 Task: Look for space in Parbhani, India from 6th September, 2023 to 10th September, 2023 for 1 adult in price range Rs.10000 to Rs.15000. Place can be private room with 1  bedroom having 1 bed and 1 bathroom. Property type can be house, flat, guest house, hotel. Booking option can be shelf check-in. Required host language is English.
Action: Mouse moved to (595, 74)
Screenshot: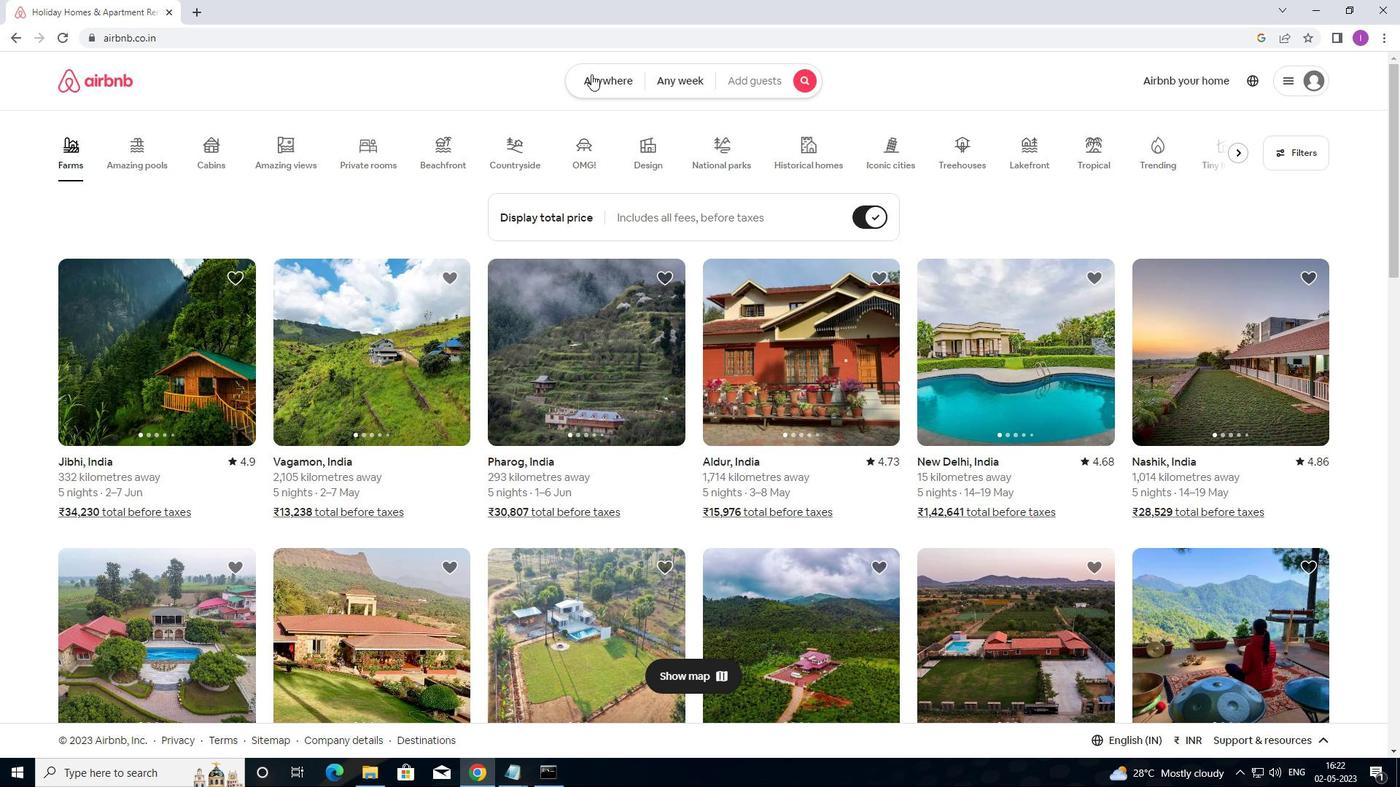 
Action: Mouse pressed left at (595, 74)
Screenshot: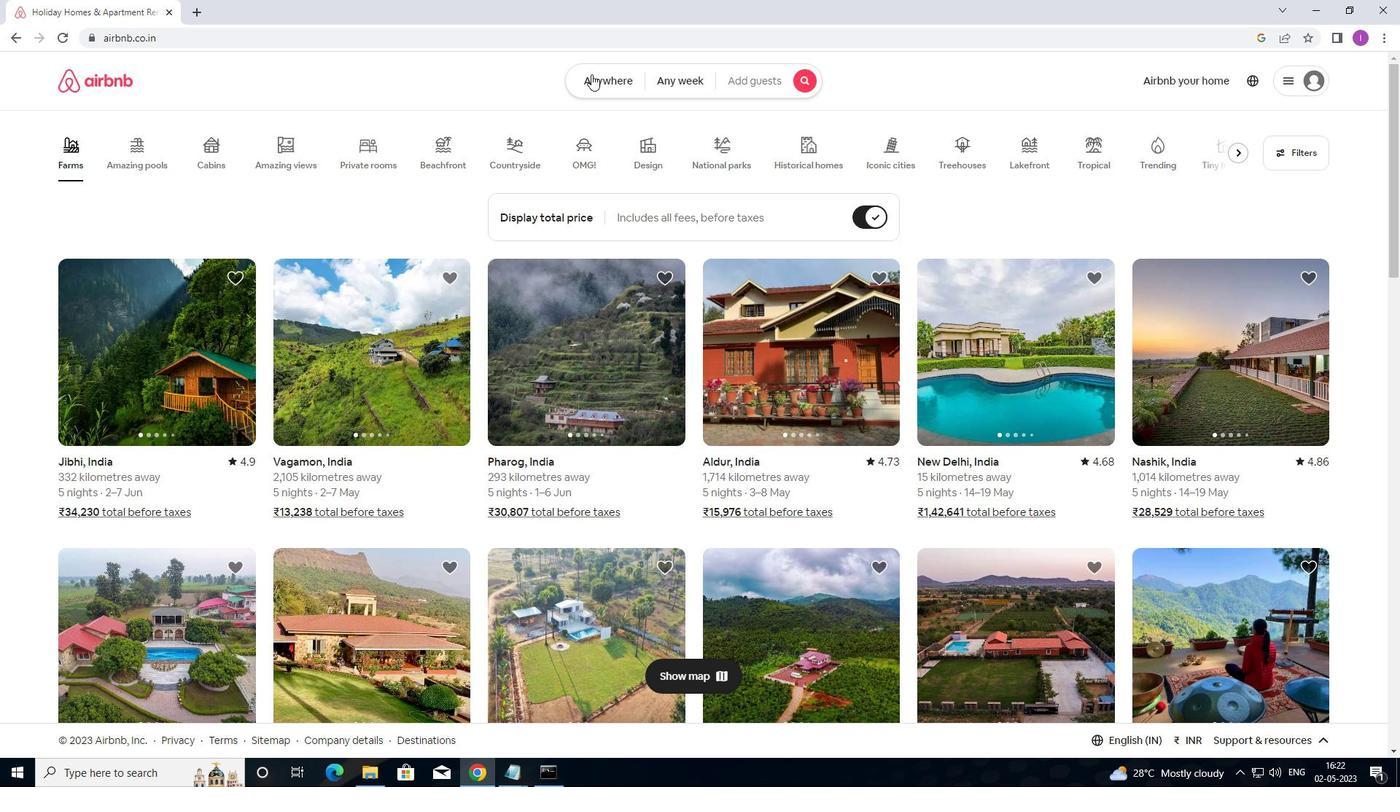 
Action: Mouse moved to (445, 129)
Screenshot: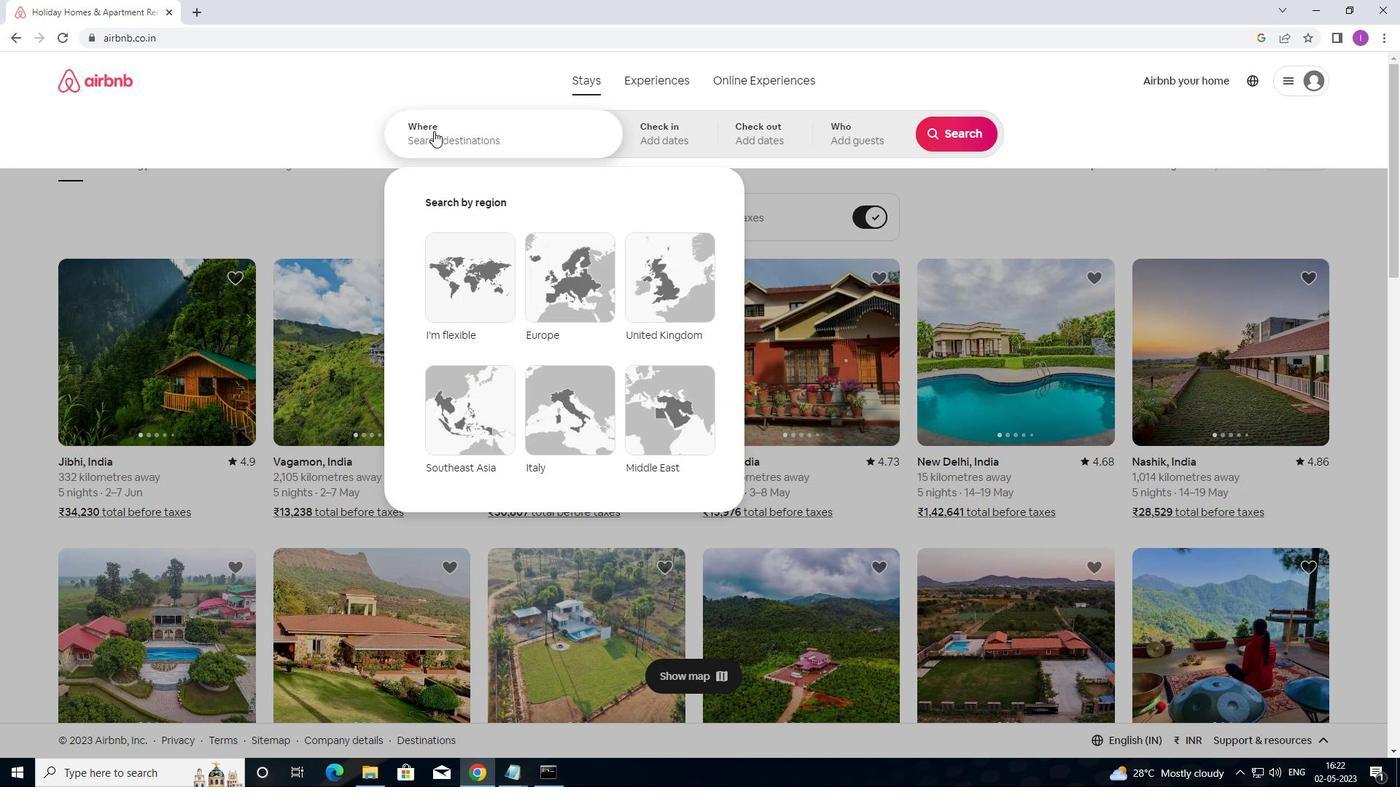 
Action: Mouse pressed left at (445, 129)
Screenshot: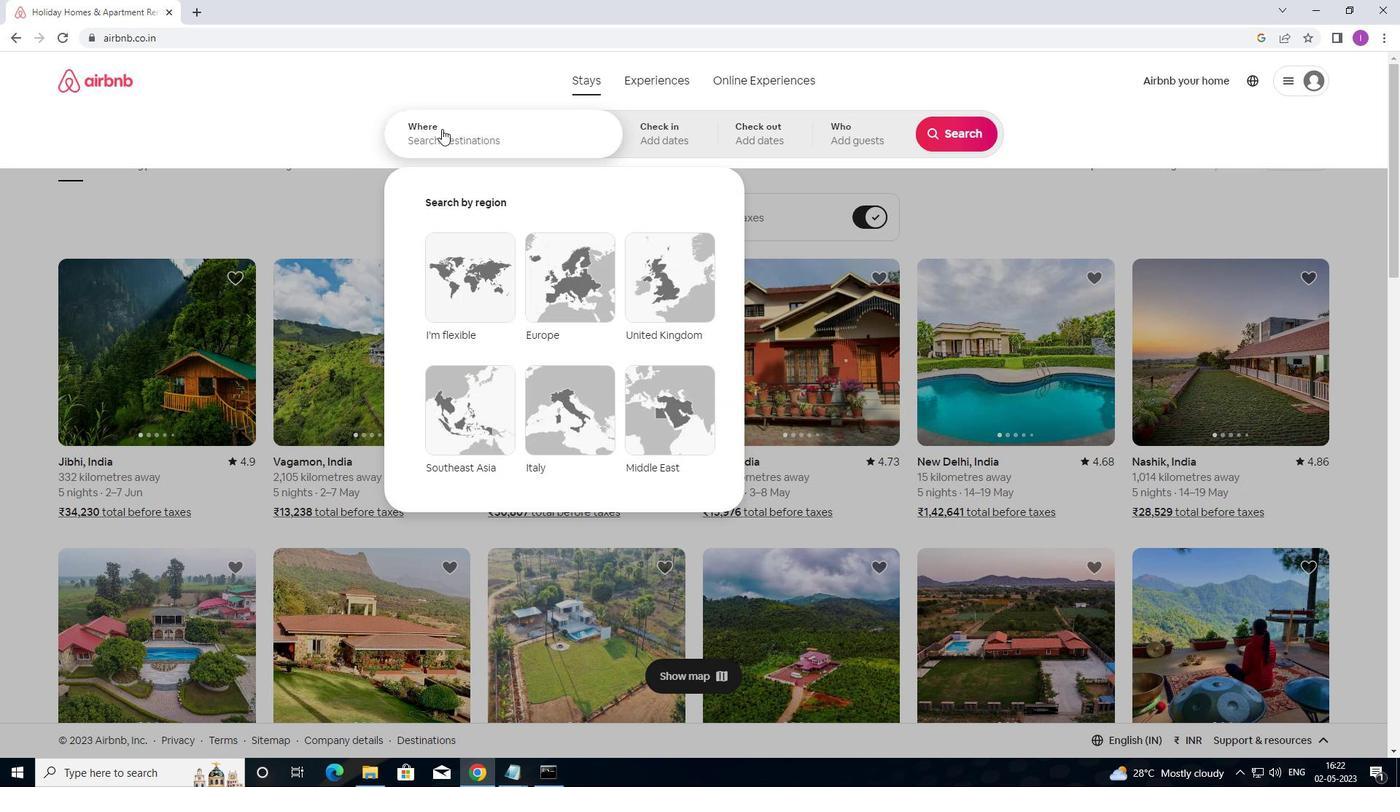 
Action: Mouse moved to (497, 75)
Screenshot: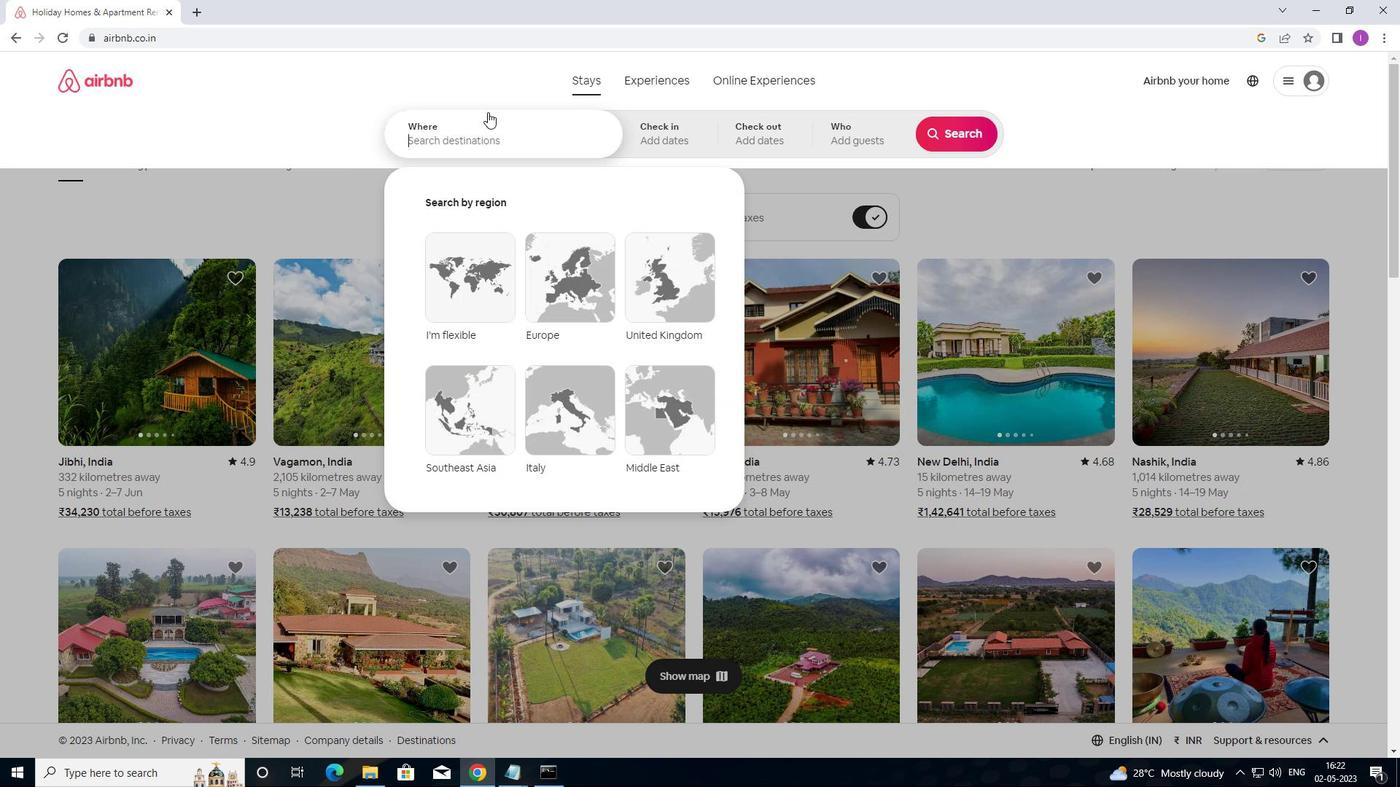 
Action: Key pressed <Key.shift>PARBHANI,<Key.shift>INDIA
Screenshot: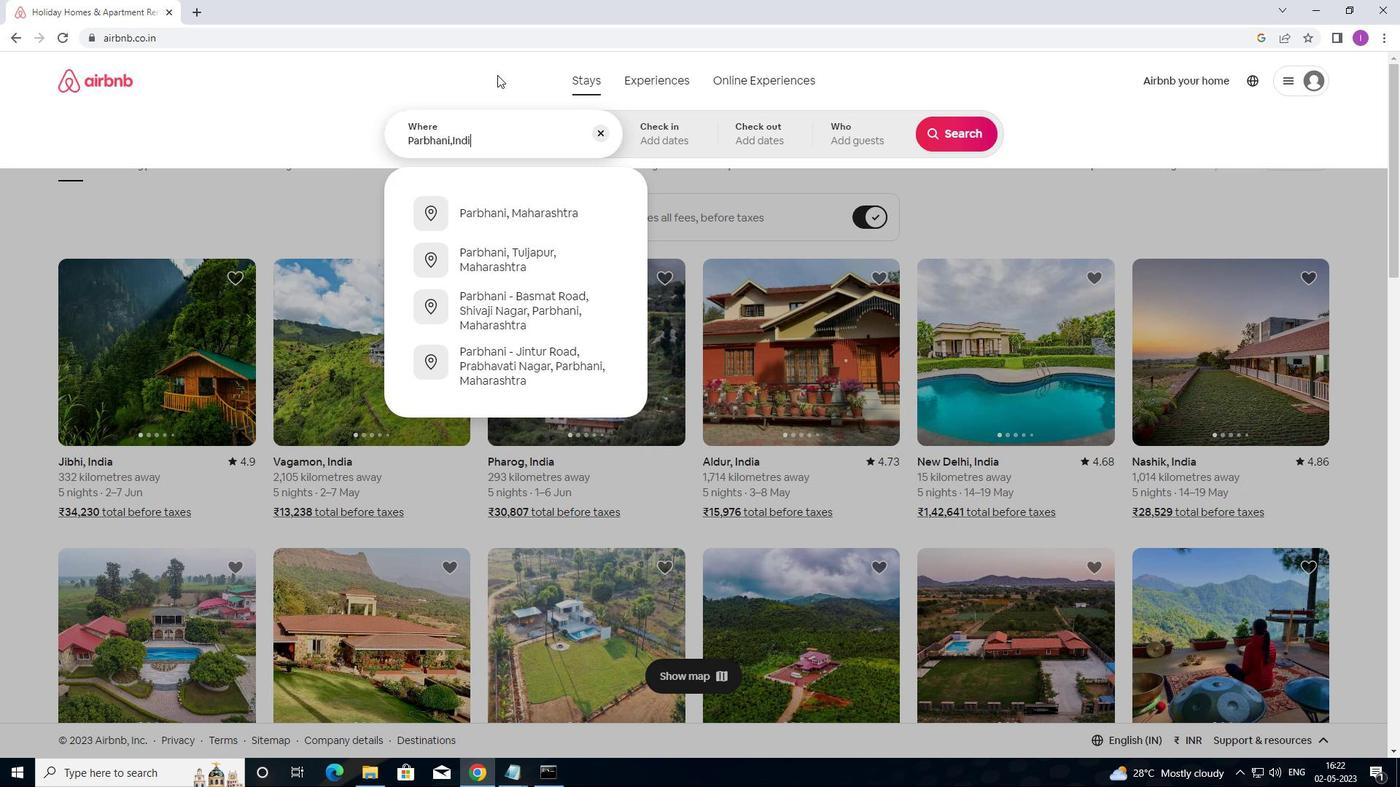 
Action: Mouse moved to (666, 148)
Screenshot: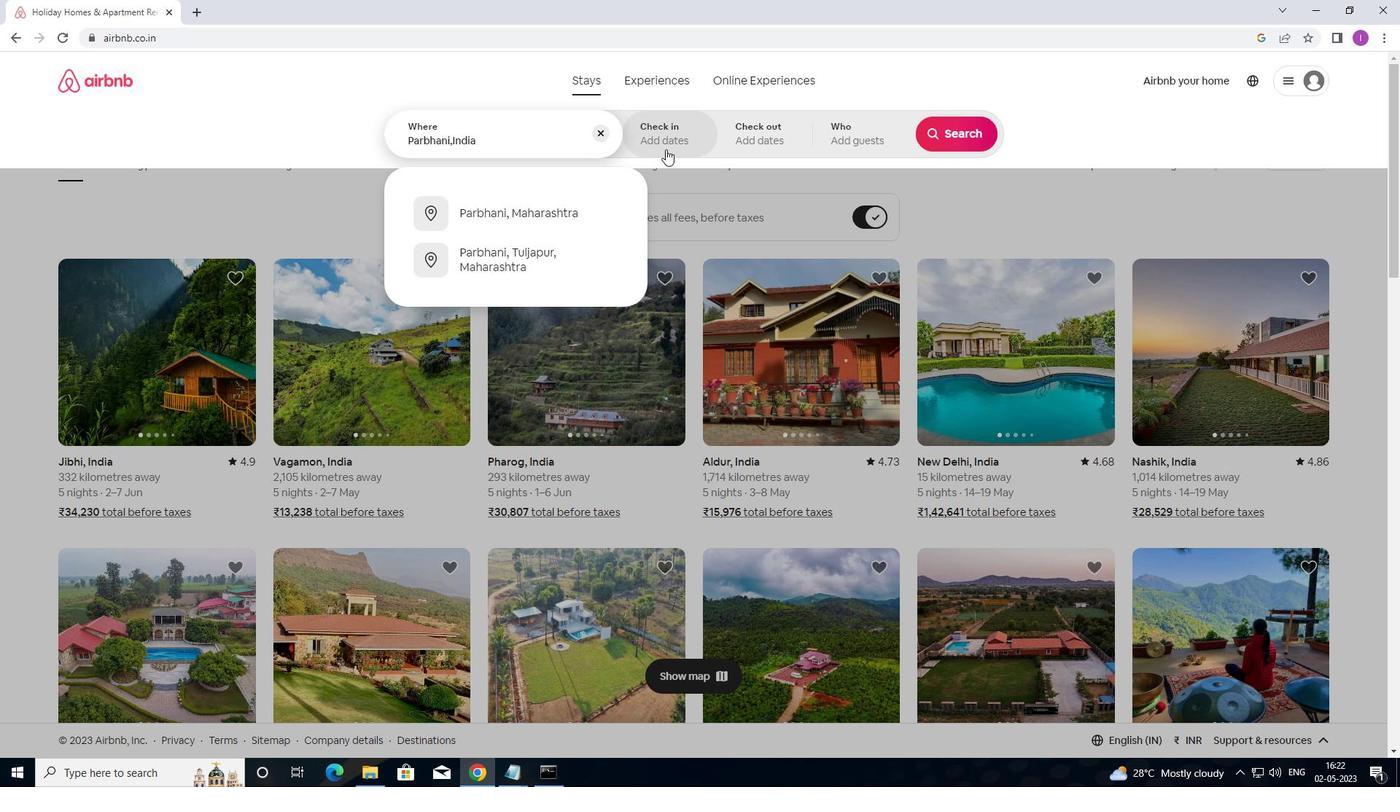 
Action: Mouse pressed left at (666, 148)
Screenshot: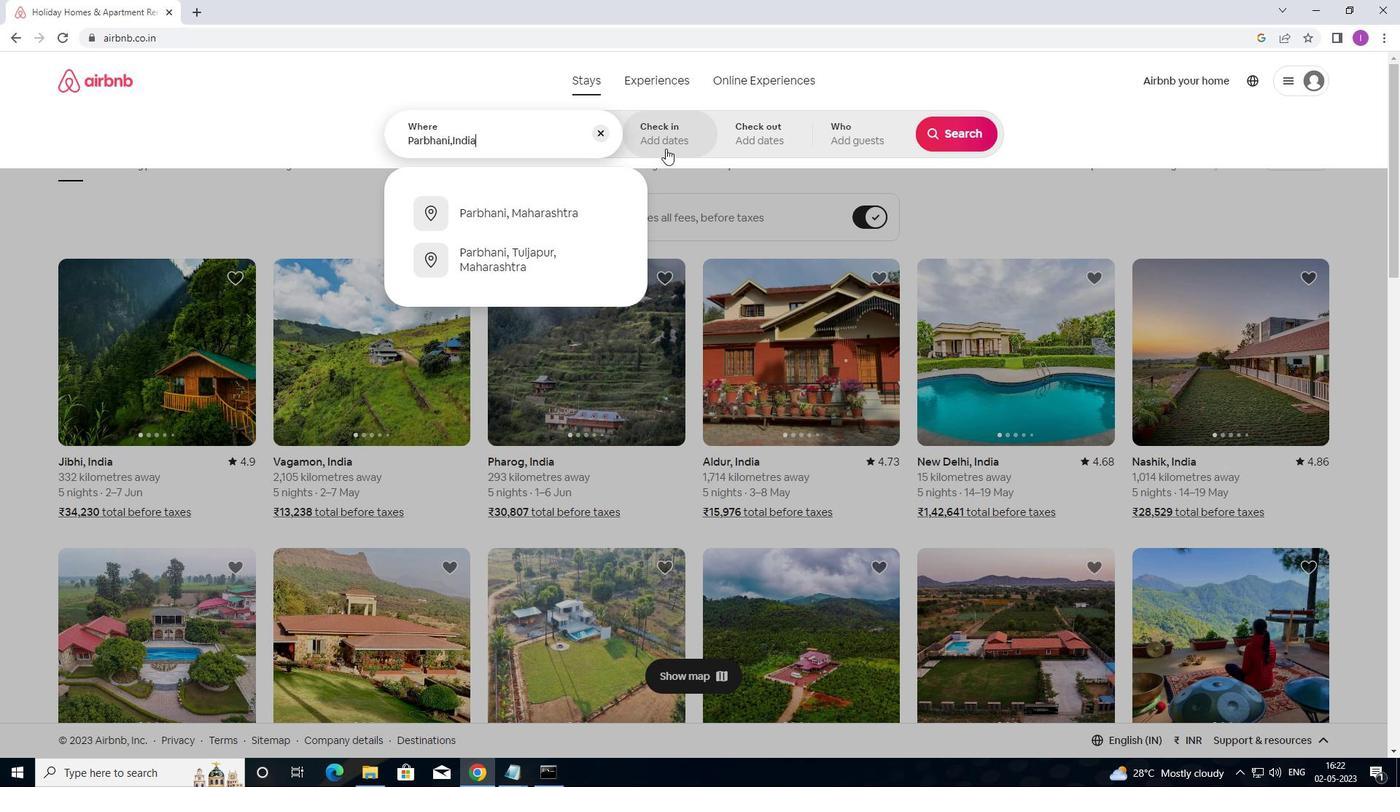
Action: Mouse moved to (951, 252)
Screenshot: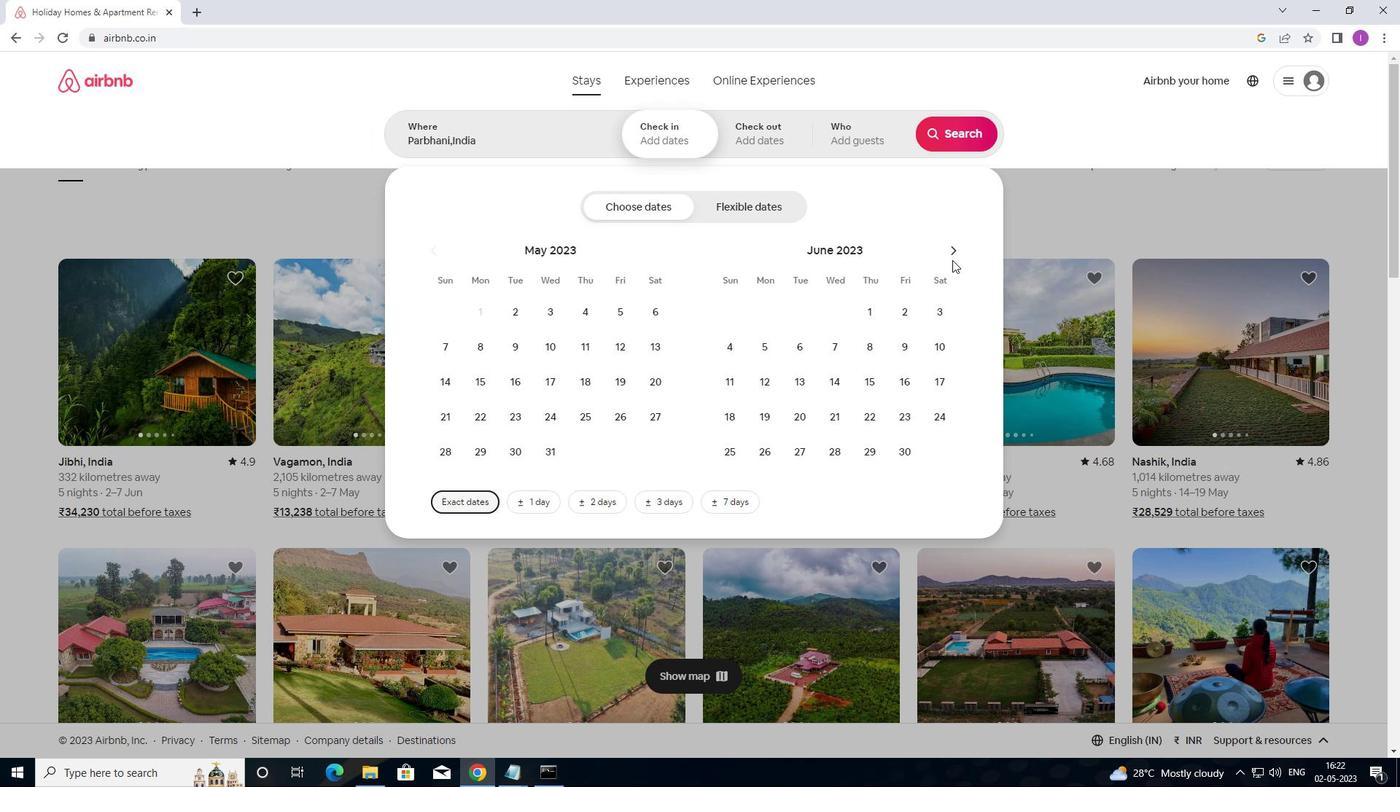 
Action: Mouse pressed left at (951, 252)
Screenshot: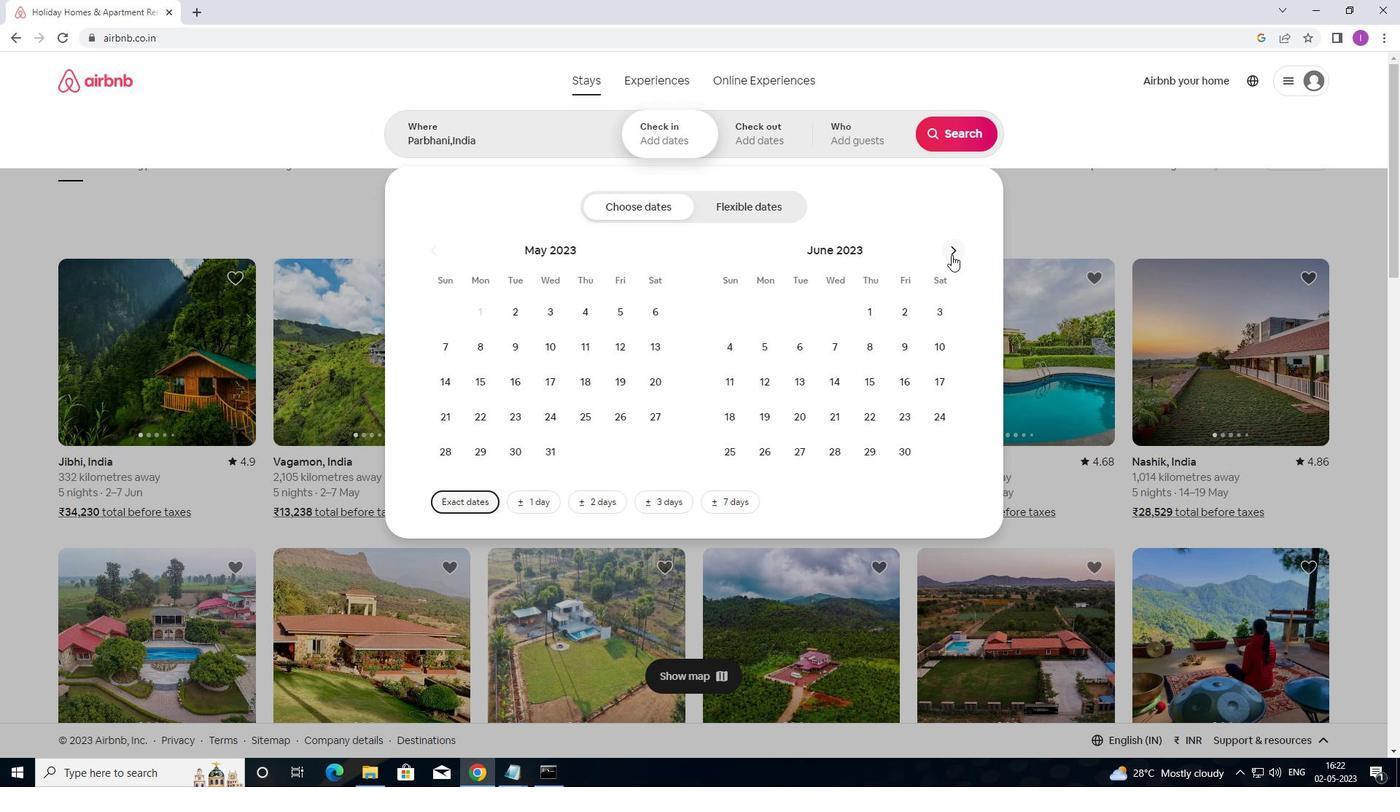 
Action: Mouse pressed left at (951, 252)
Screenshot: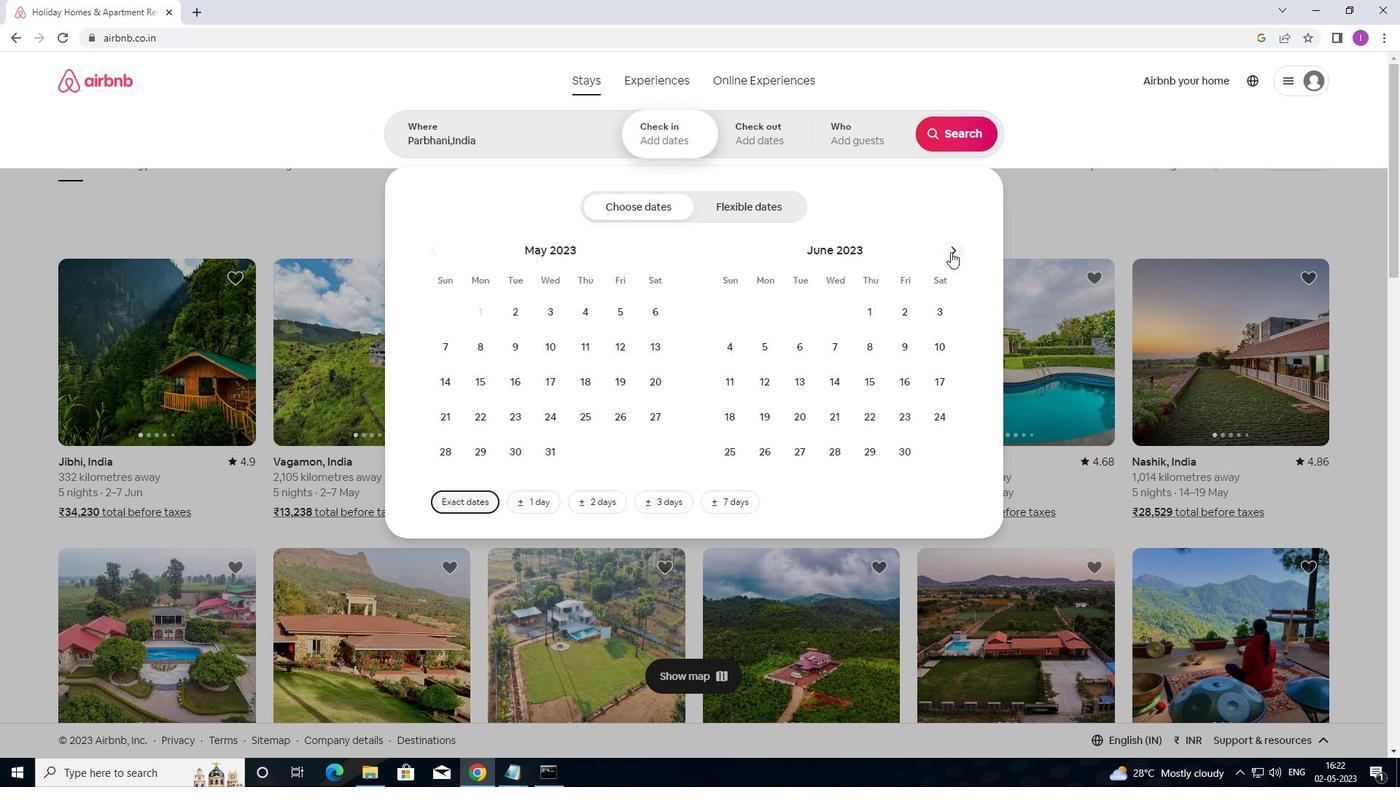 
Action: Mouse pressed left at (951, 252)
Screenshot: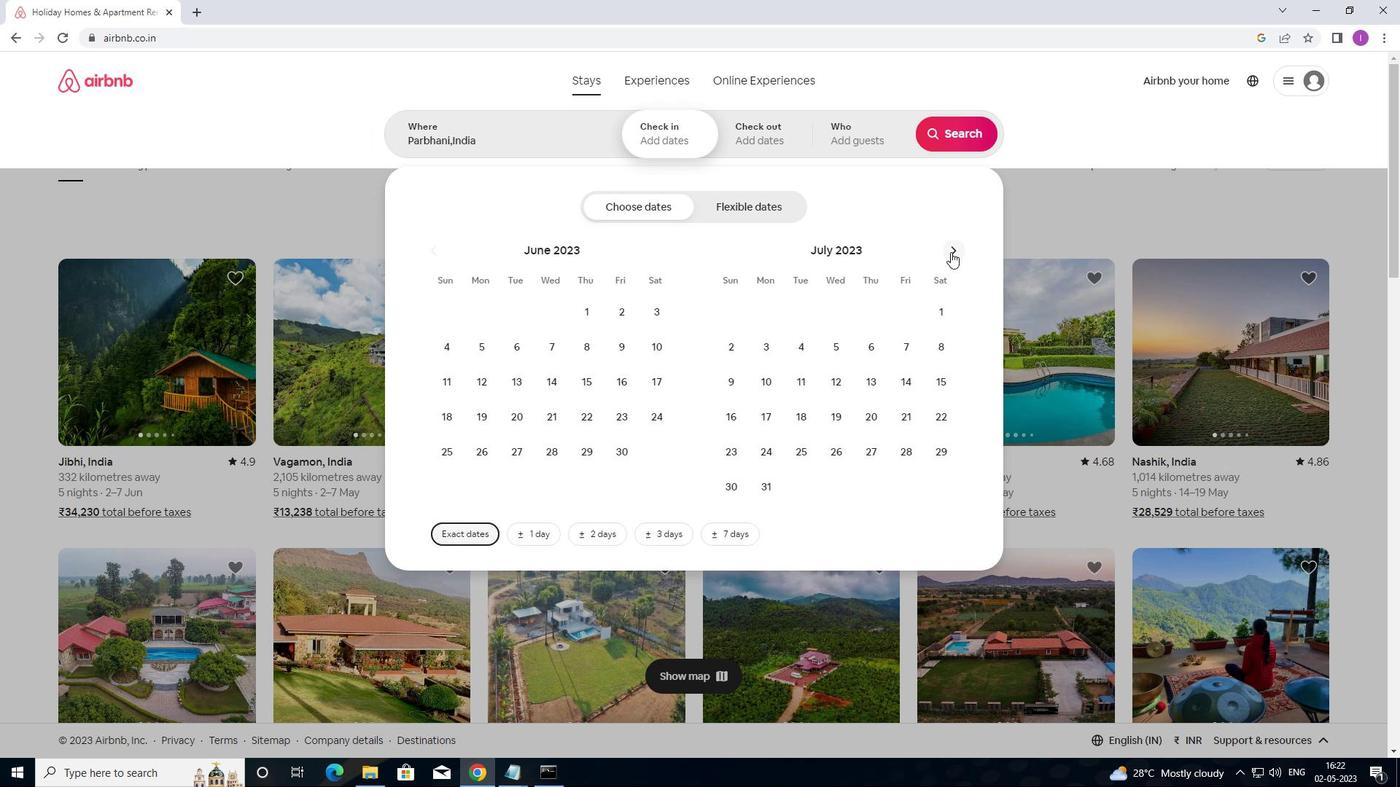 
Action: Mouse moved to (833, 353)
Screenshot: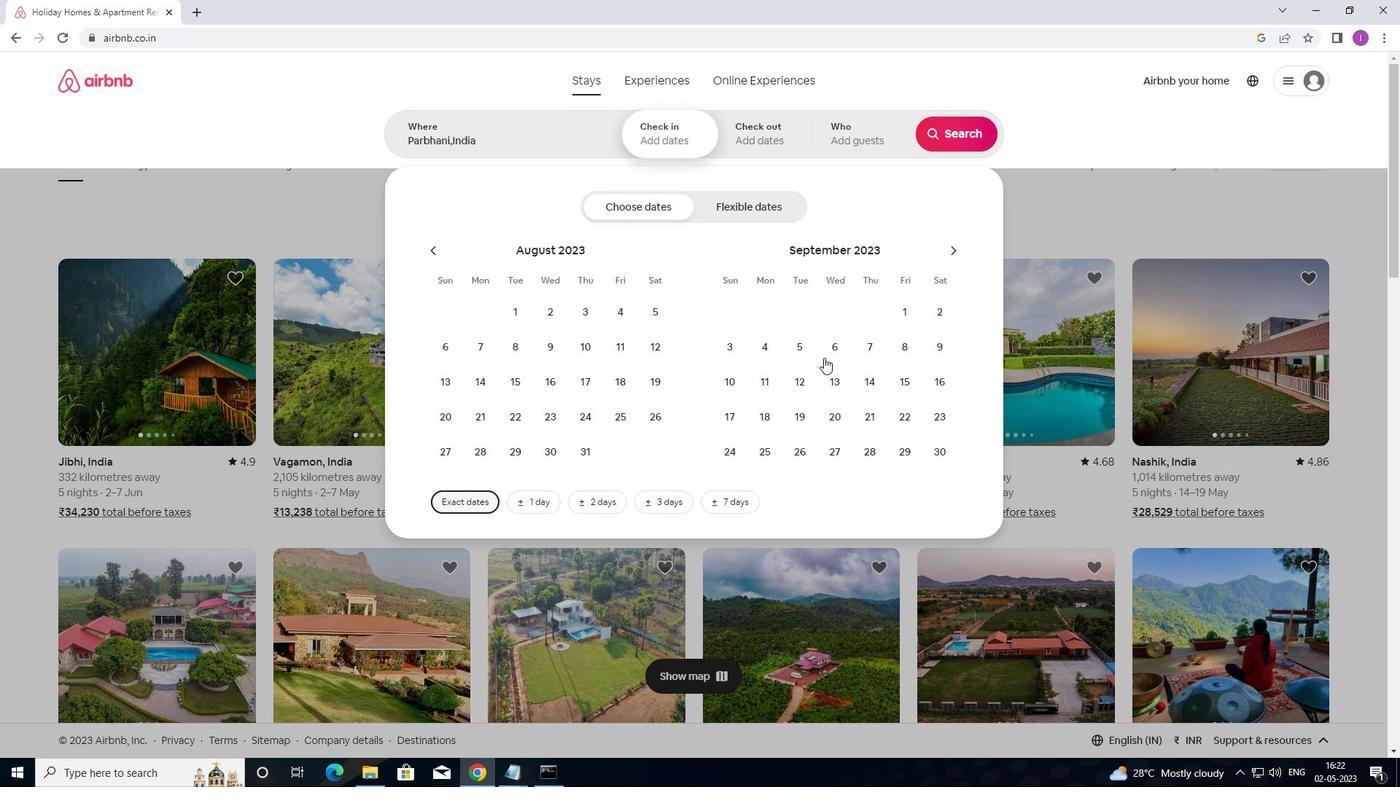 
Action: Mouse pressed left at (833, 353)
Screenshot: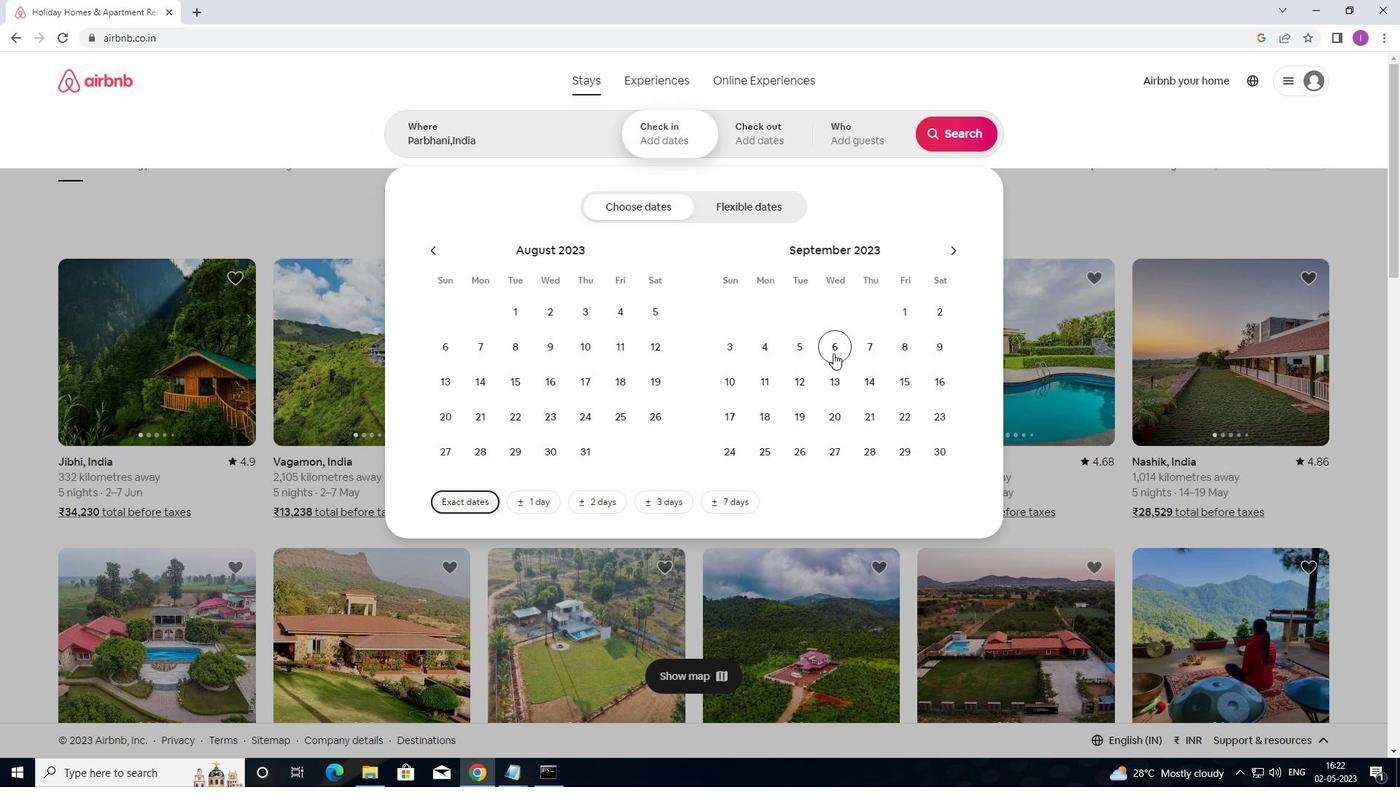 
Action: Mouse moved to (734, 379)
Screenshot: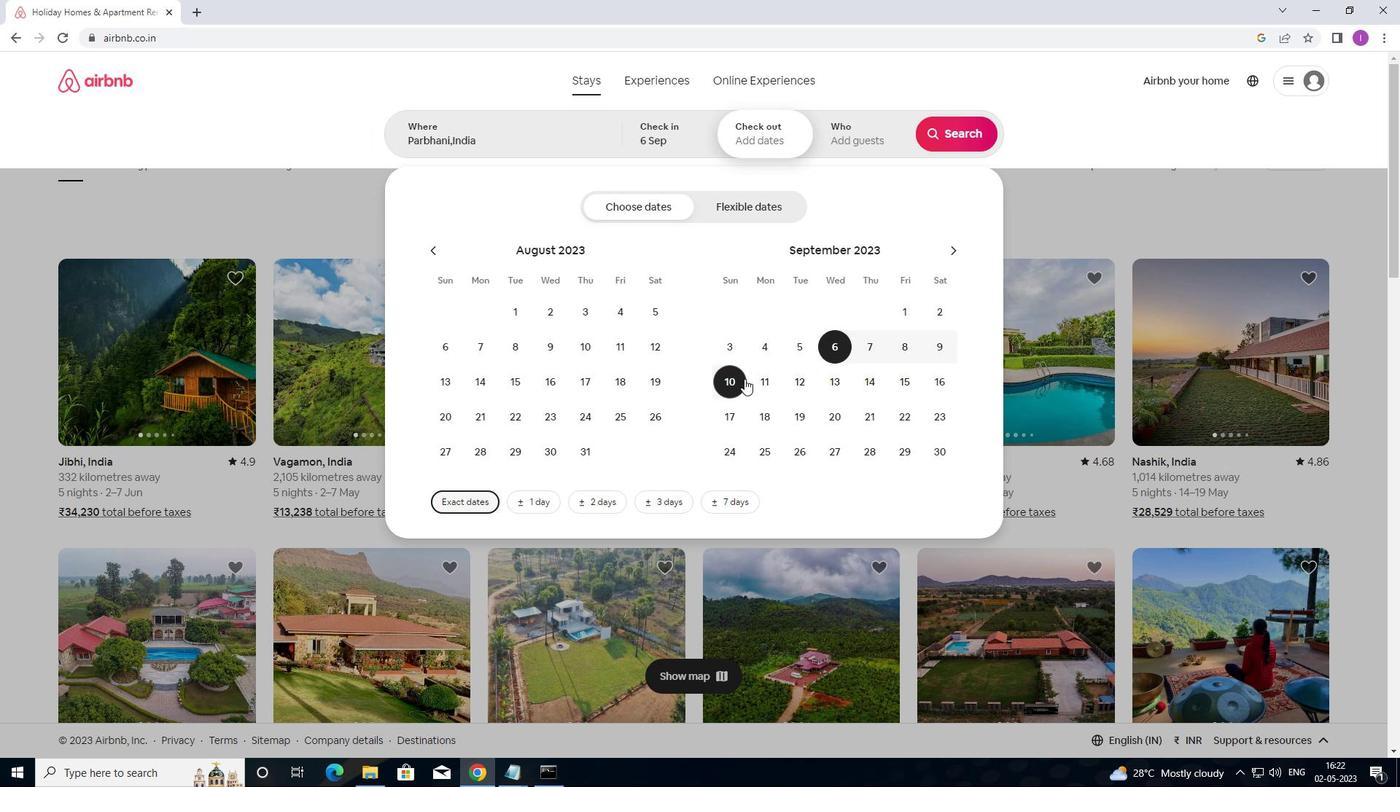 
Action: Mouse pressed left at (734, 379)
Screenshot: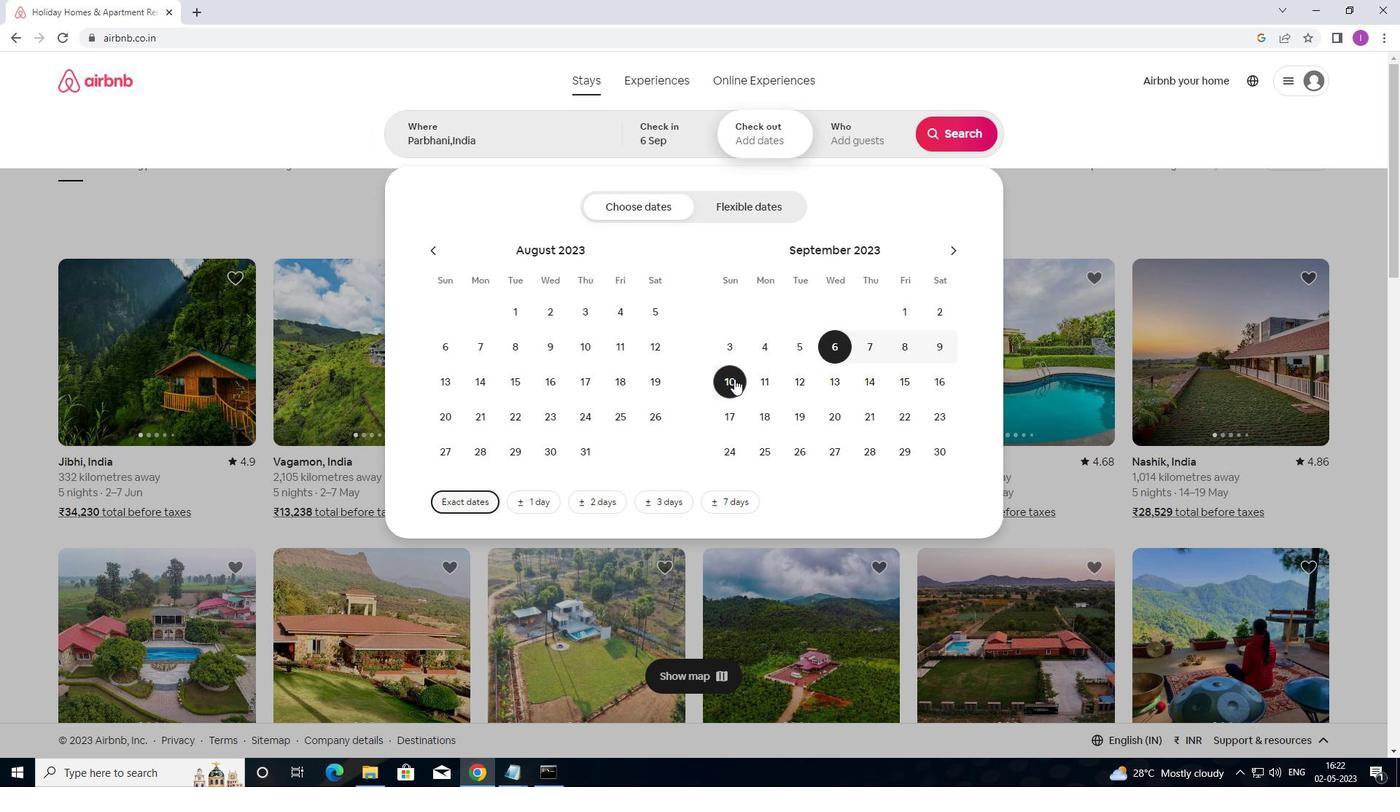 
Action: Mouse moved to (865, 148)
Screenshot: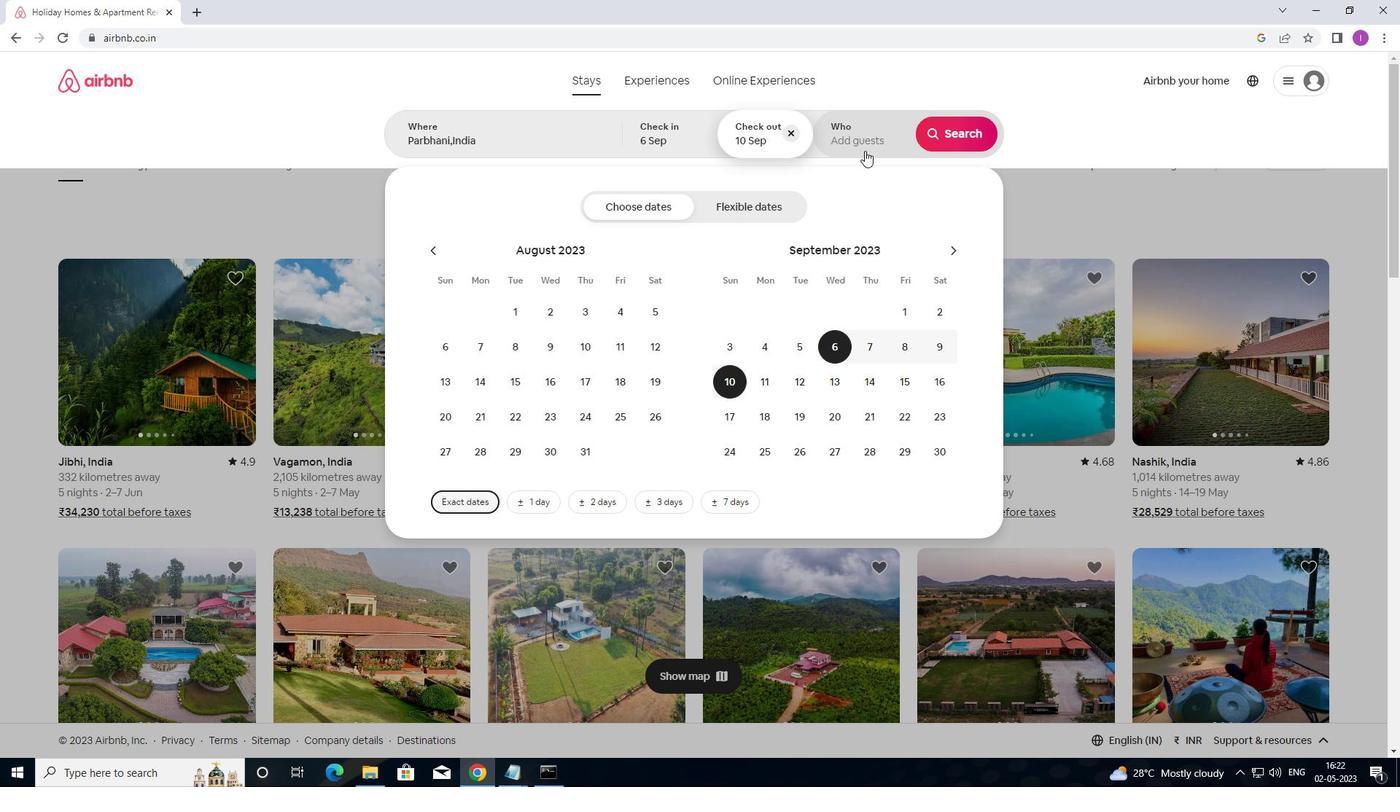 
Action: Mouse pressed left at (865, 148)
Screenshot: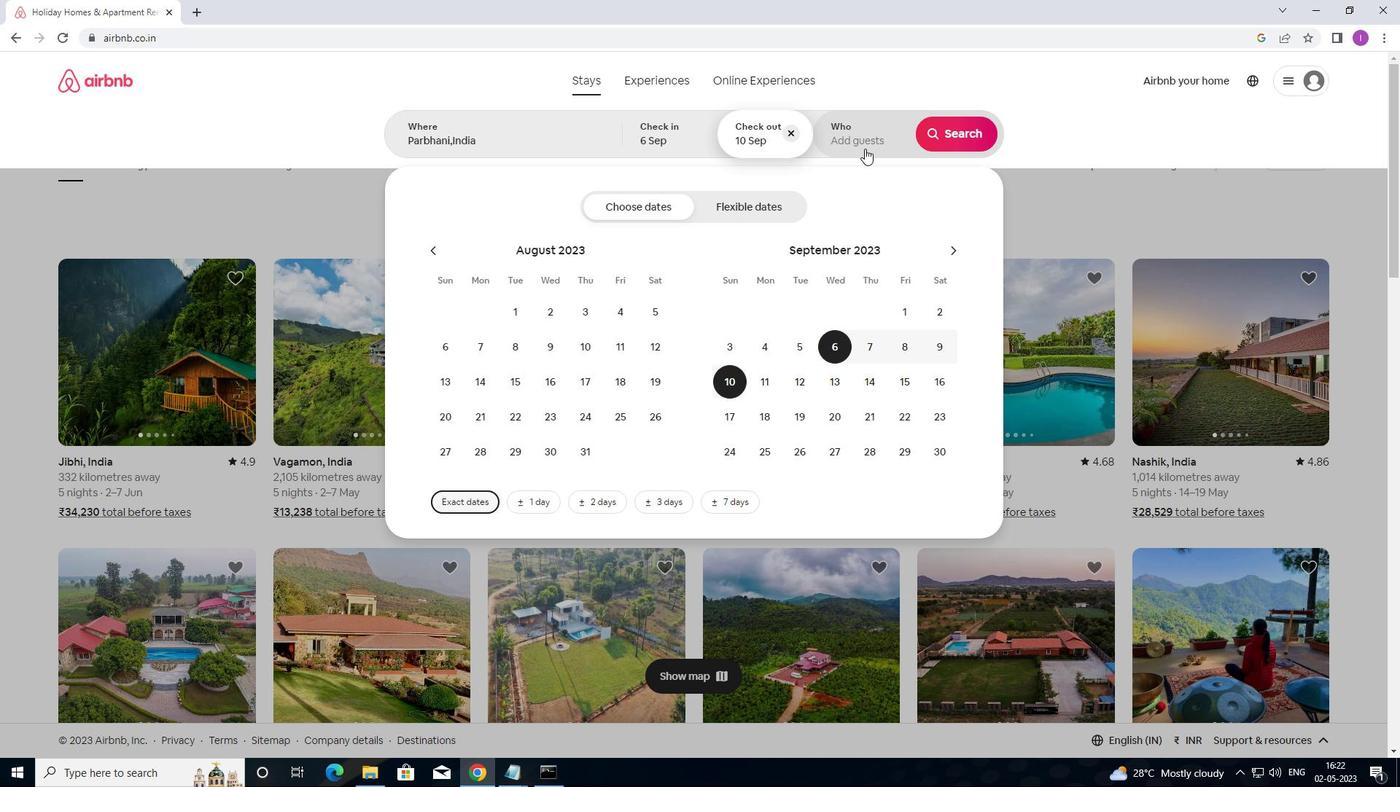 
Action: Mouse moved to (961, 219)
Screenshot: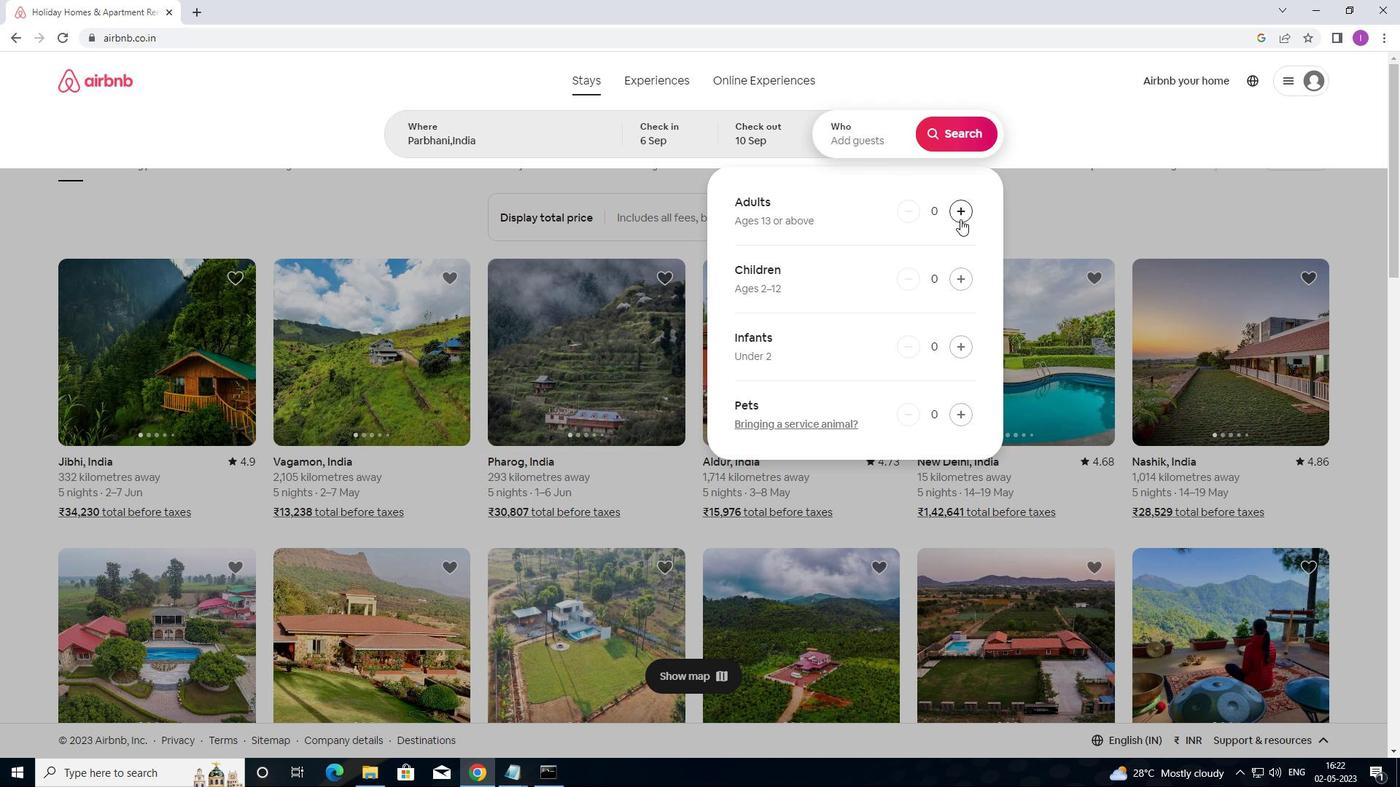 
Action: Mouse pressed left at (961, 219)
Screenshot: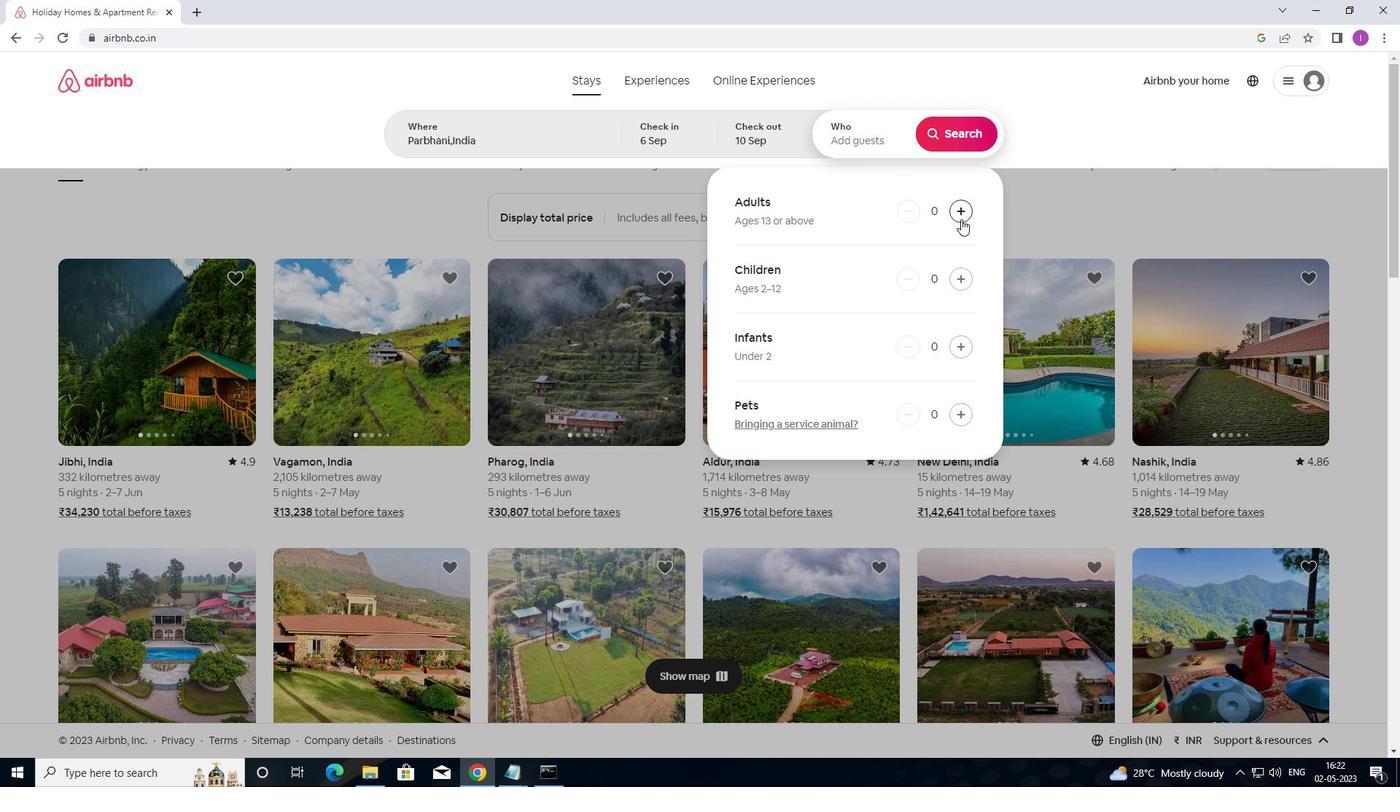 
Action: Mouse moved to (964, 144)
Screenshot: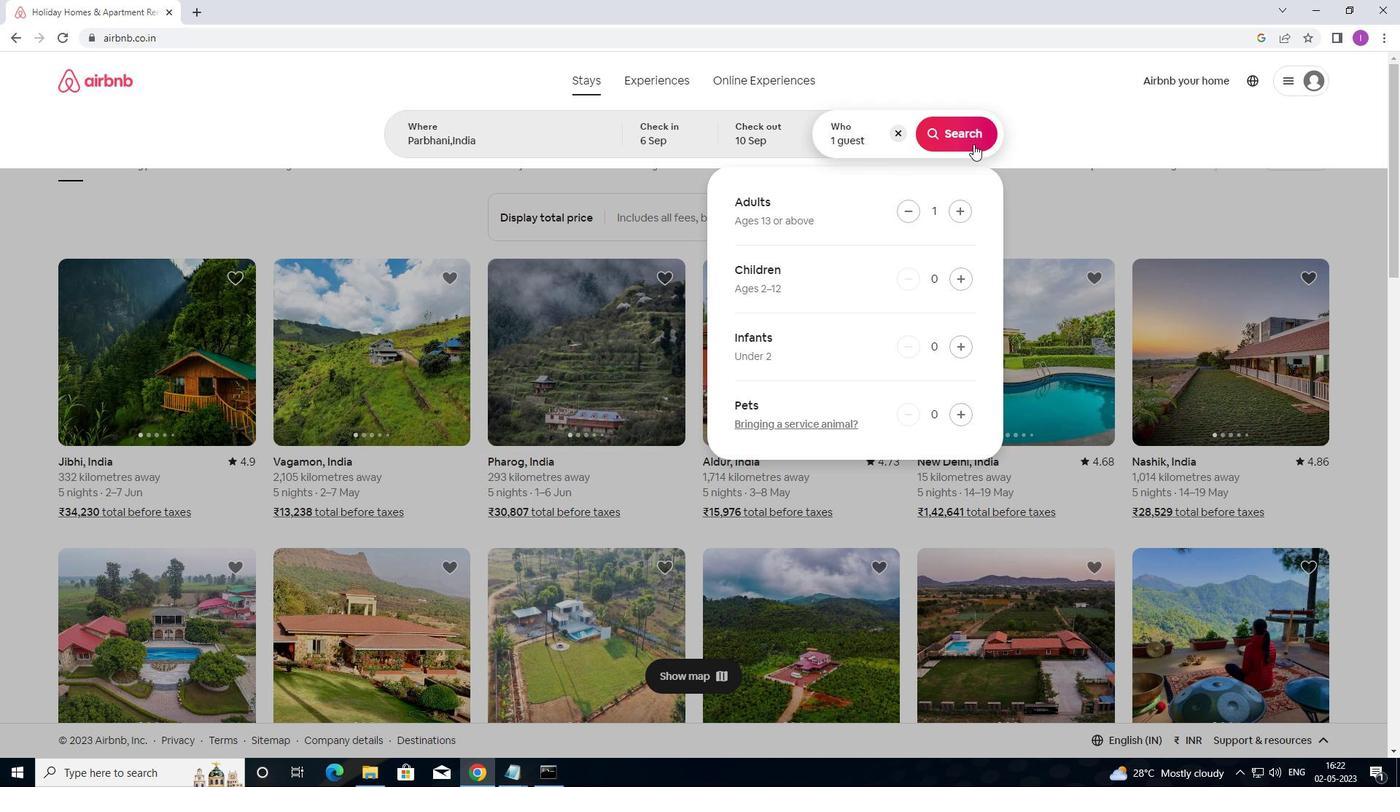 
Action: Mouse pressed left at (964, 144)
Screenshot: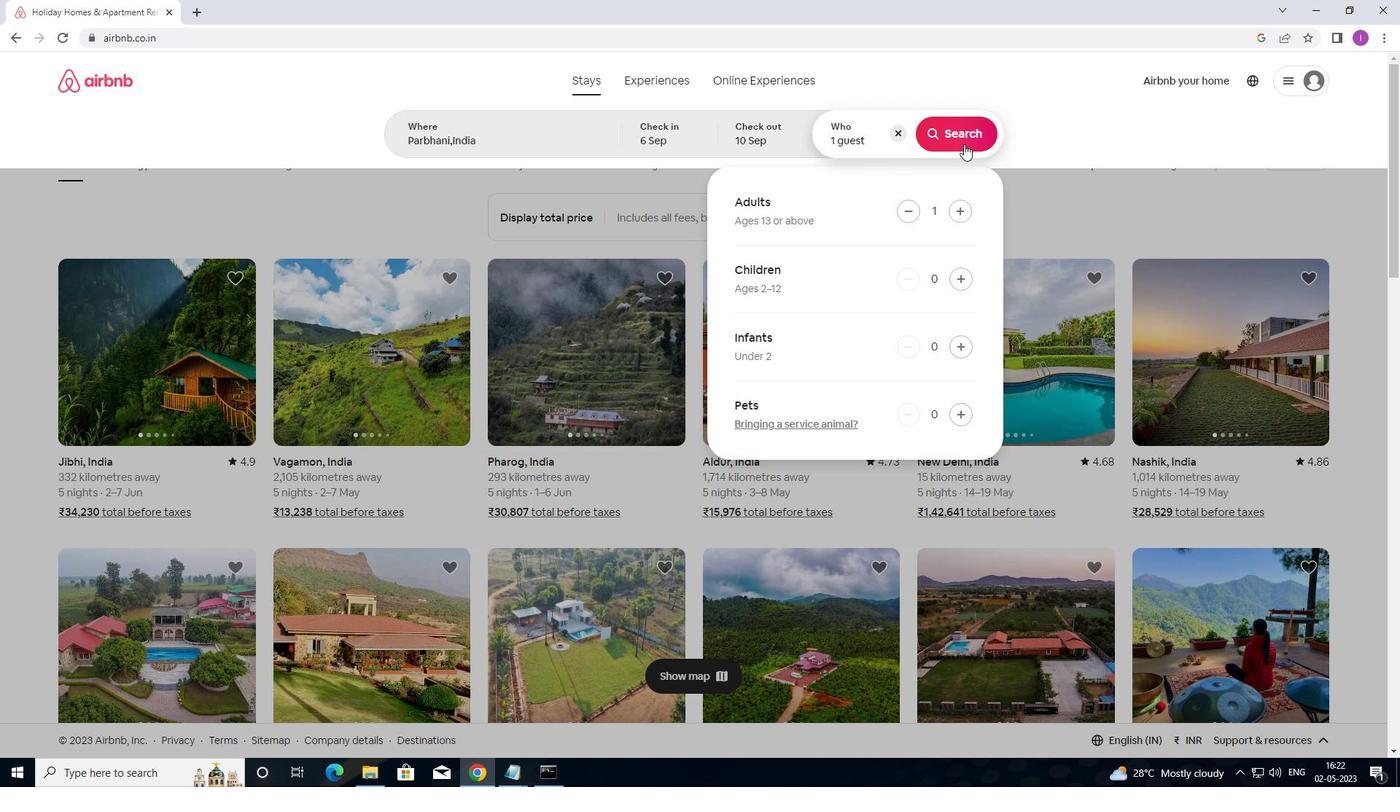 
Action: Mouse moved to (1318, 141)
Screenshot: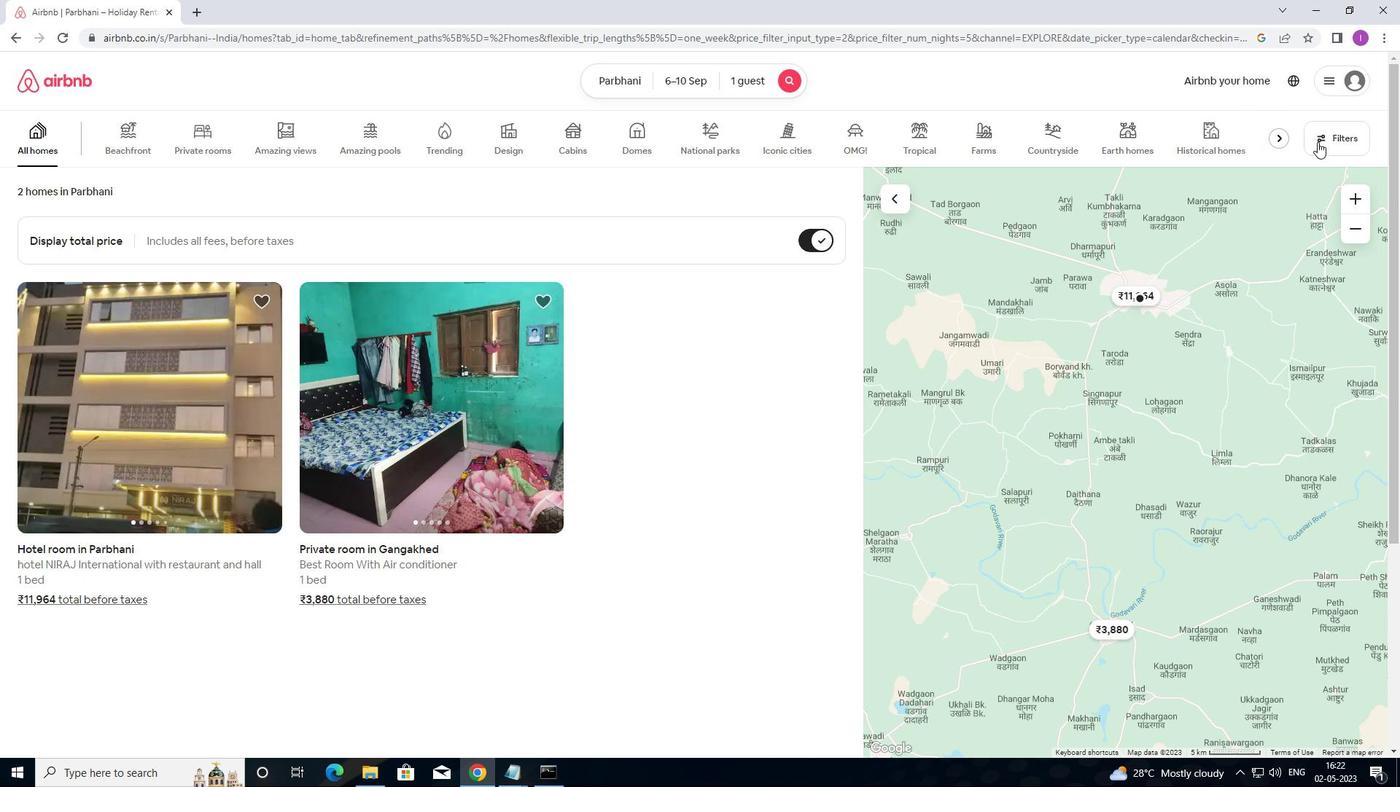 
Action: Mouse pressed left at (1318, 141)
Screenshot: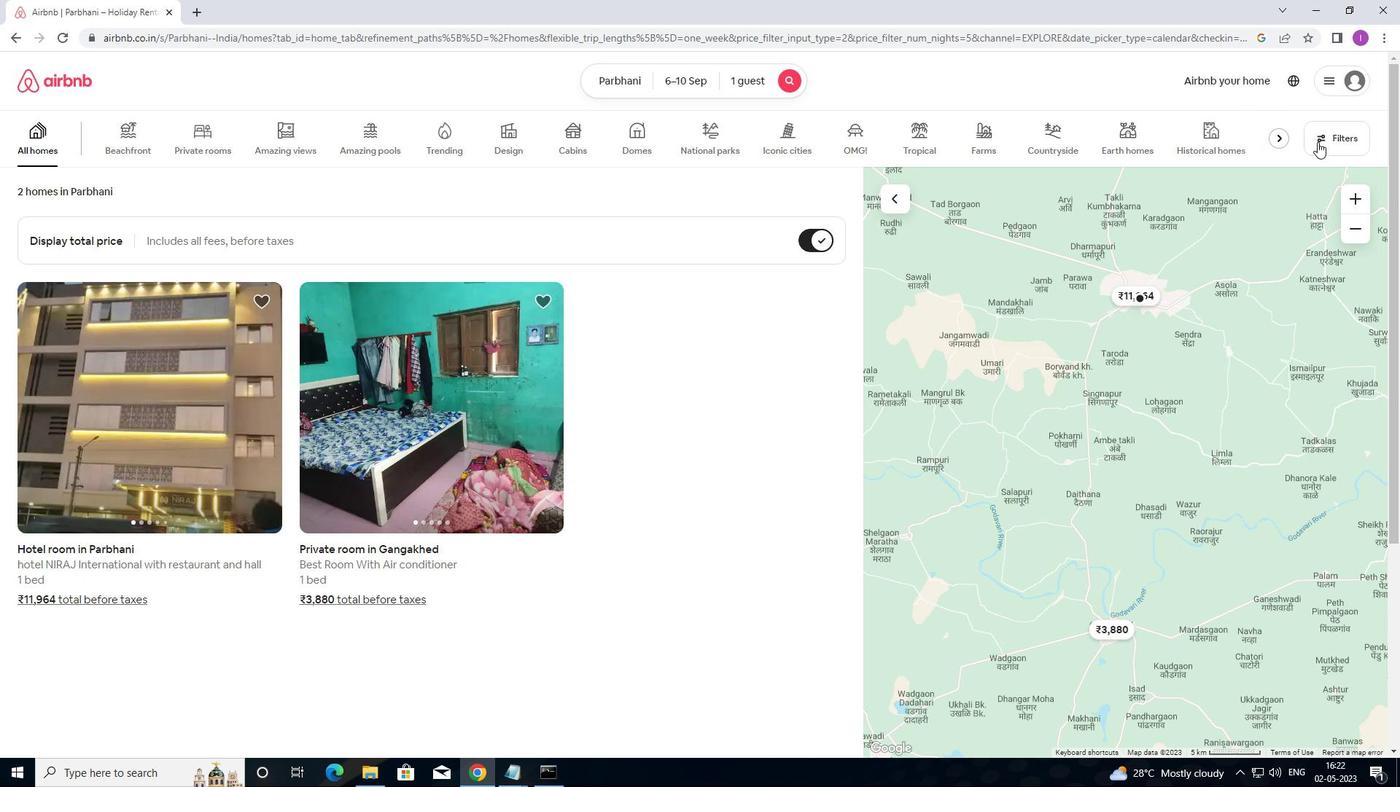 
Action: Mouse moved to (554, 312)
Screenshot: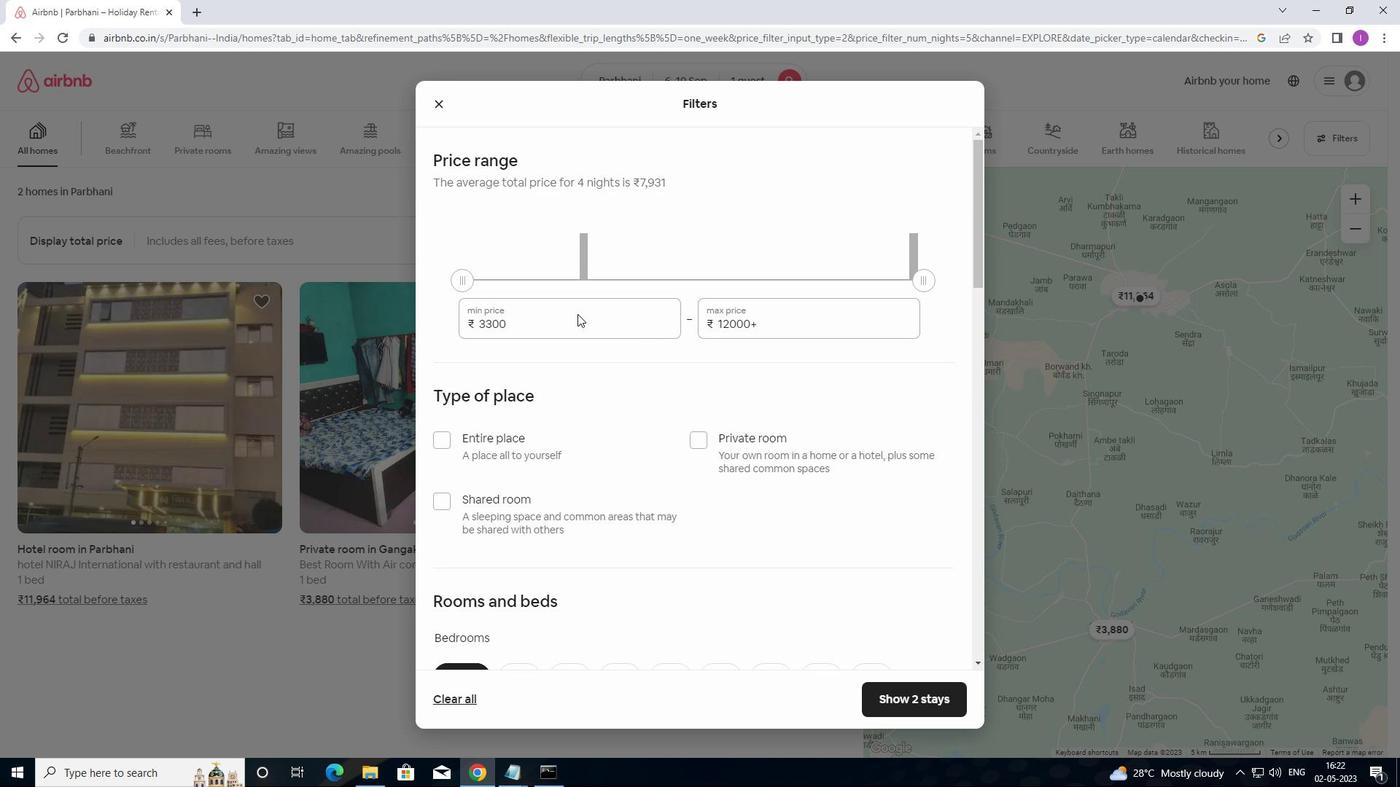 
Action: Mouse pressed left at (554, 312)
Screenshot: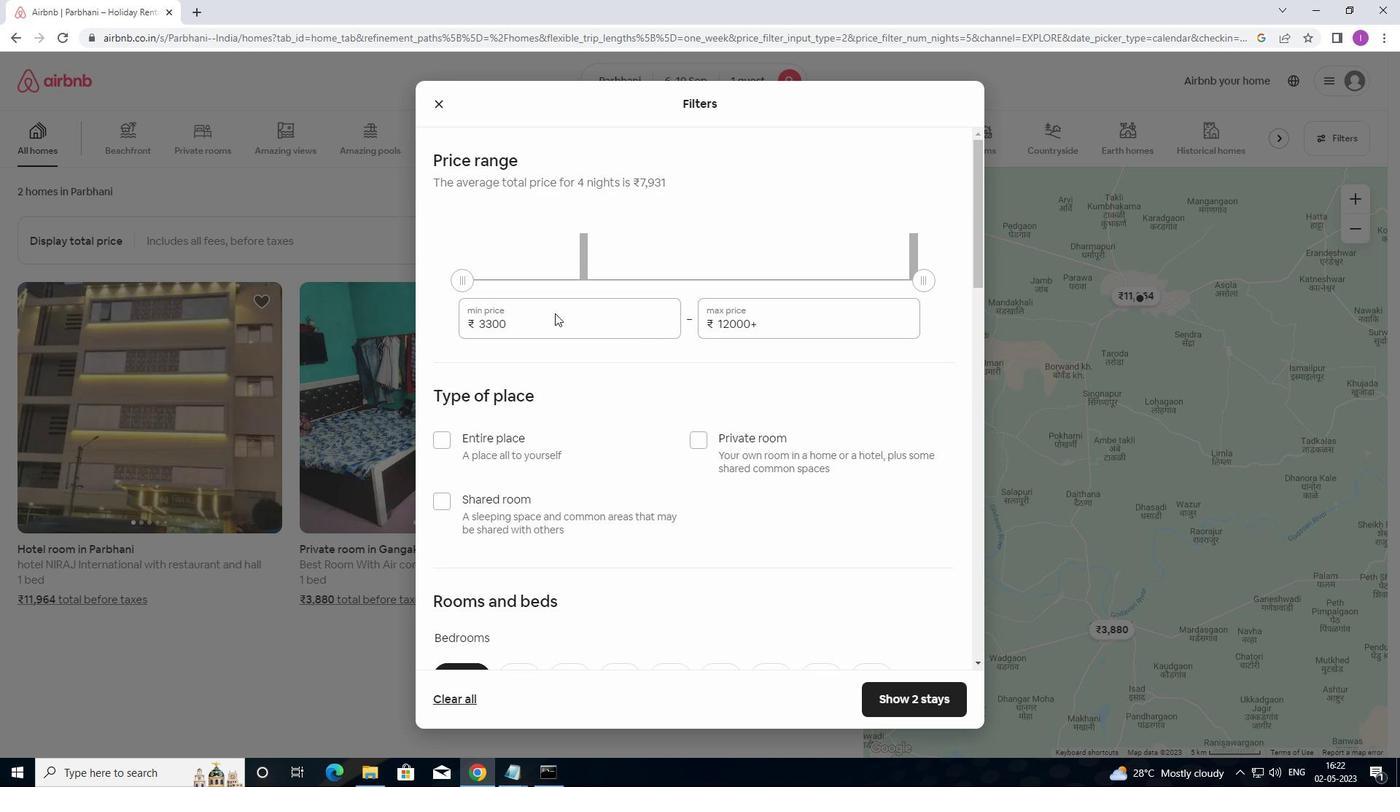 
Action: Mouse moved to (517, 329)
Screenshot: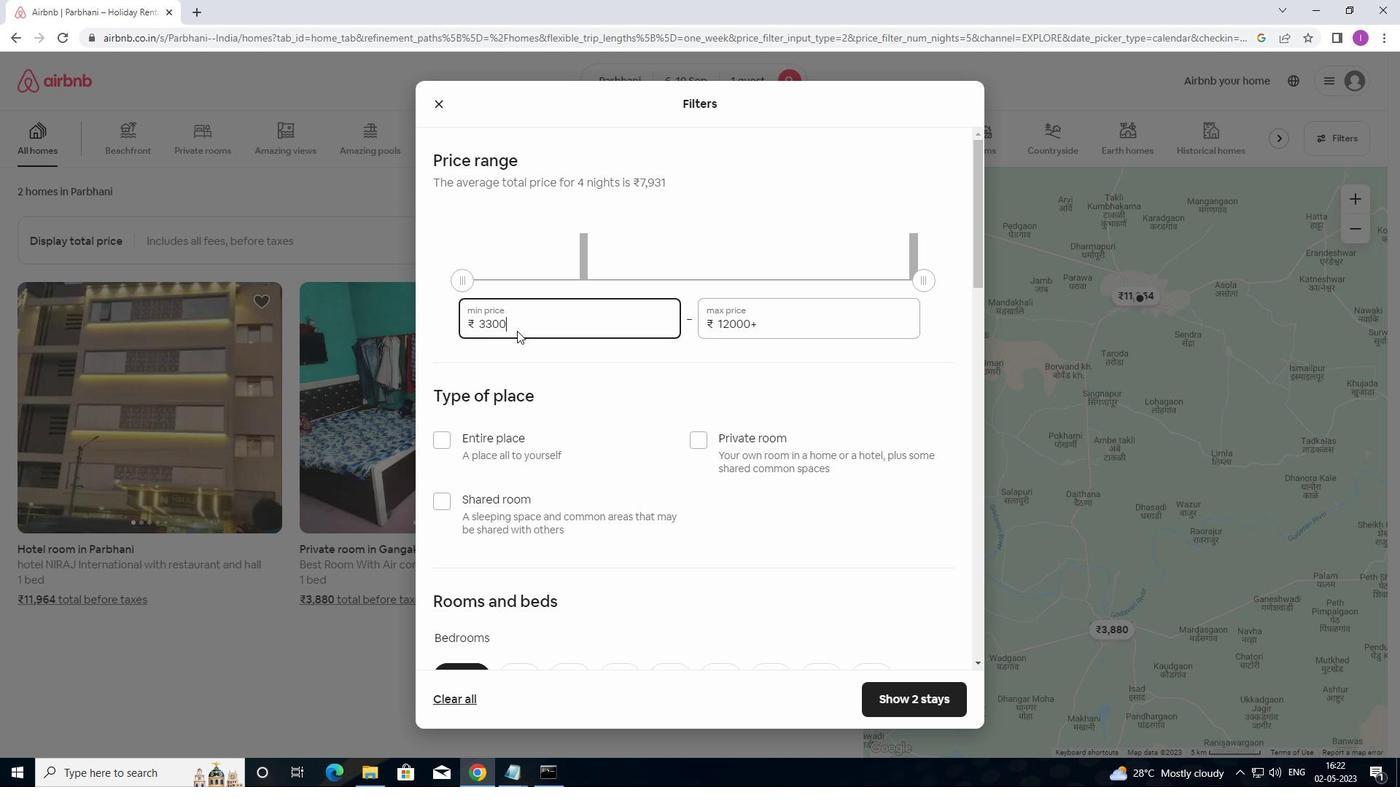 
Action: Mouse pressed left at (517, 329)
Screenshot: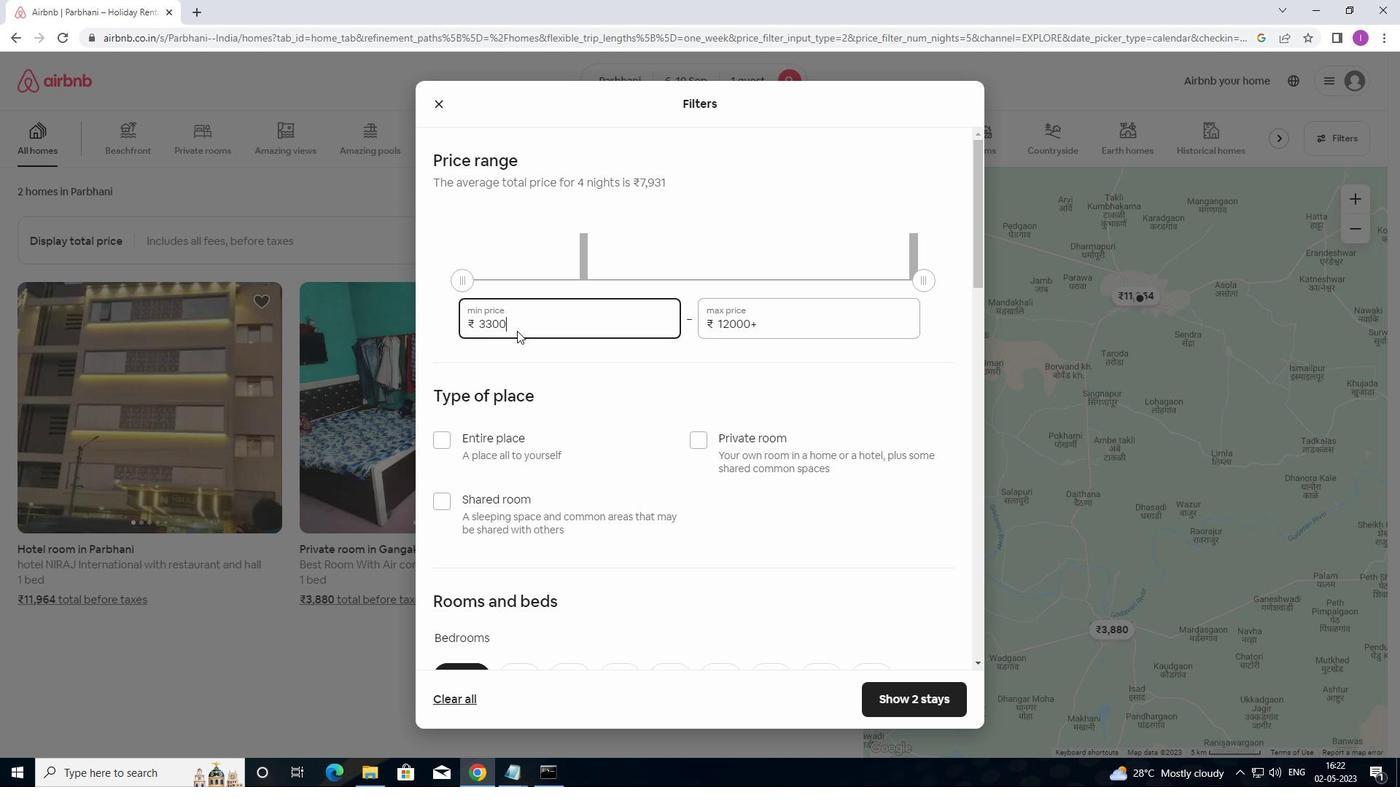 
Action: Mouse moved to (467, 325)
Screenshot: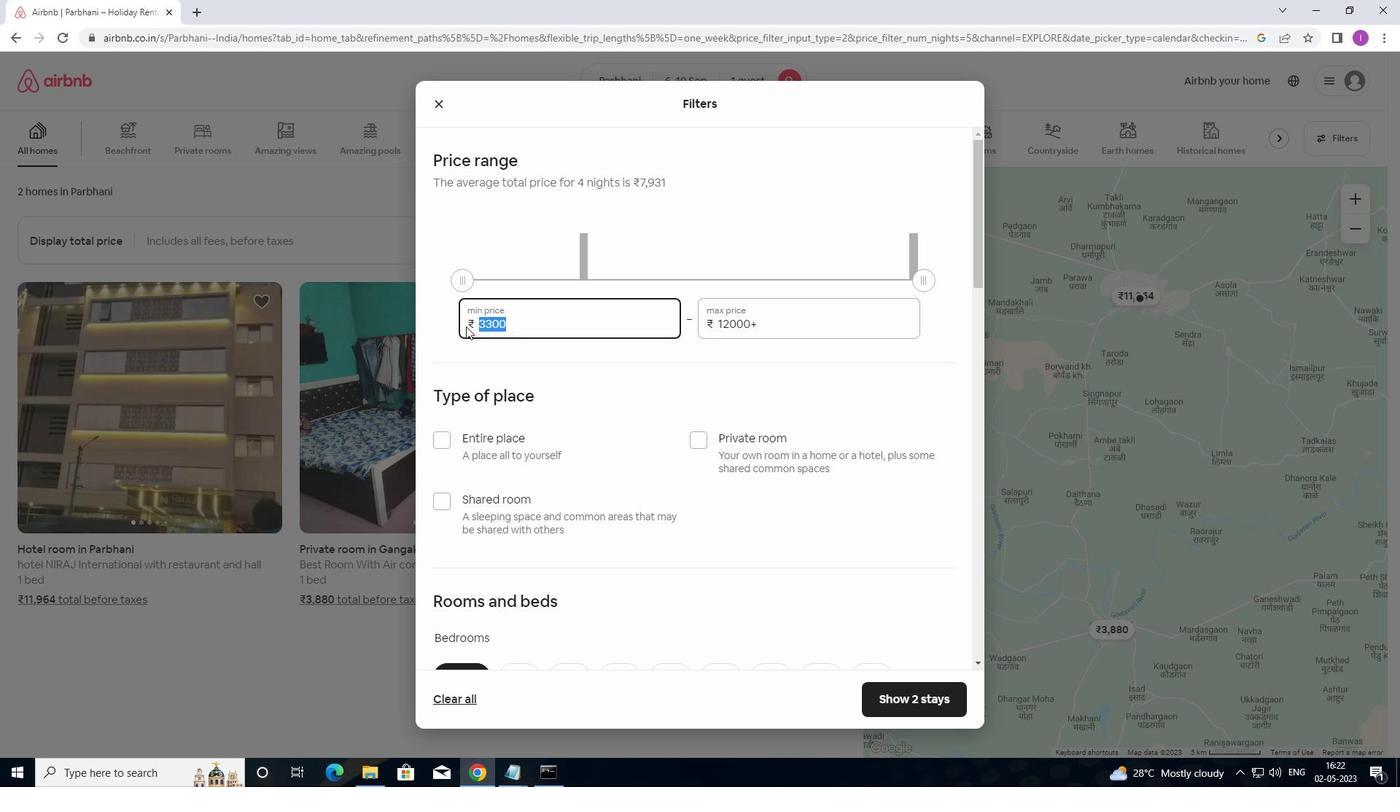 
Action: Key pressed 1
Screenshot: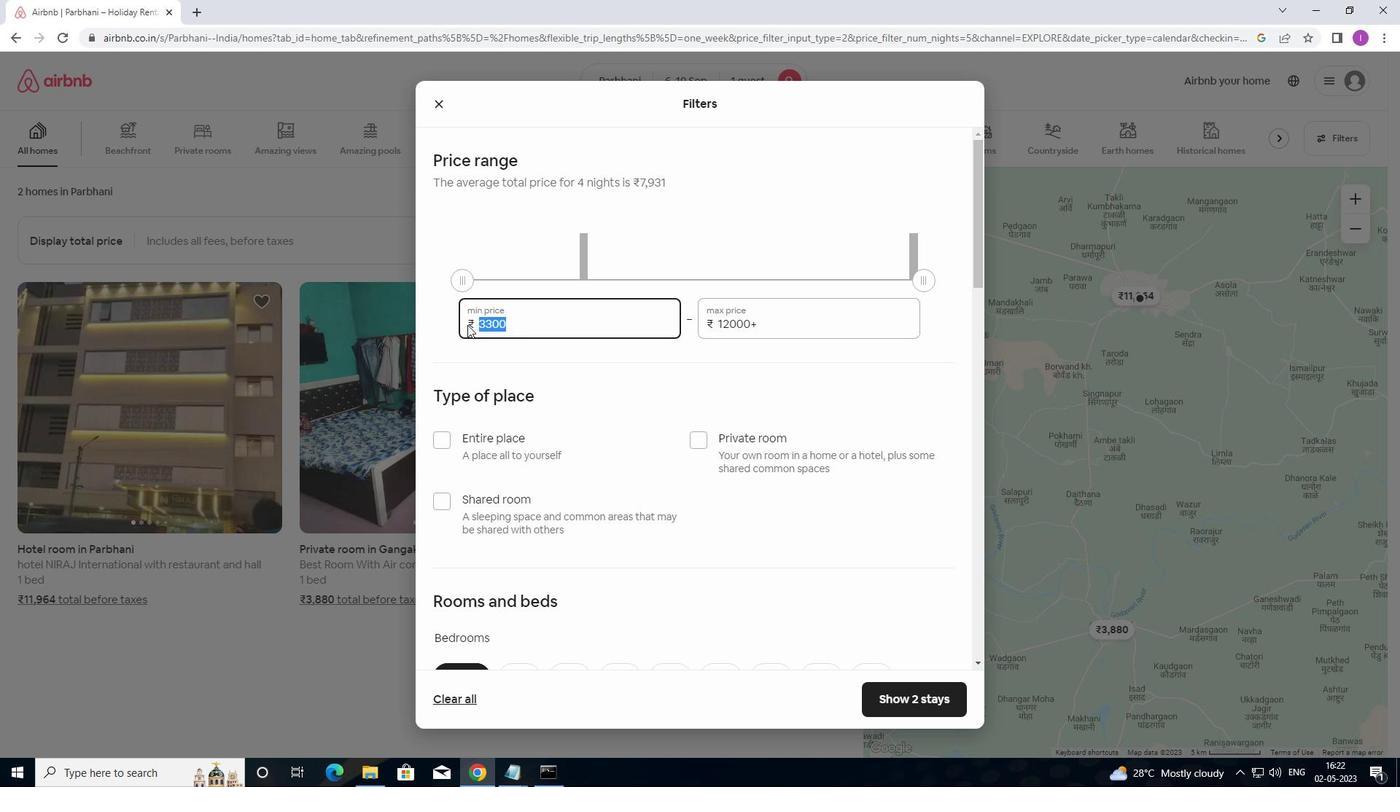 
Action: Mouse moved to (469, 323)
Screenshot: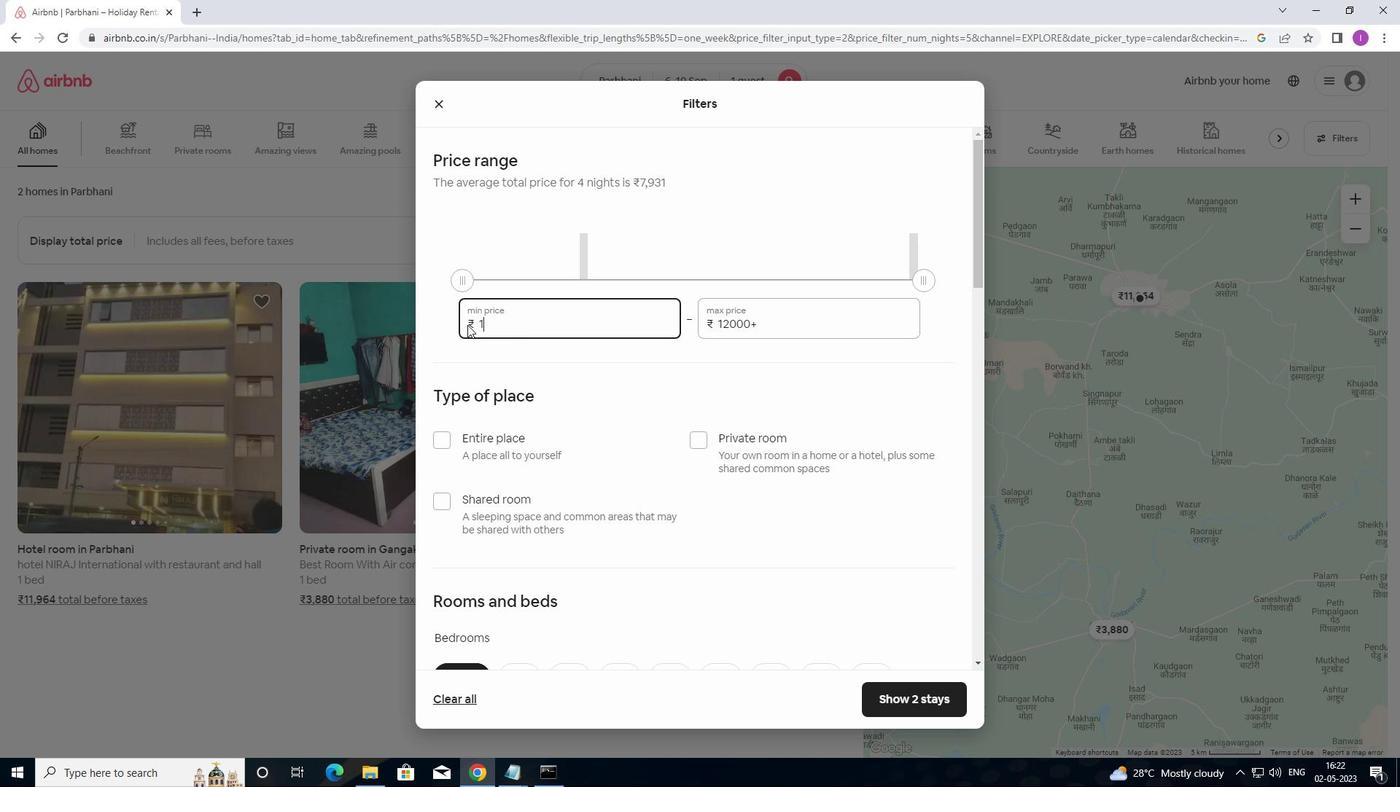 
Action: Key pressed 0000
Screenshot: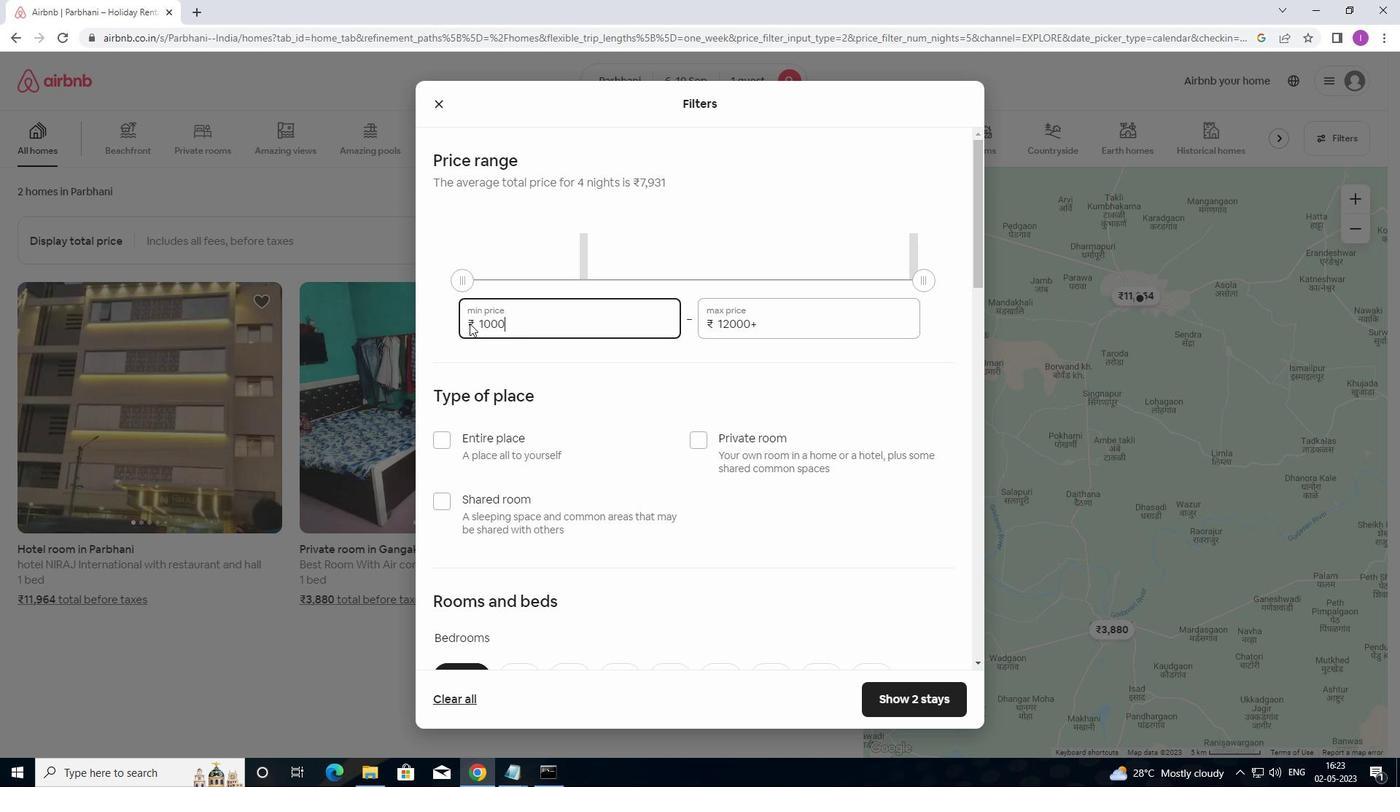 
Action: Mouse moved to (775, 321)
Screenshot: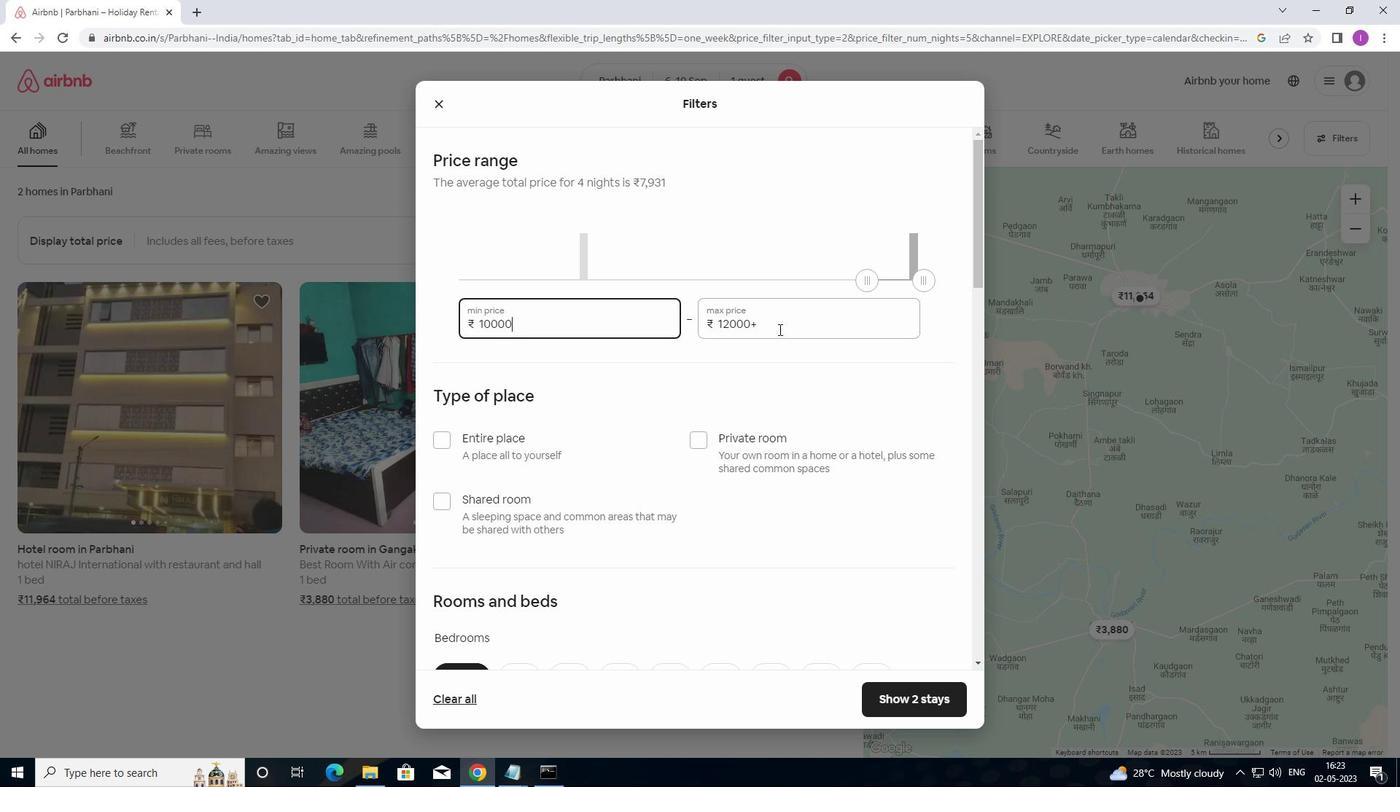 
Action: Mouse pressed left at (775, 321)
Screenshot: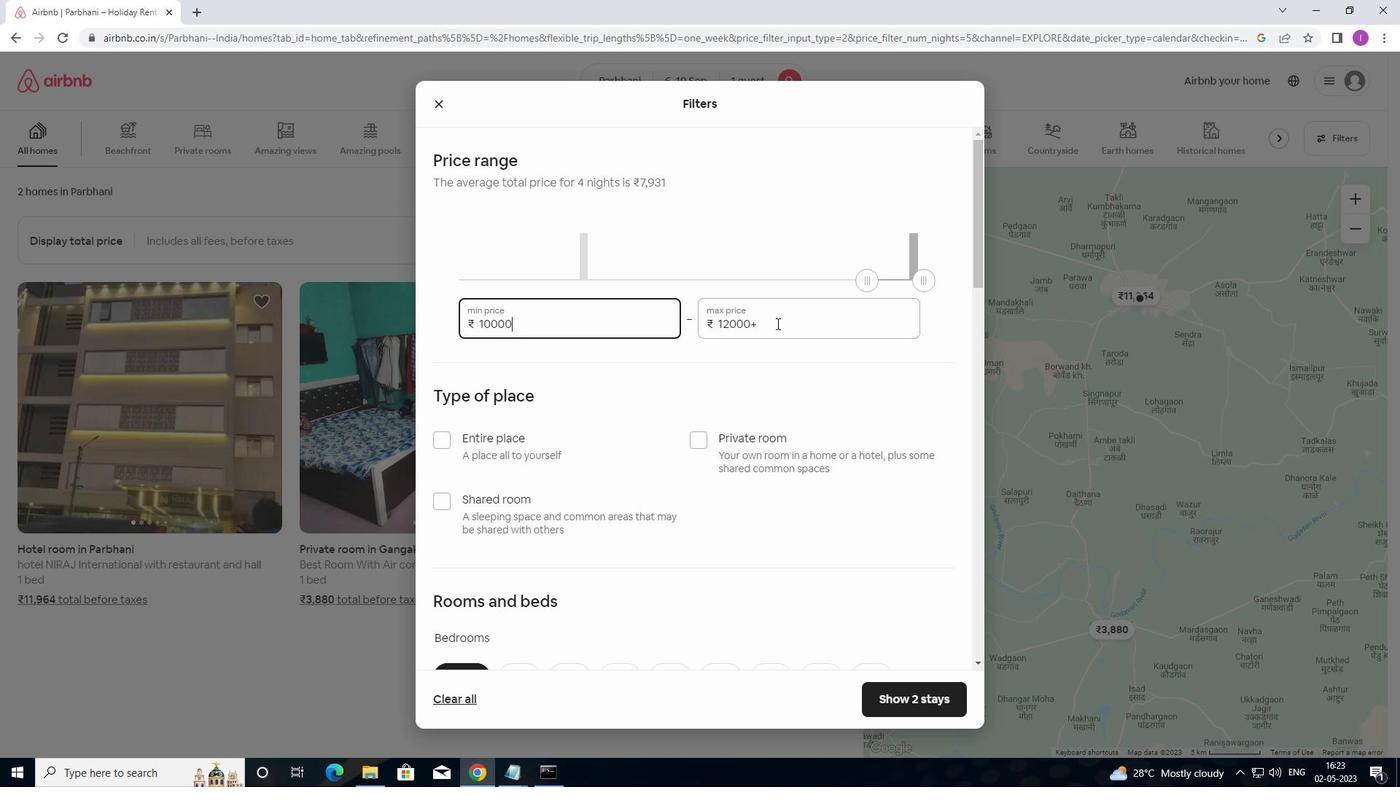 
Action: Mouse moved to (720, 333)
Screenshot: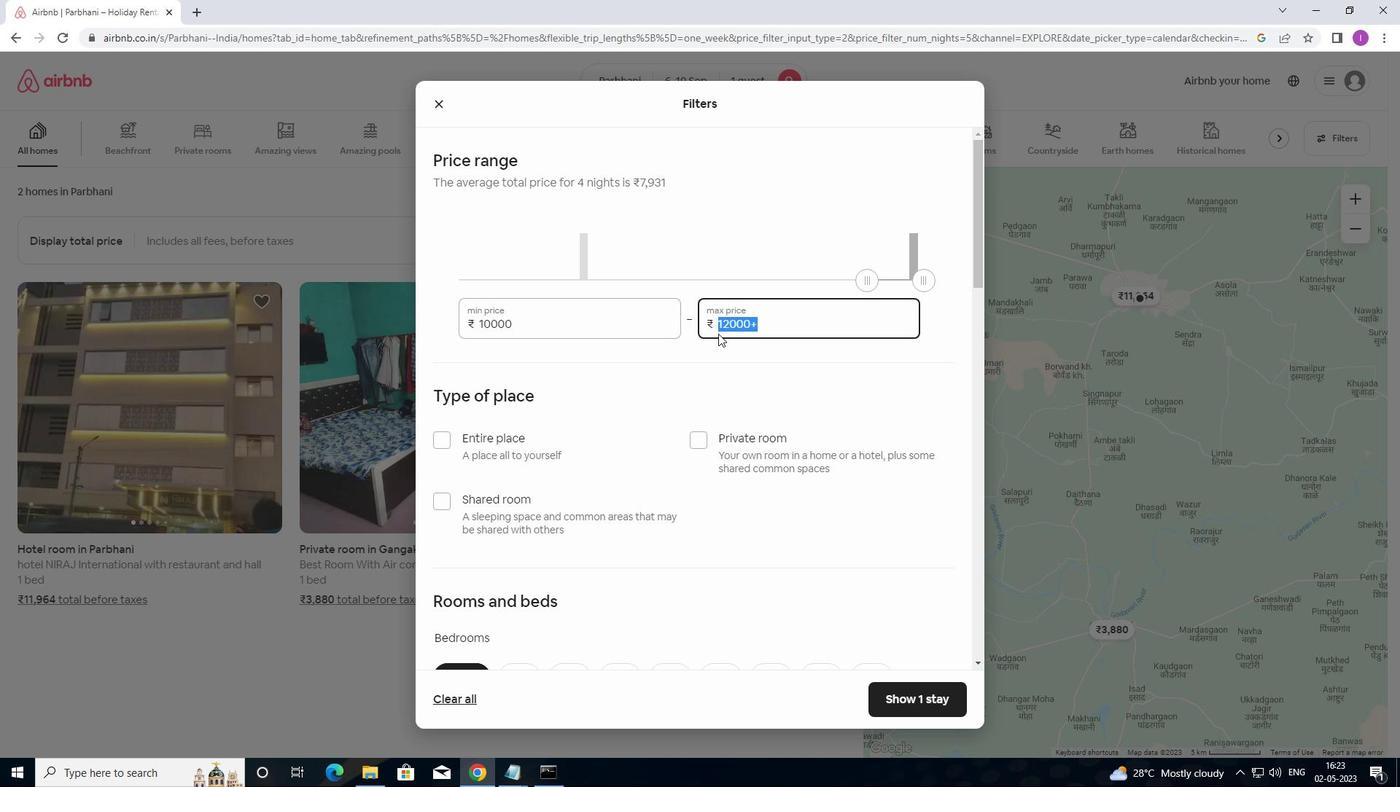 
Action: Key pressed 150
Screenshot: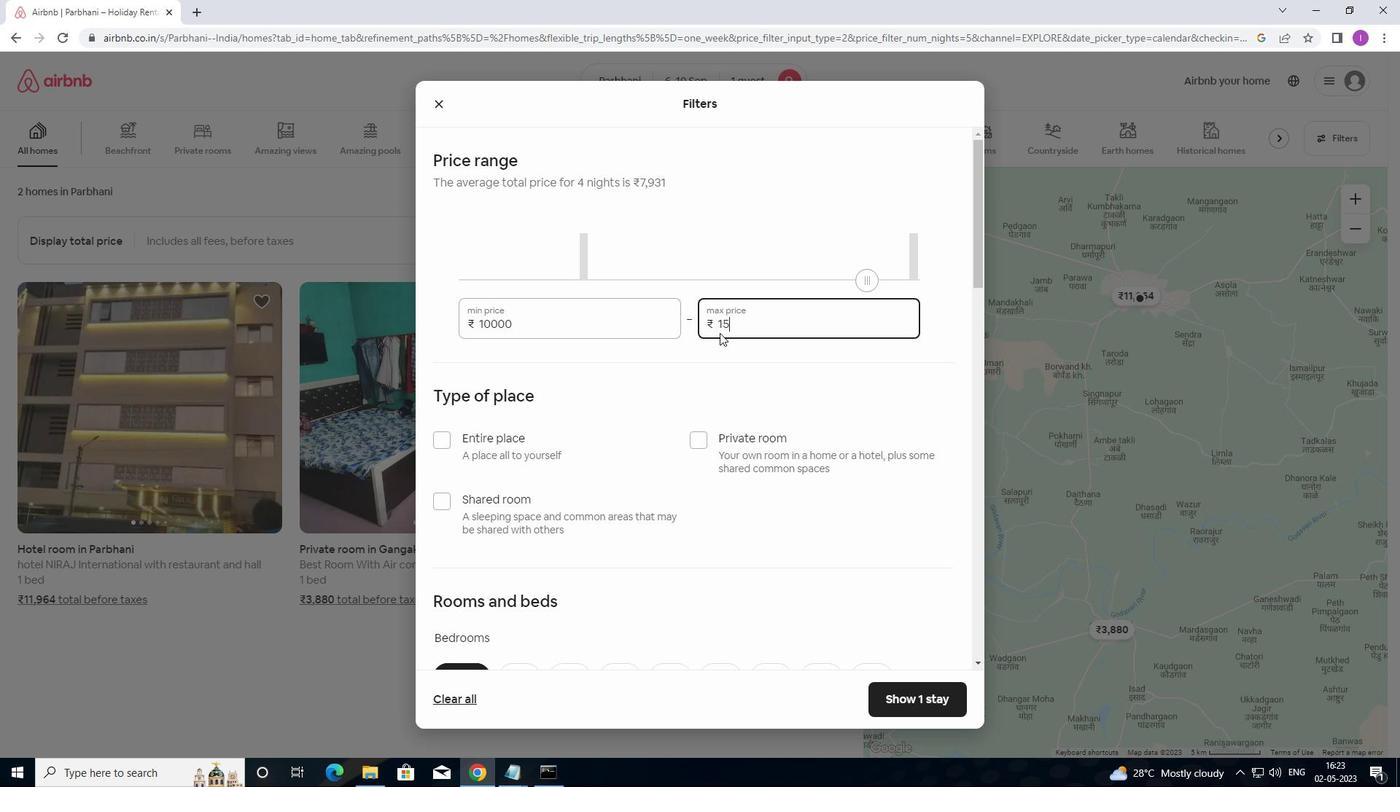 
Action: Mouse moved to (720, 334)
Screenshot: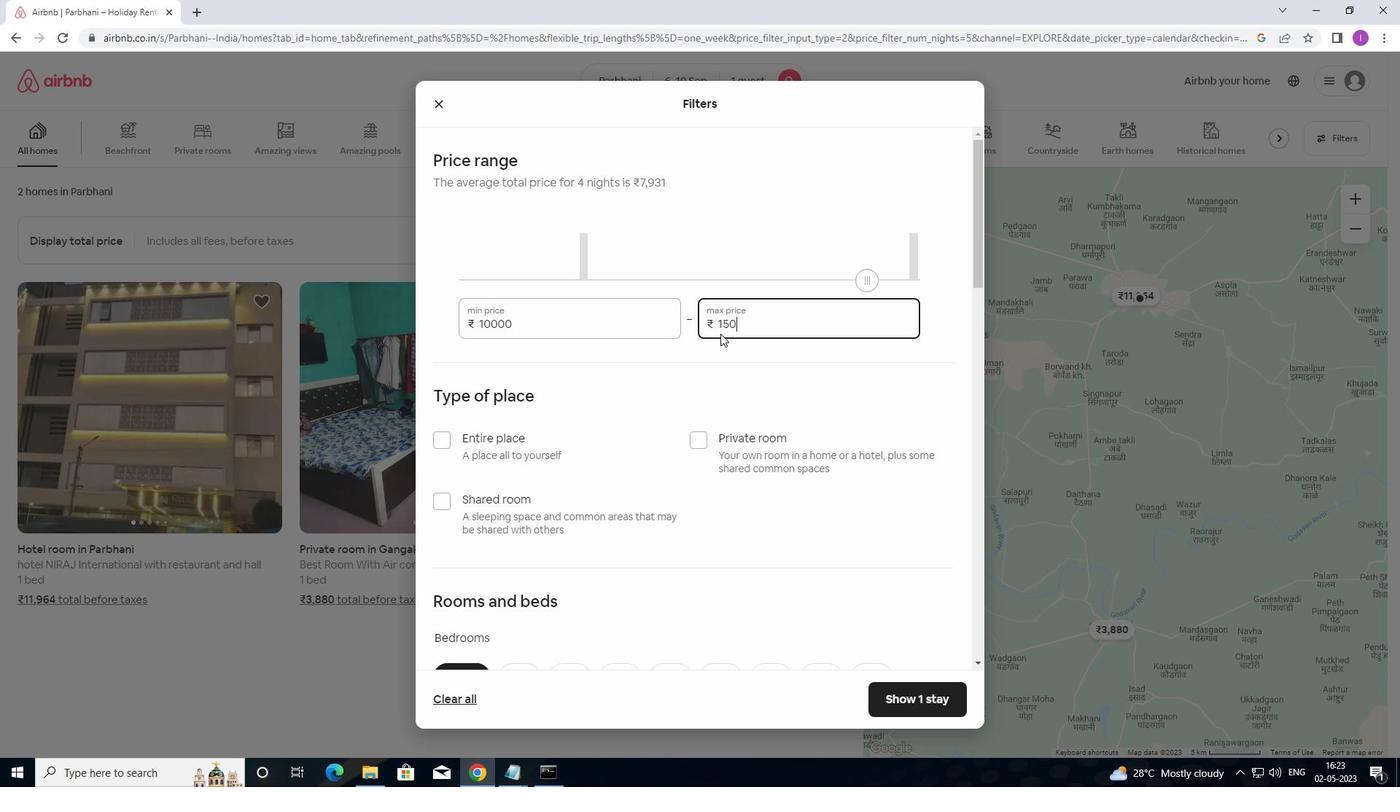 
Action: Key pressed 0
Screenshot: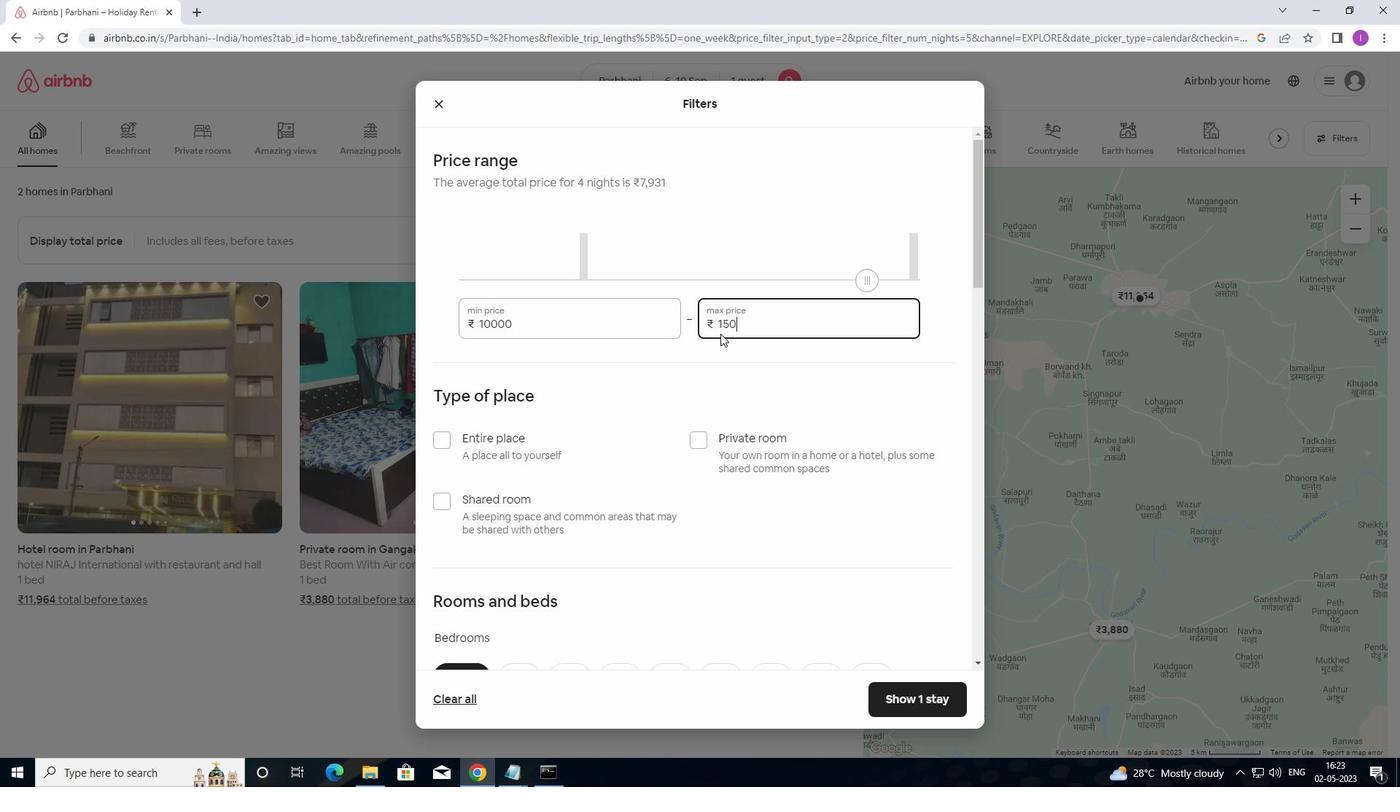 
Action: Mouse moved to (720, 334)
Screenshot: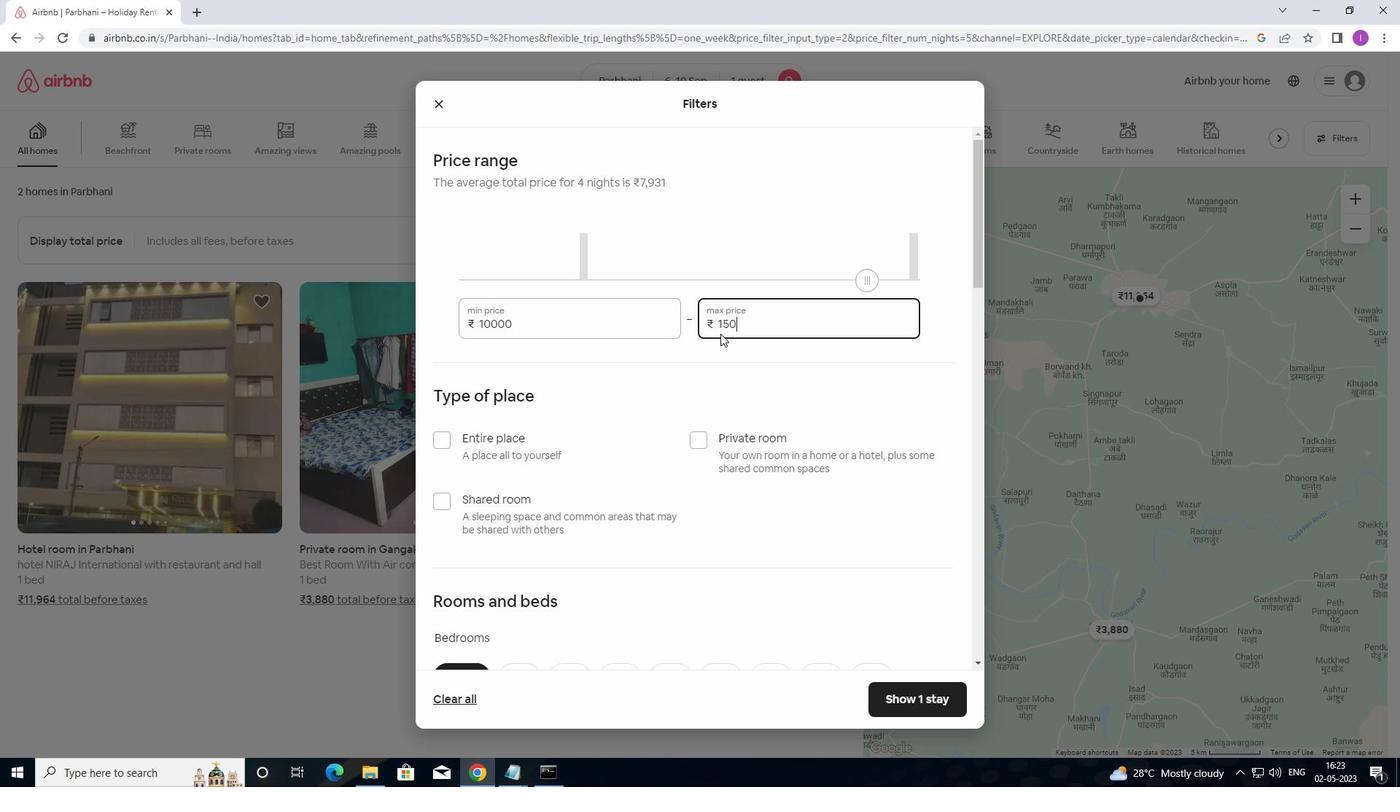 
Action: Key pressed 0
Screenshot: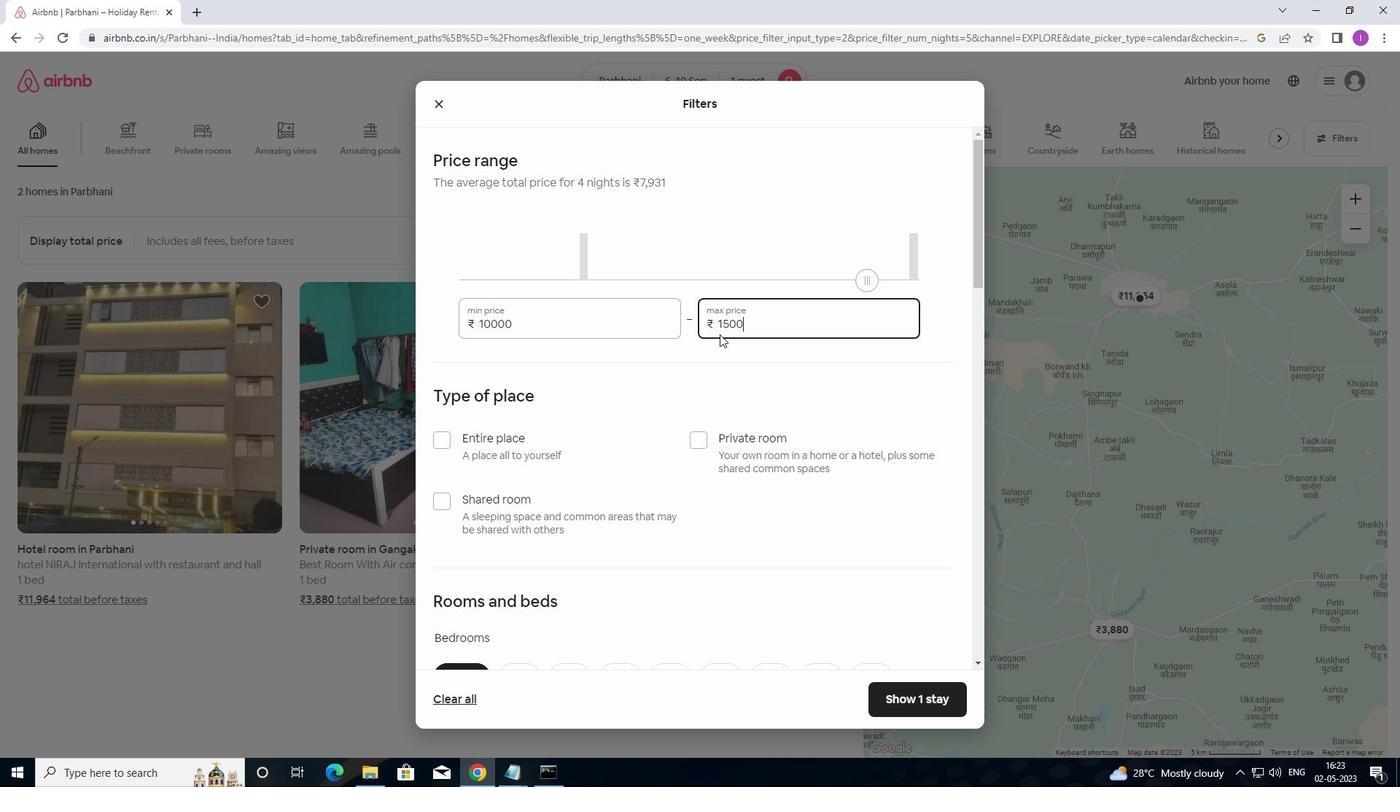 
Action: Mouse moved to (703, 352)
Screenshot: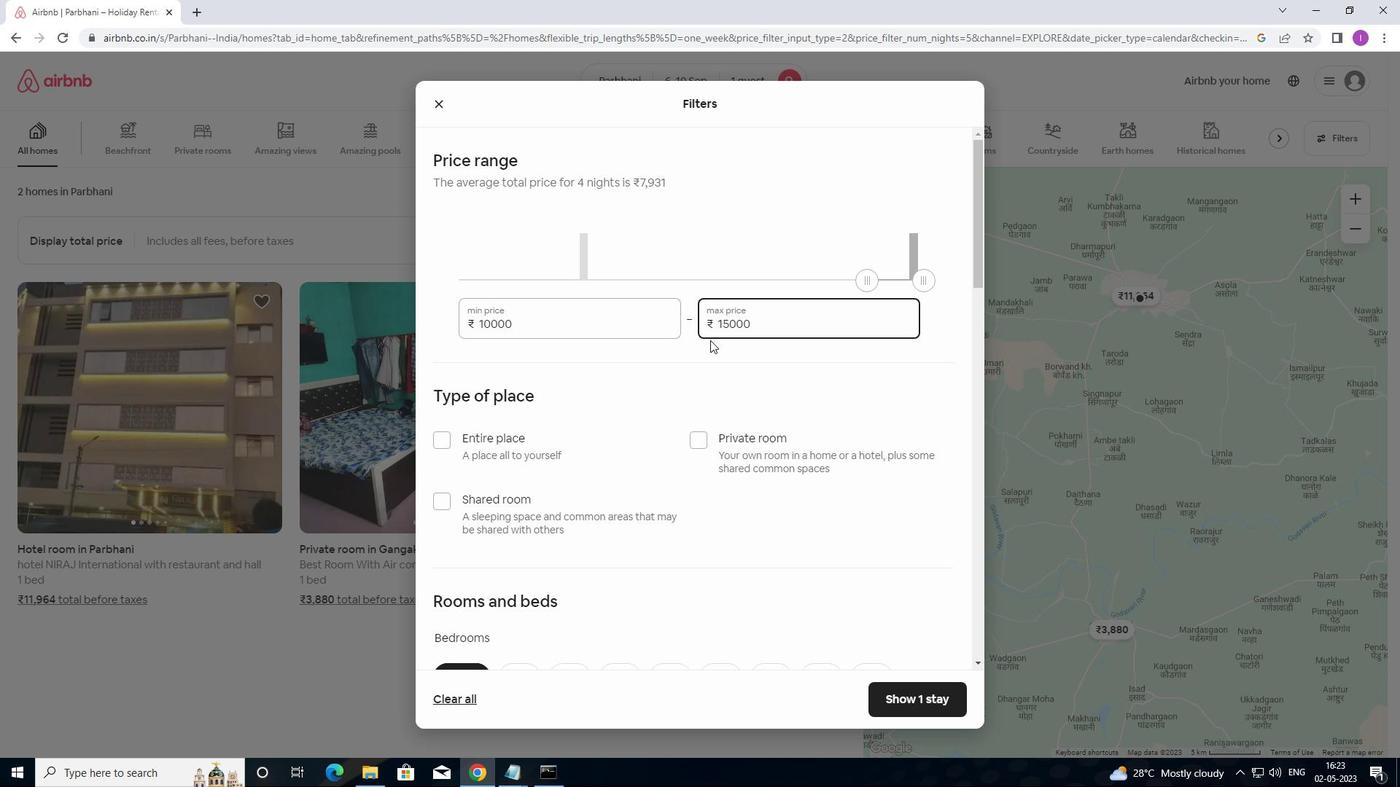 
Action: Mouse scrolled (703, 351) with delta (0, 0)
Screenshot: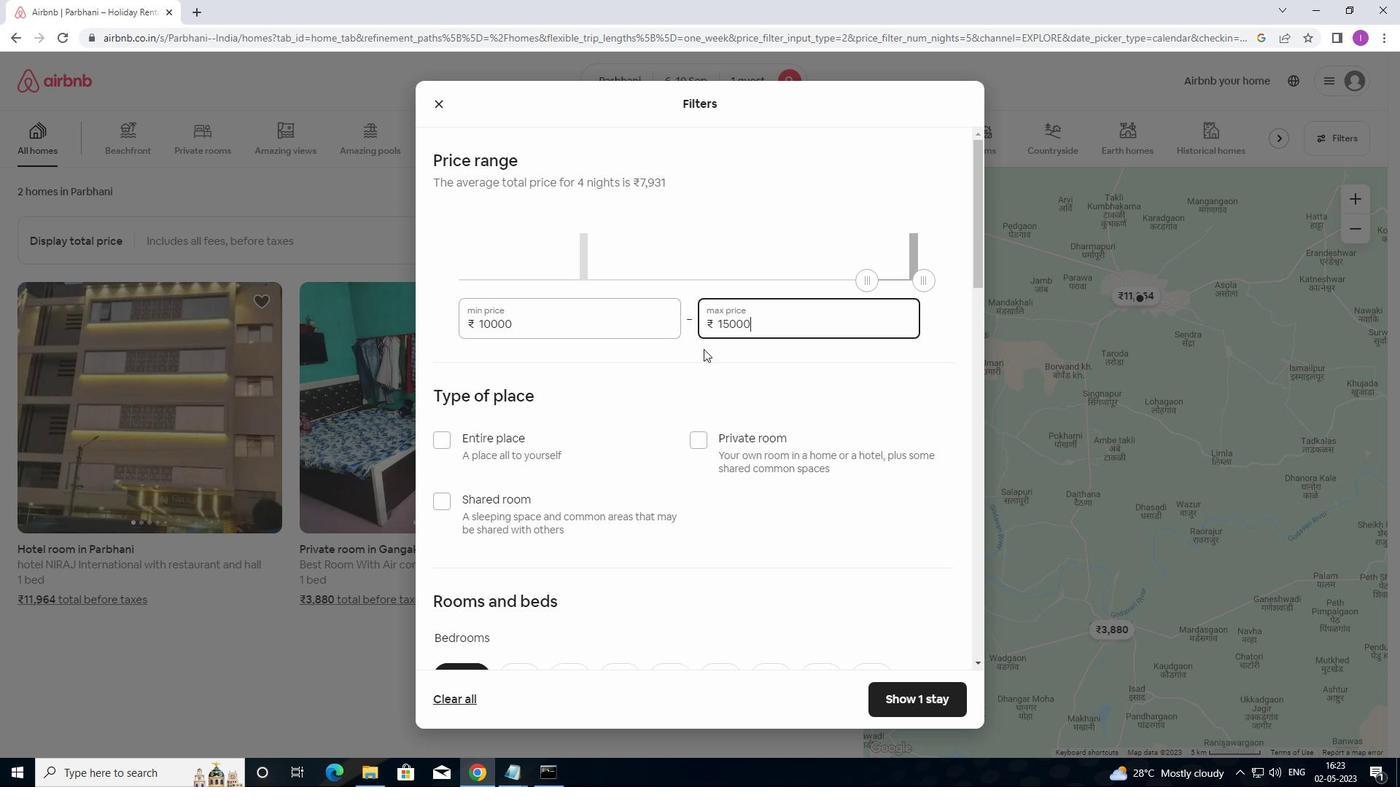 
Action: Mouse moved to (706, 361)
Screenshot: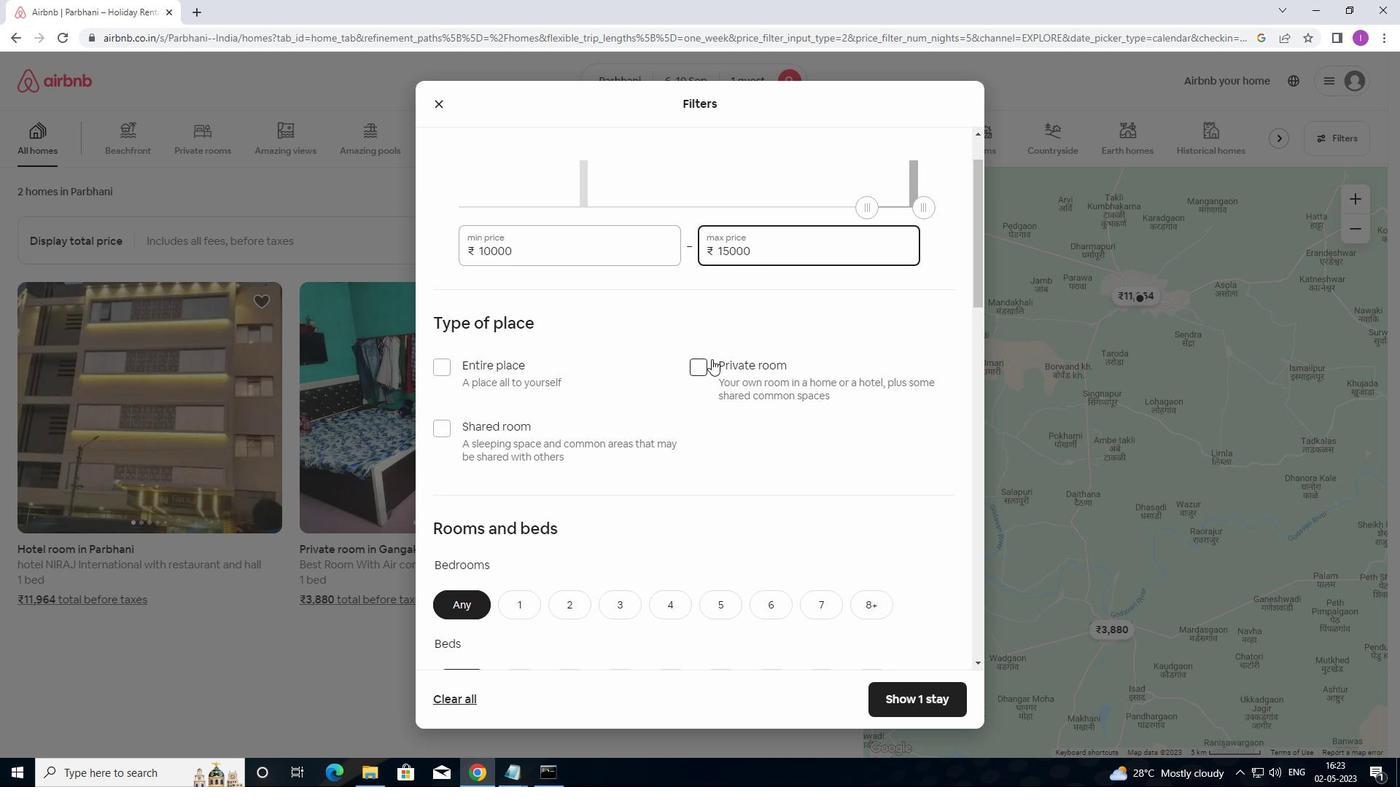 
Action: Mouse pressed left at (706, 361)
Screenshot: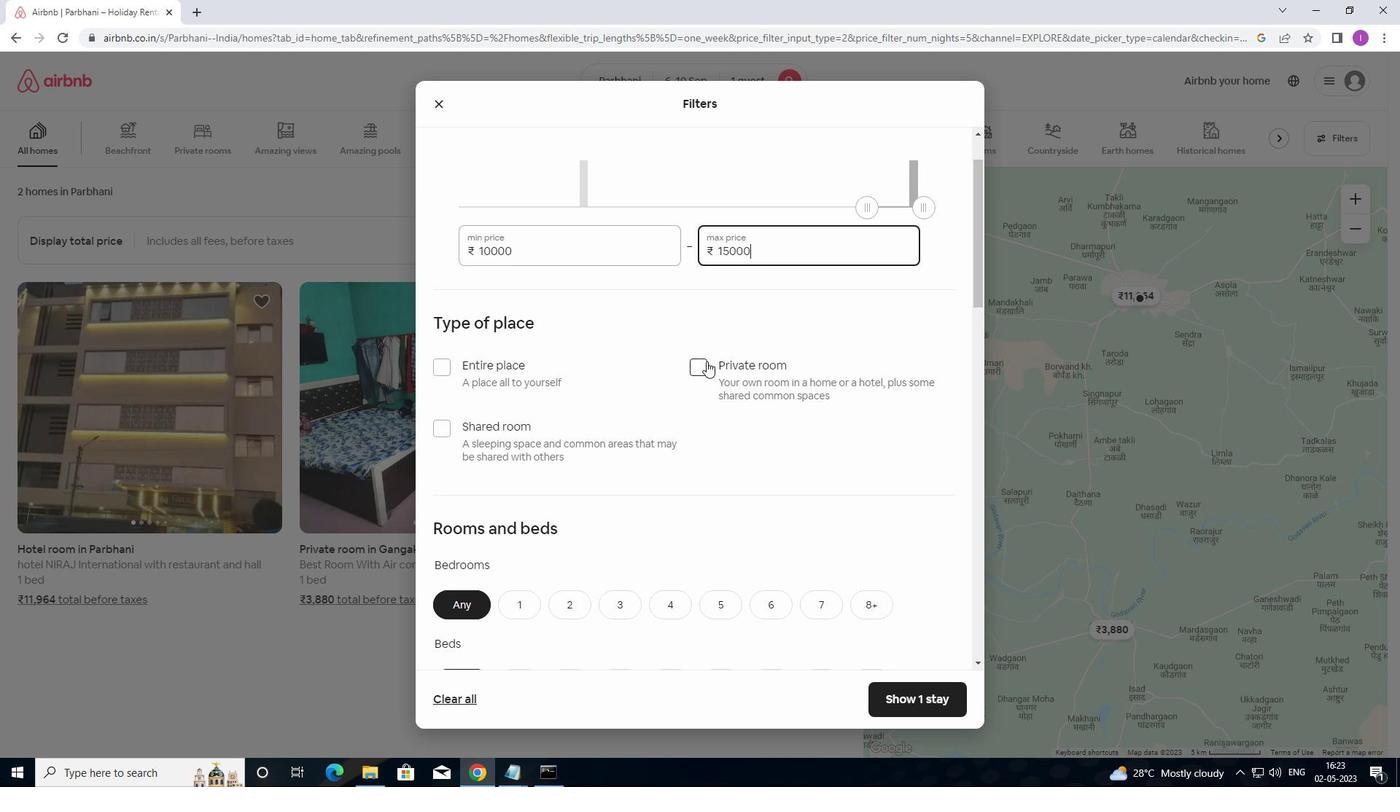 
Action: Mouse moved to (791, 355)
Screenshot: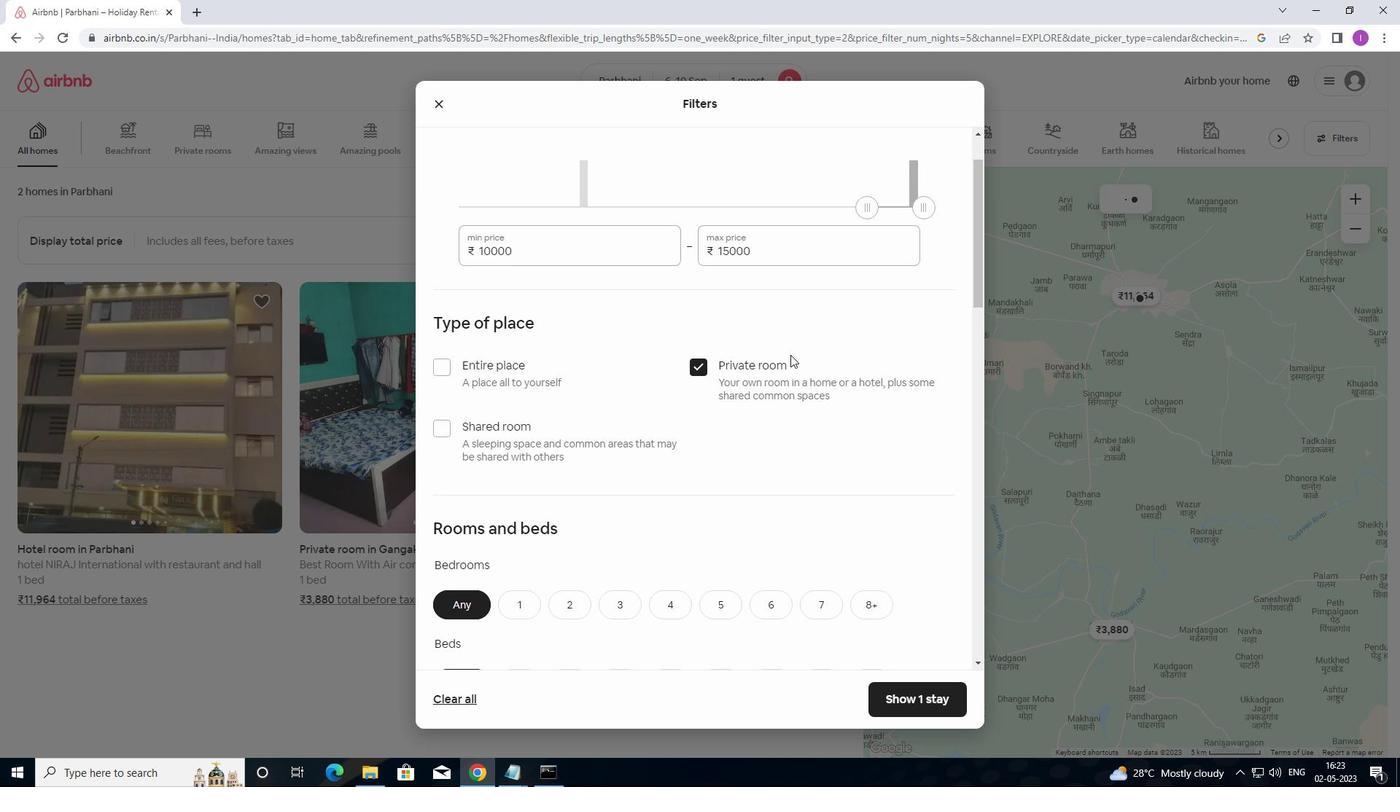 
Action: Mouse scrolled (791, 354) with delta (0, 0)
Screenshot: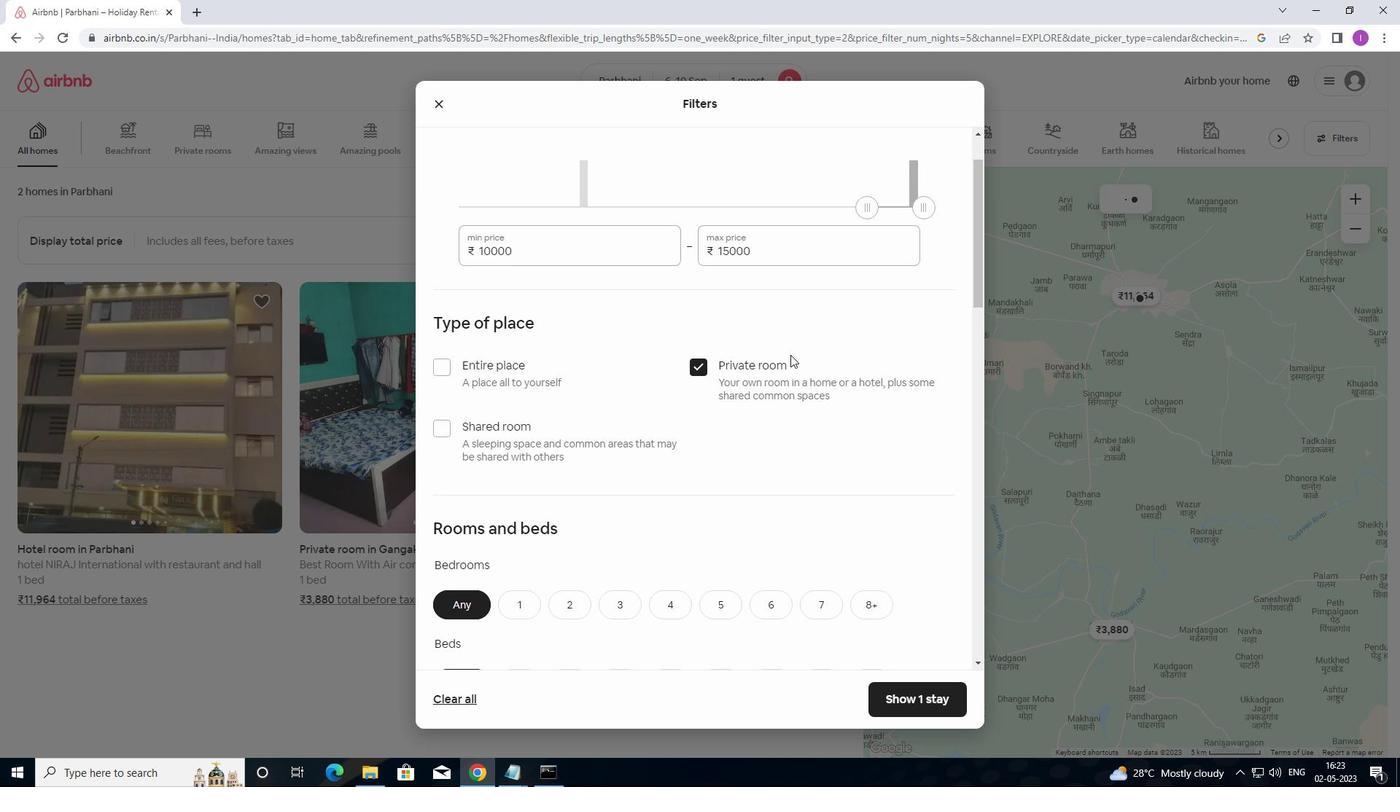 
Action: Mouse moved to (791, 355)
Screenshot: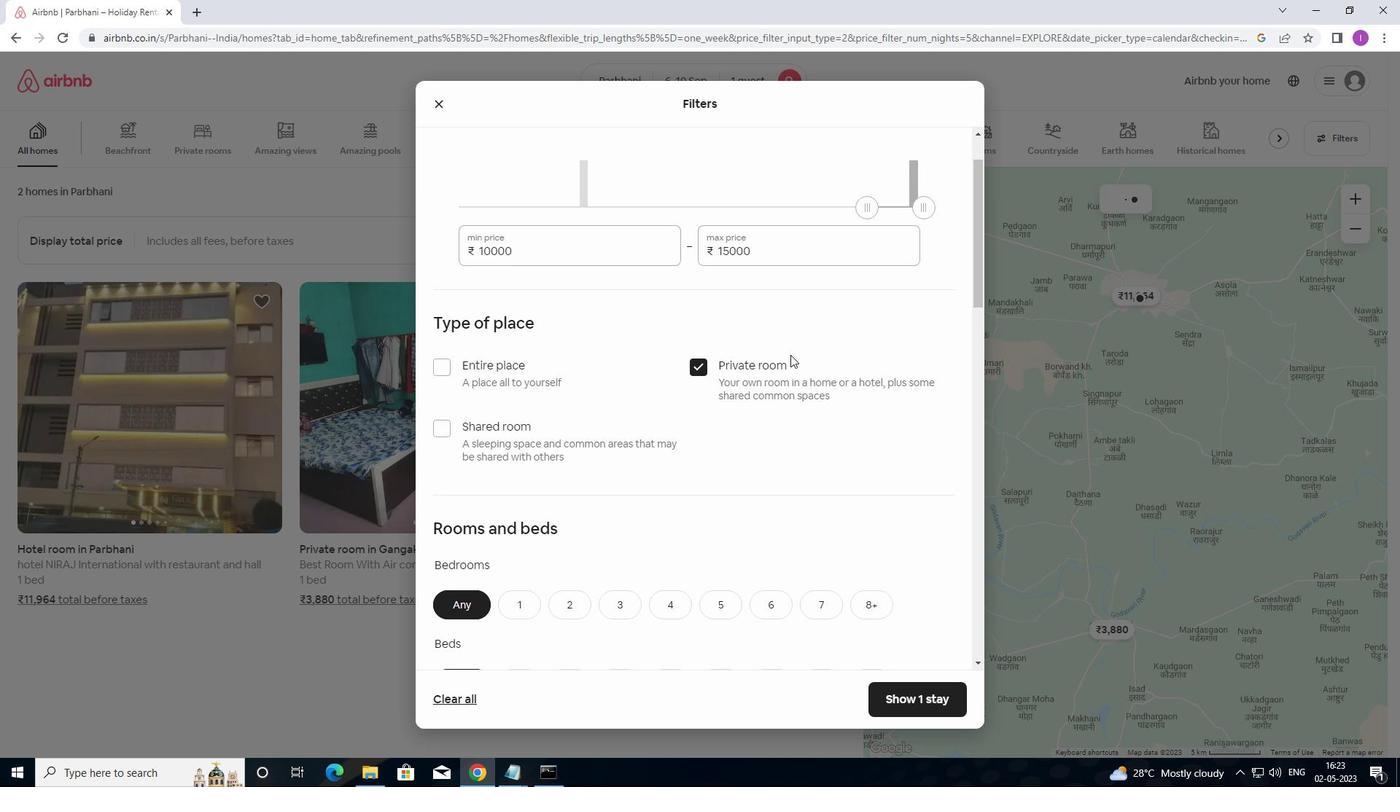 
Action: Mouse scrolled (791, 354) with delta (0, 0)
Screenshot: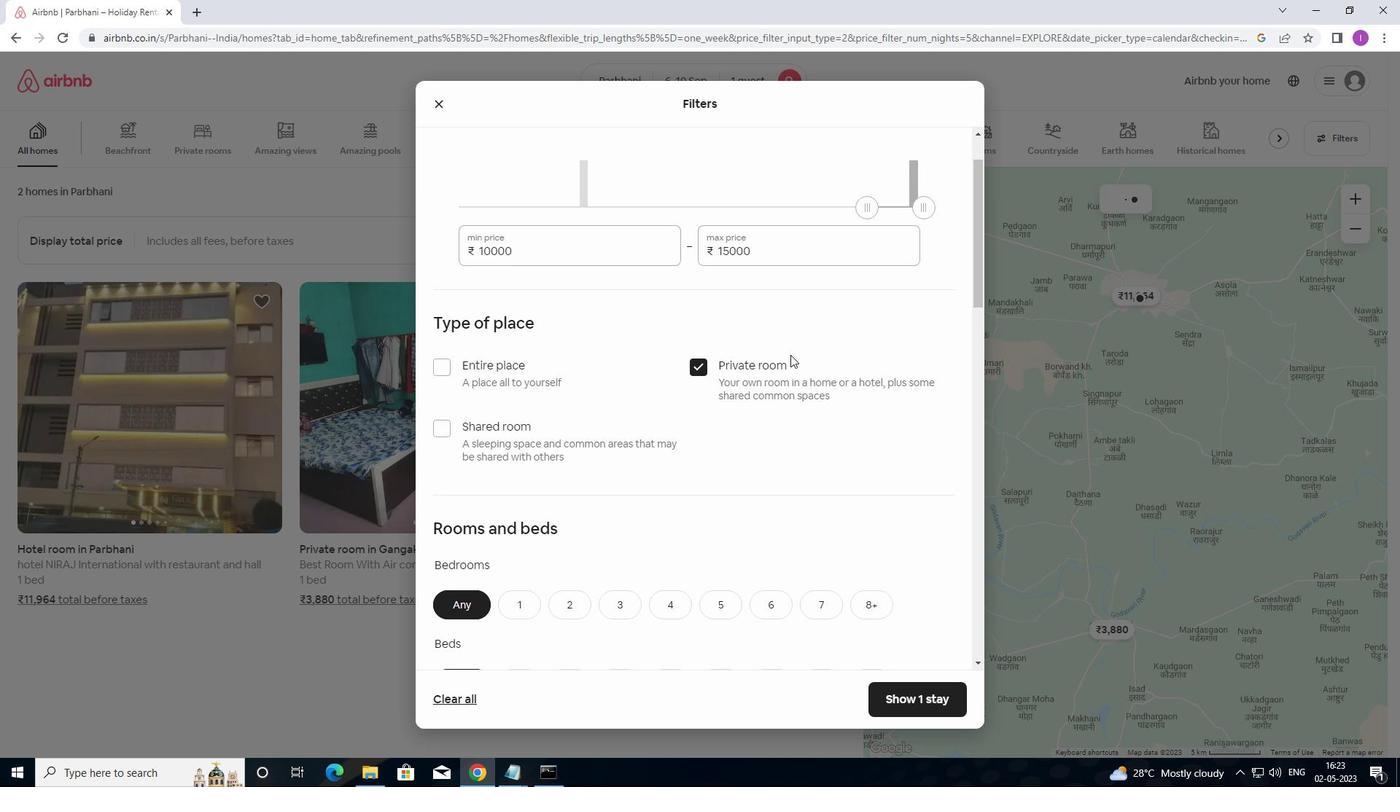 
Action: Mouse scrolled (791, 354) with delta (0, 0)
Screenshot: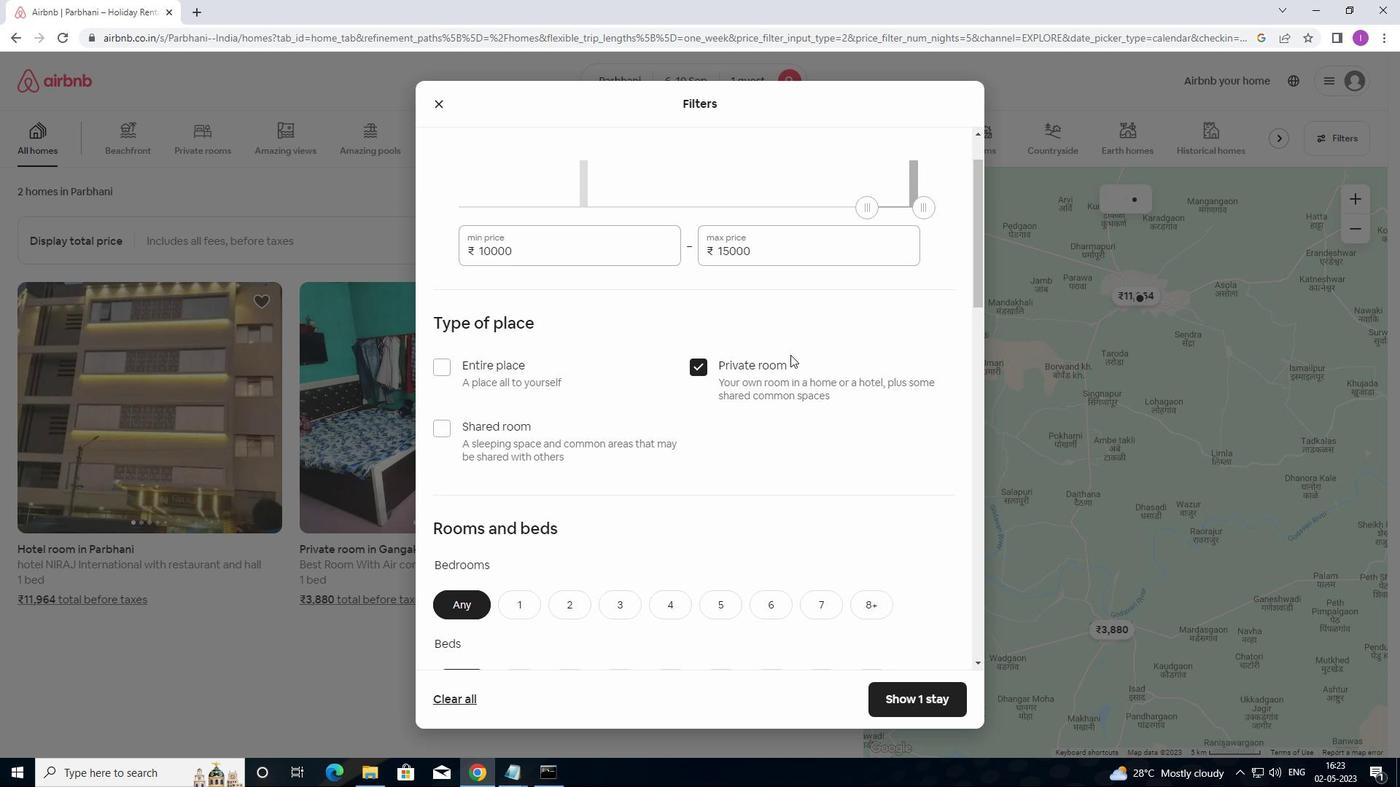 
Action: Mouse moved to (524, 393)
Screenshot: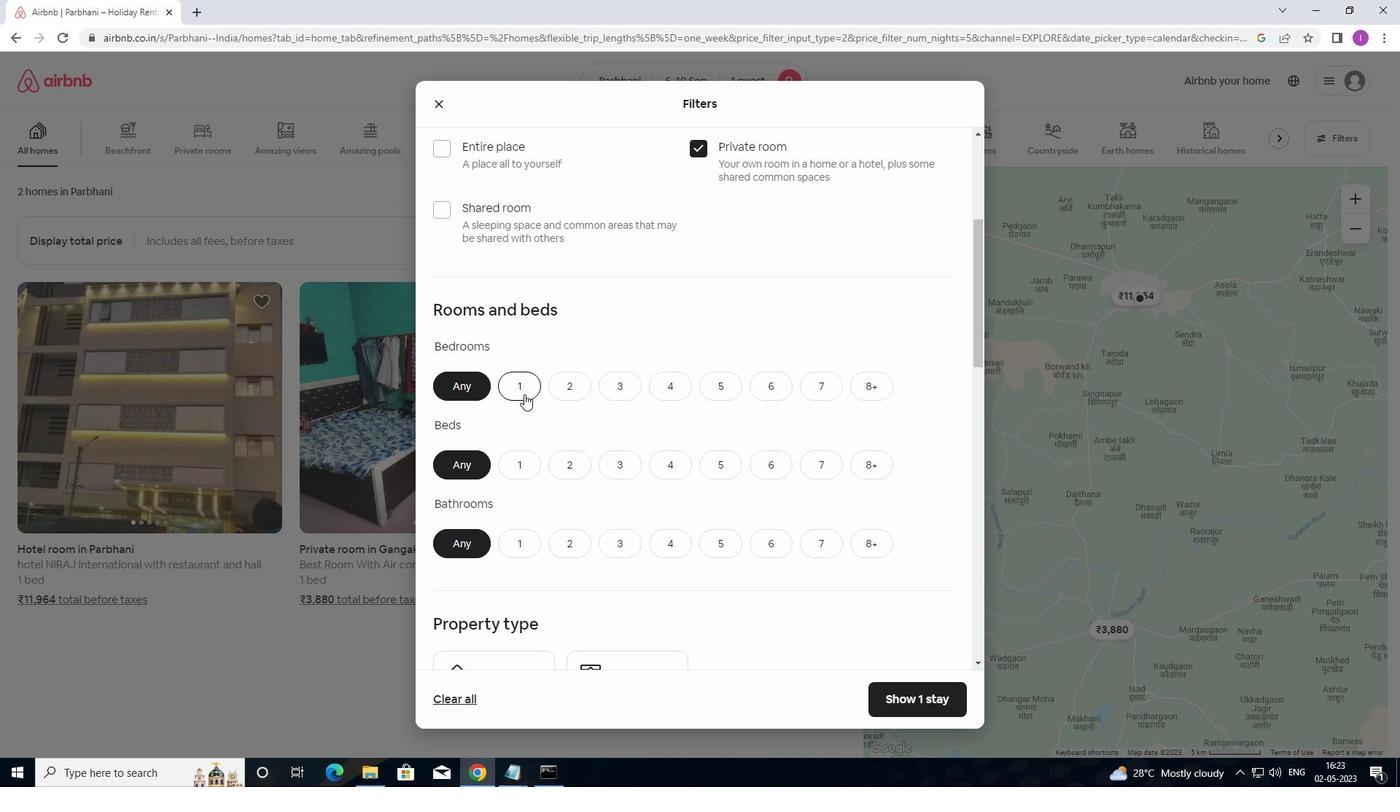 
Action: Mouse pressed left at (524, 393)
Screenshot: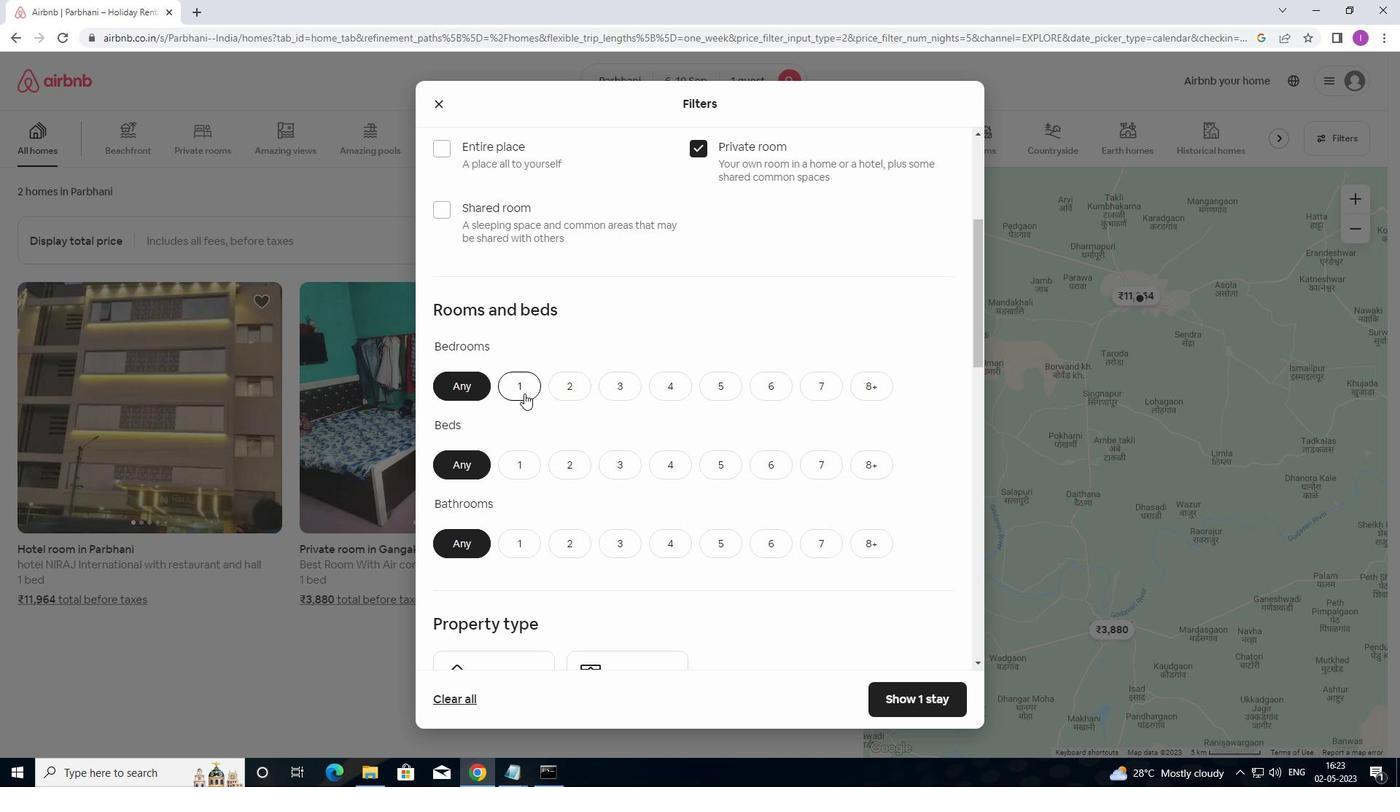 
Action: Mouse moved to (536, 461)
Screenshot: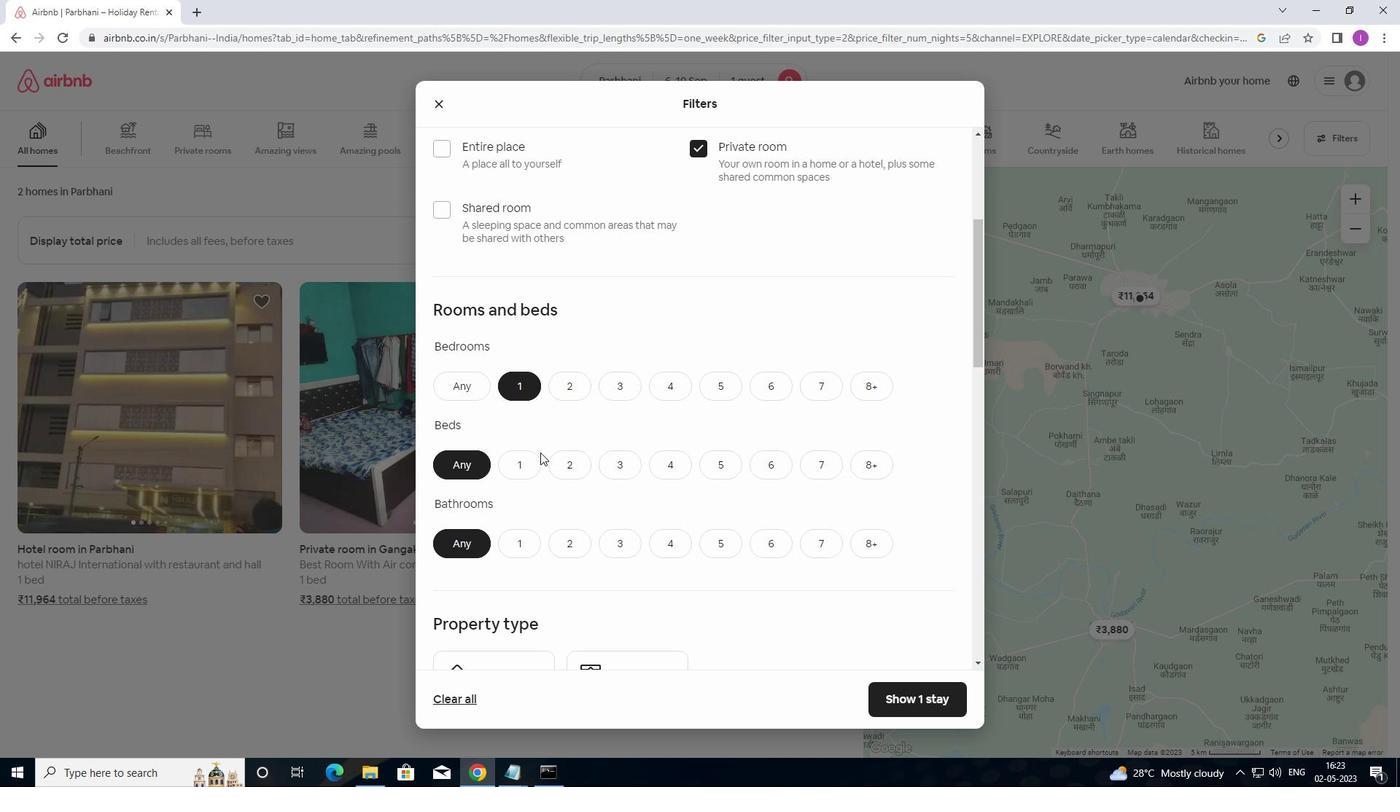 
Action: Mouse pressed left at (536, 461)
Screenshot: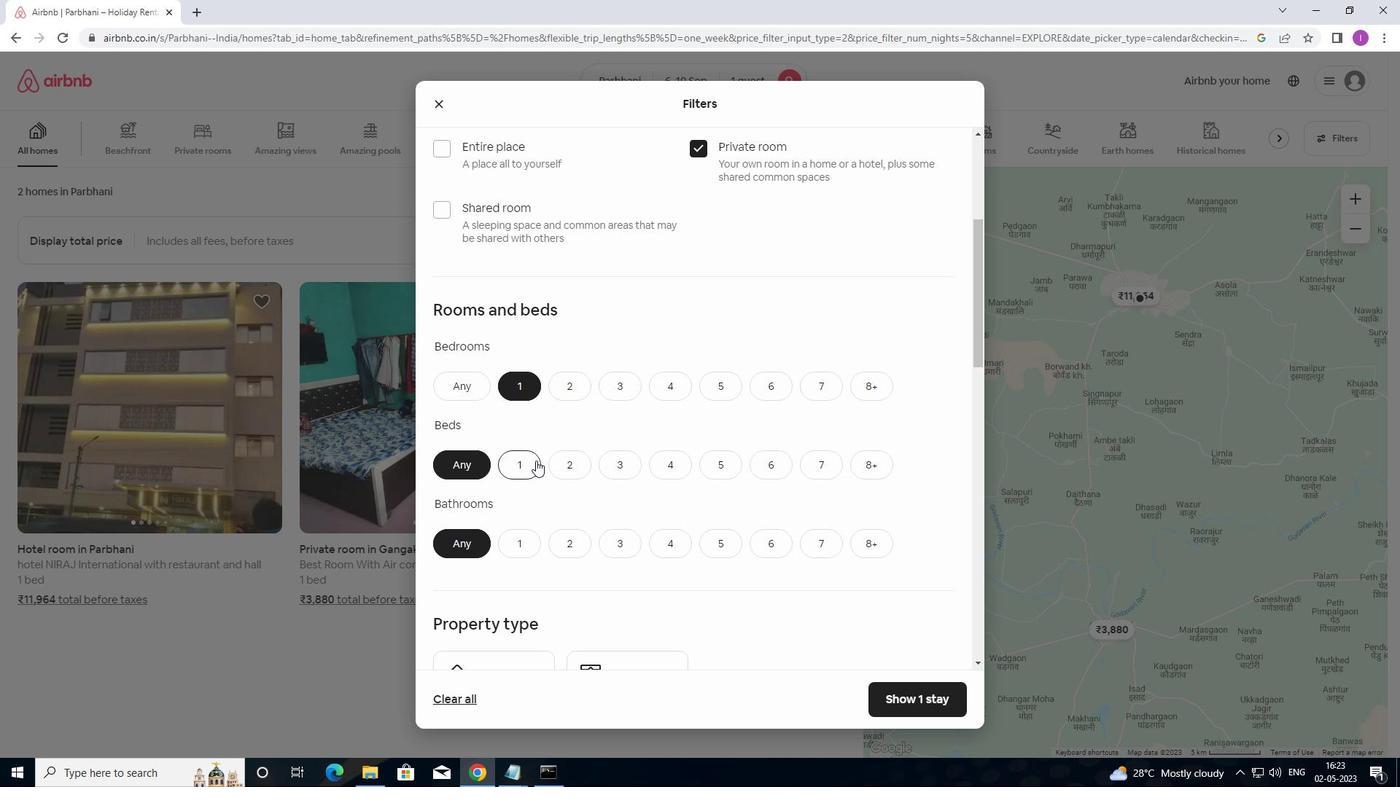 
Action: Mouse moved to (522, 544)
Screenshot: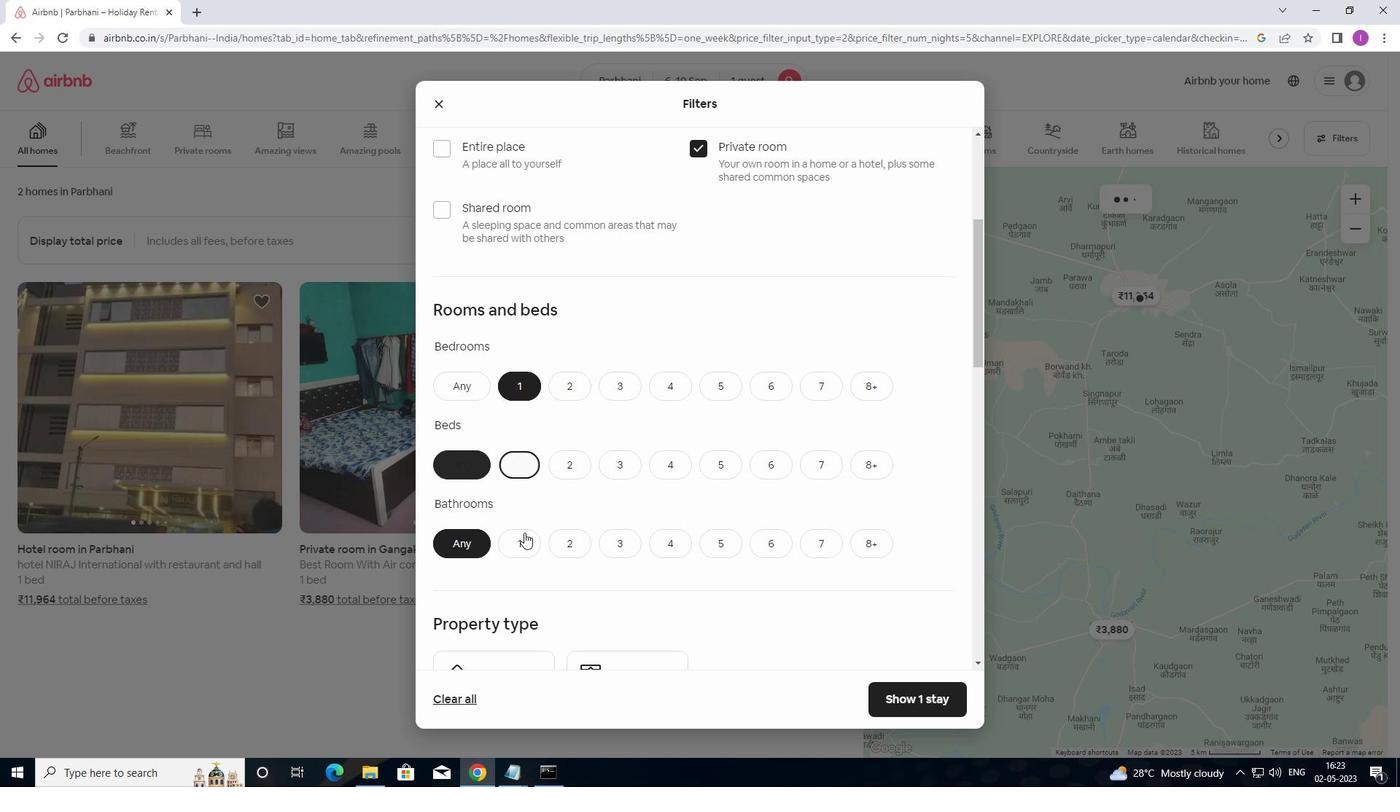 
Action: Mouse pressed left at (522, 544)
Screenshot: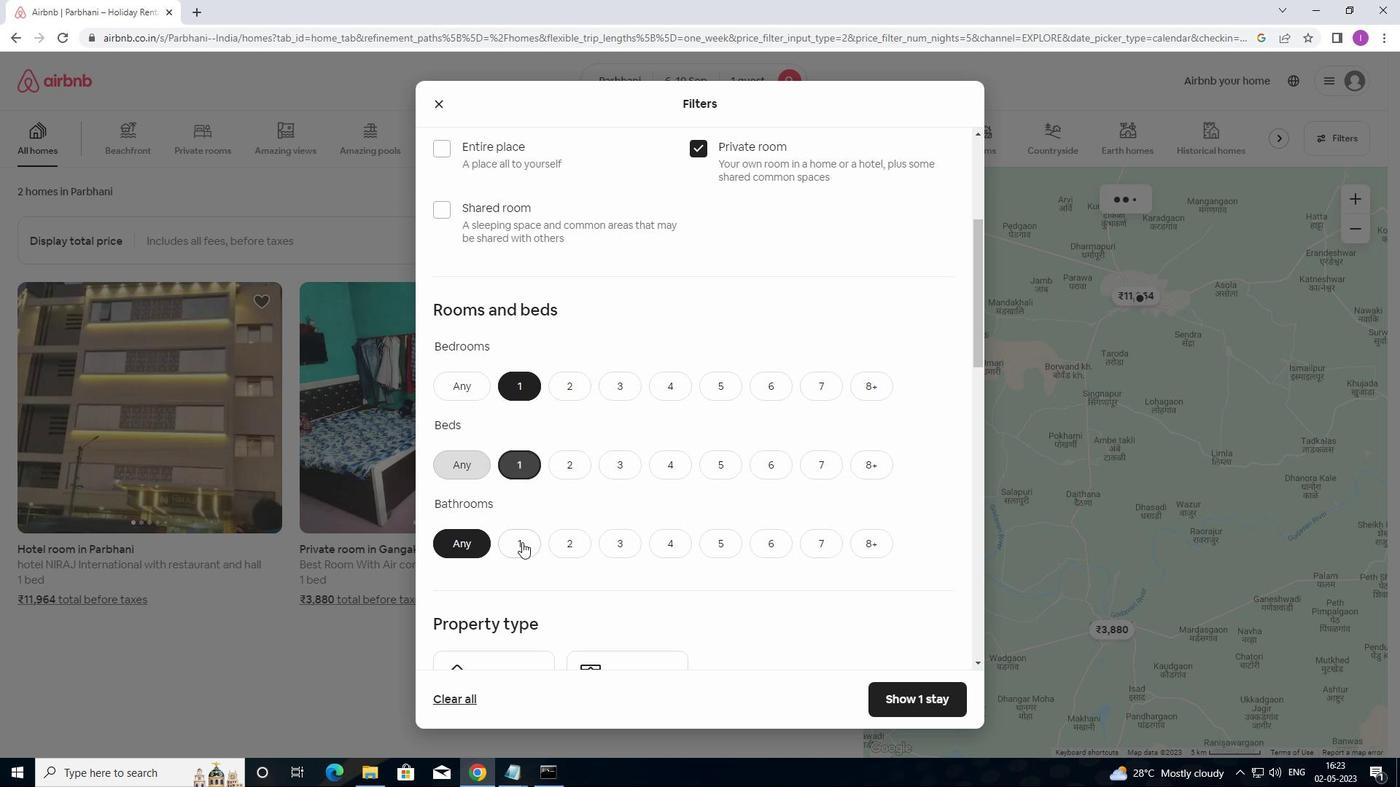 
Action: Mouse moved to (547, 536)
Screenshot: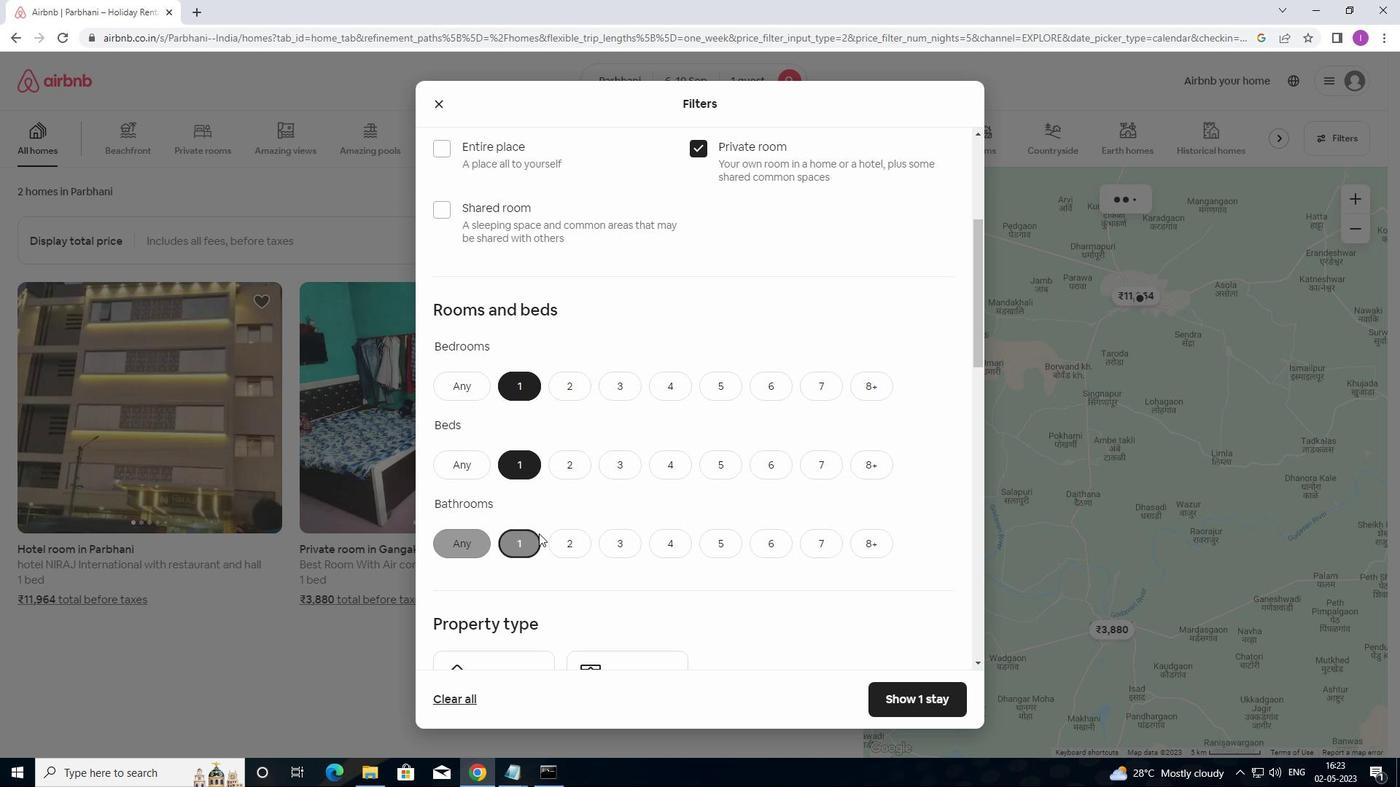 
Action: Mouse scrolled (547, 535) with delta (0, 0)
Screenshot: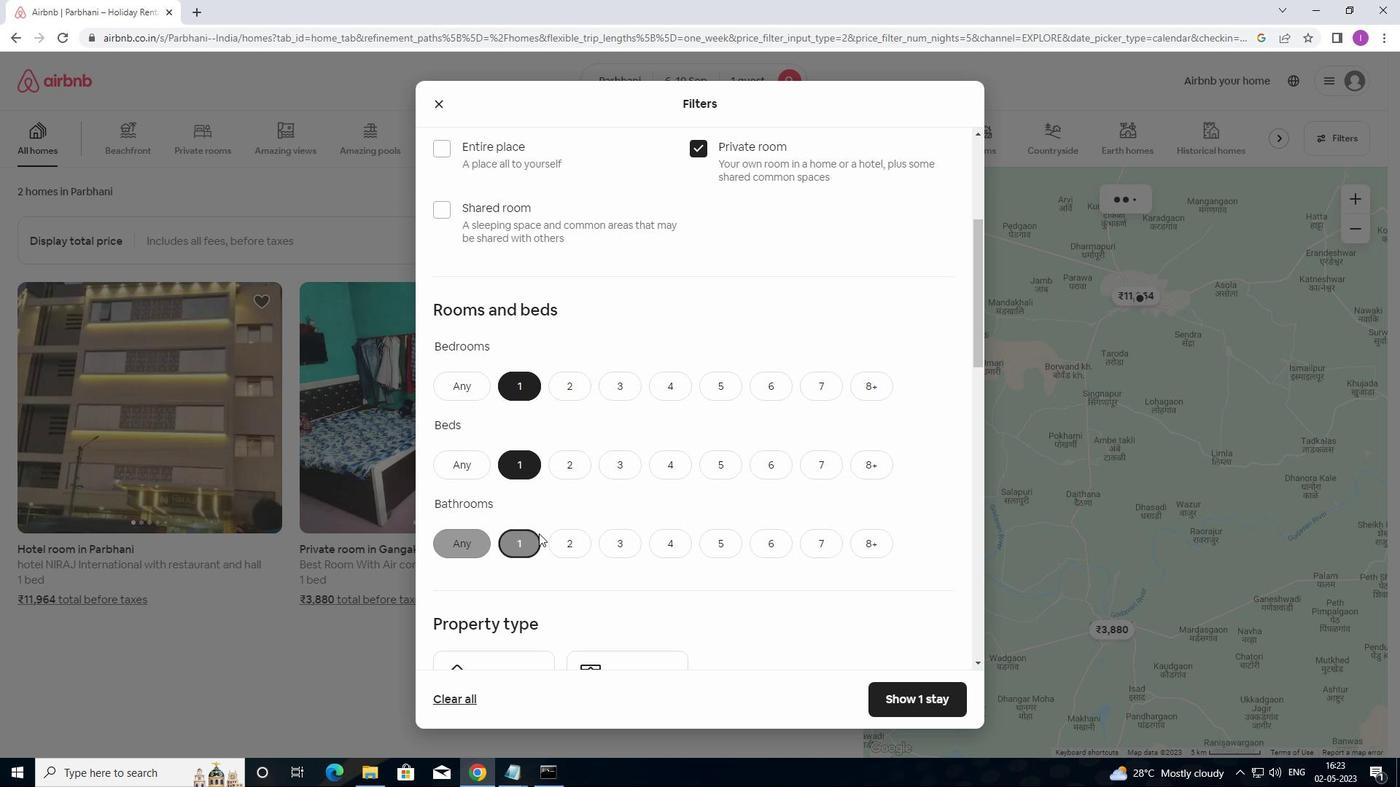 
Action: Mouse moved to (560, 550)
Screenshot: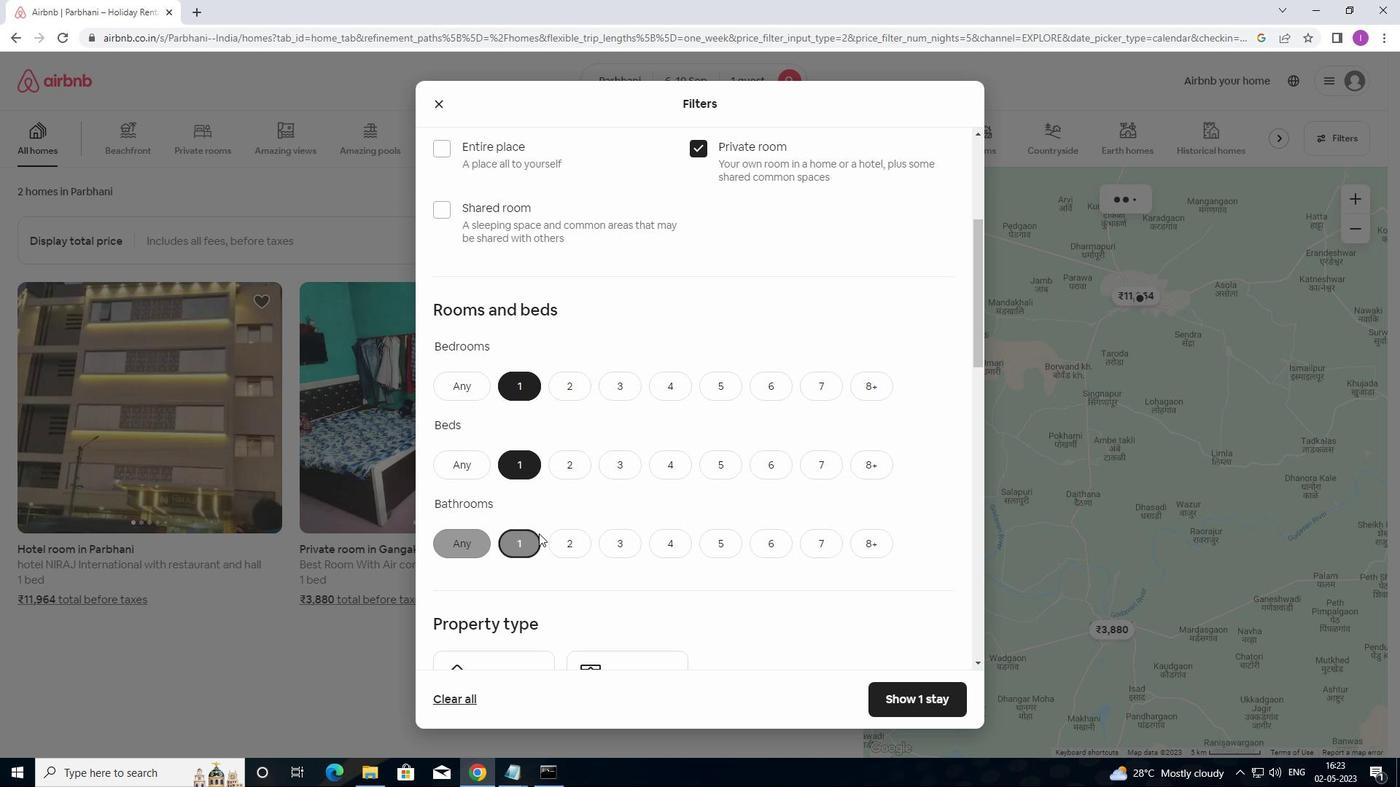 
Action: Mouse scrolled (560, 550) with delta (0, 0)
Screenshot: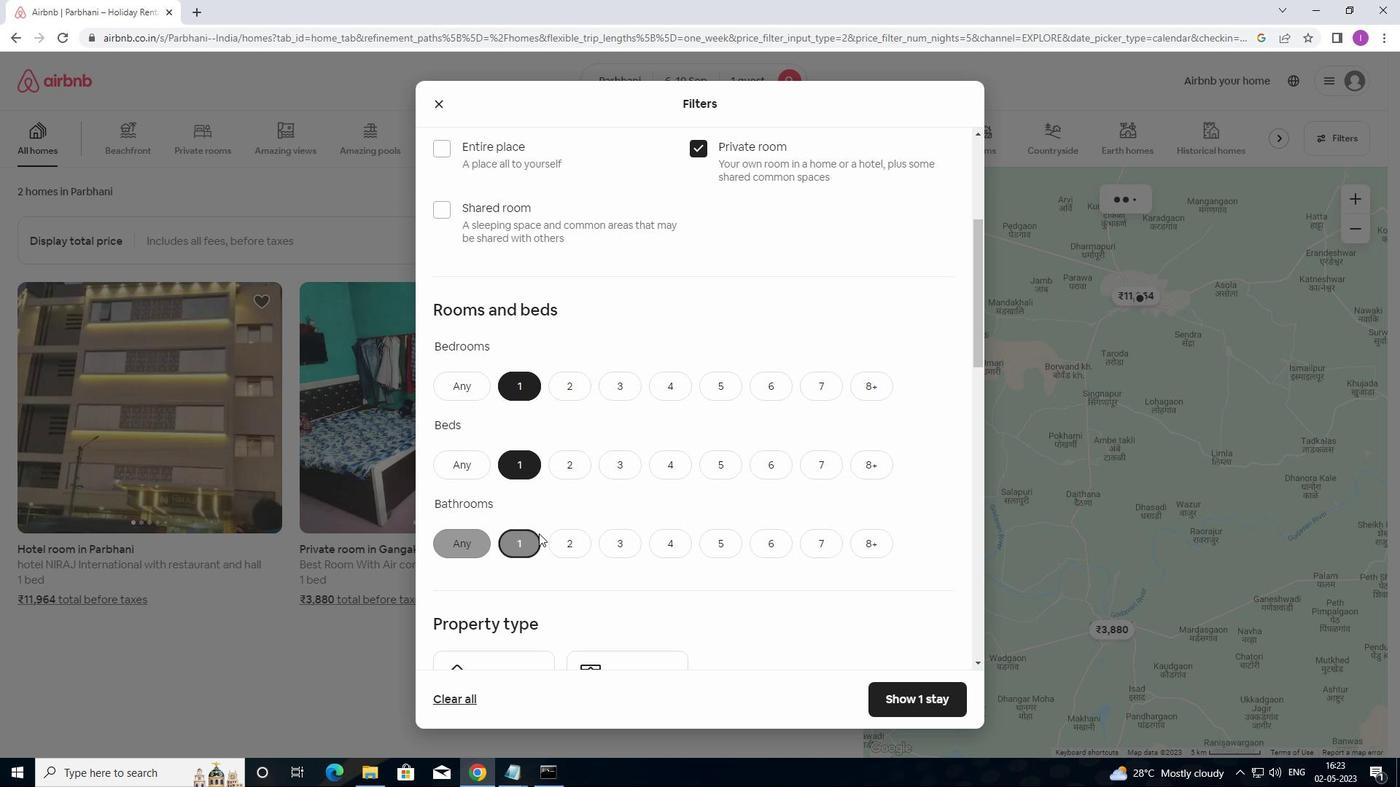 
Action: Mouse scrolled (560, 550) with delta (0, 0)
Screenshot: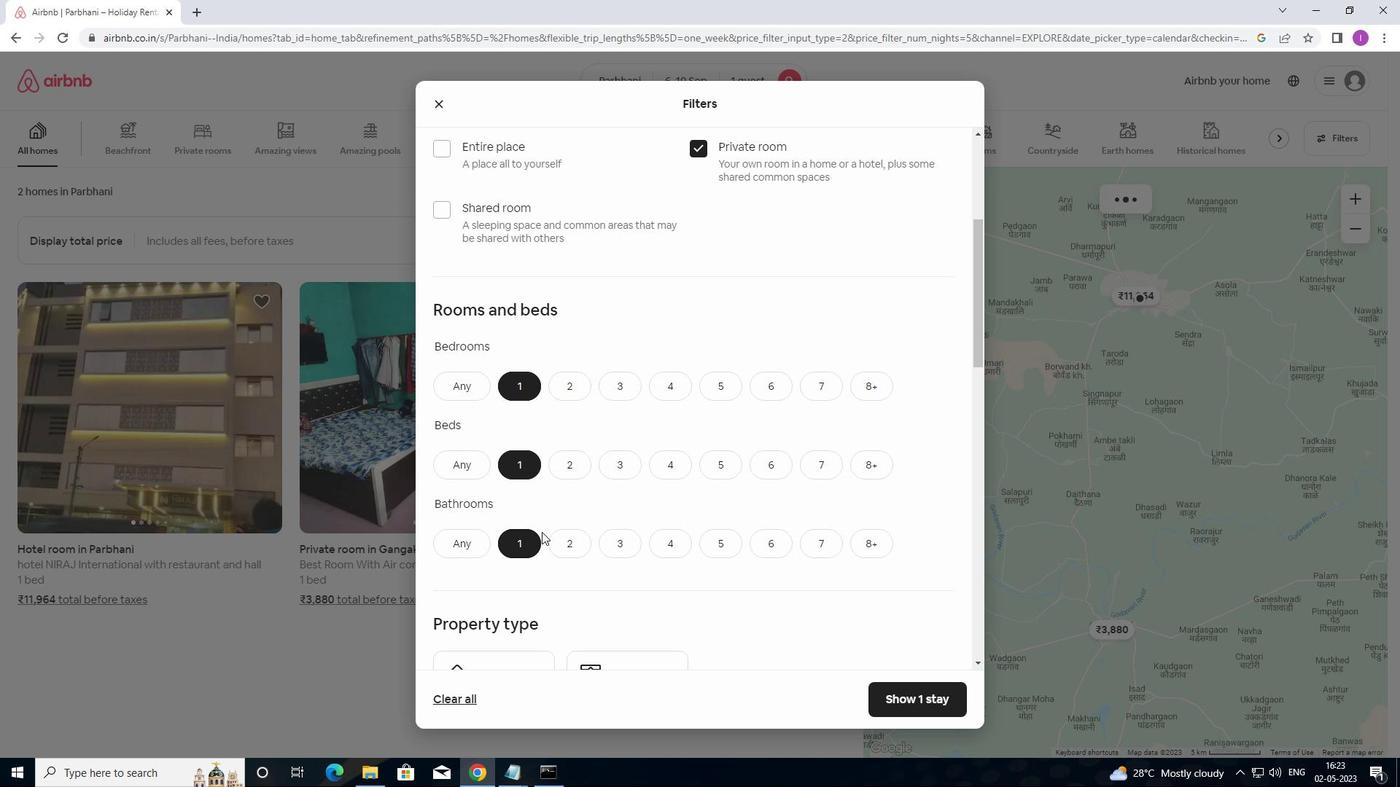 
Action: Mouse moved to (502, 511)
Screenshot: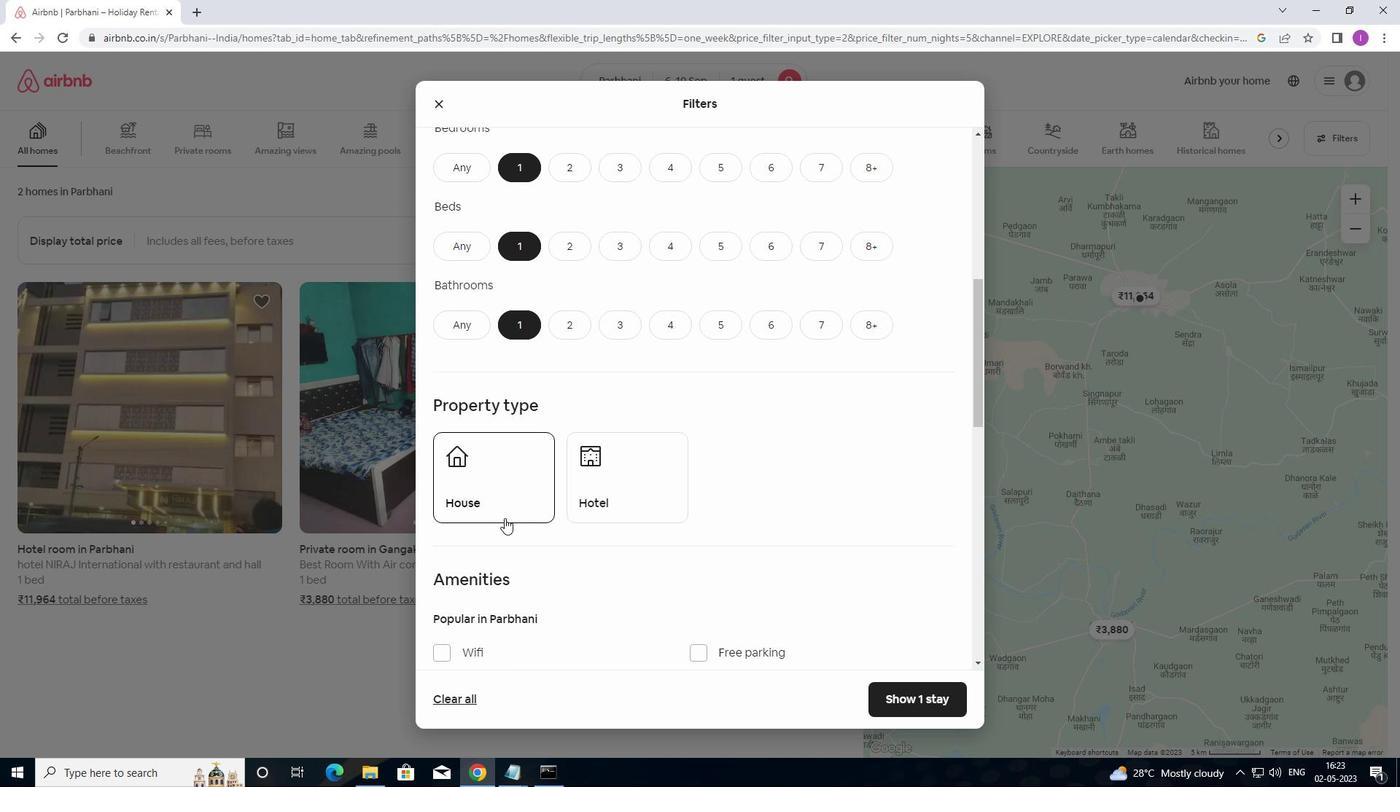 
Action: Mouse pressed left at (502, 511)
Screenshot: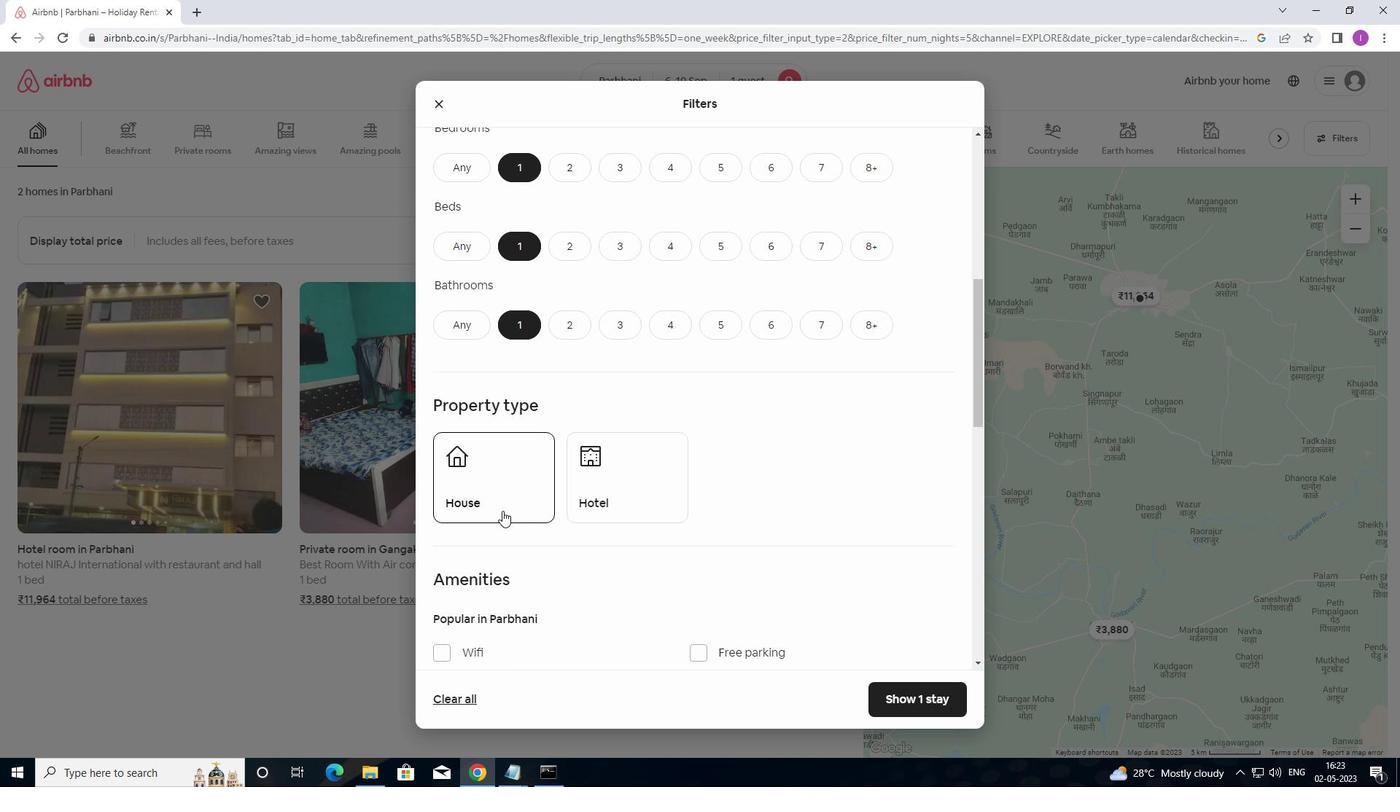 
Action: Mouse moved to (644, 506)
Screenshot: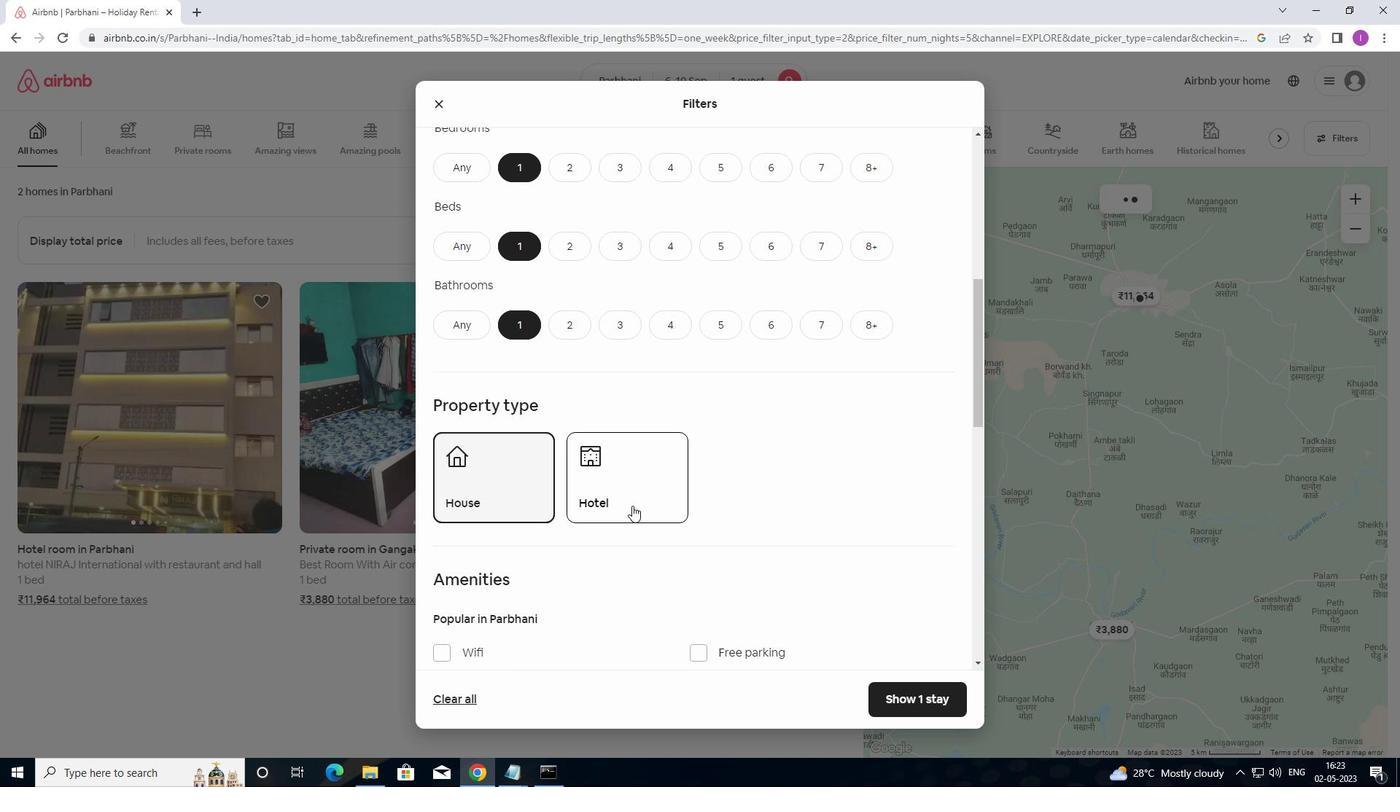 
Action: Mouse pressed left at (644, 506)
Screenshot: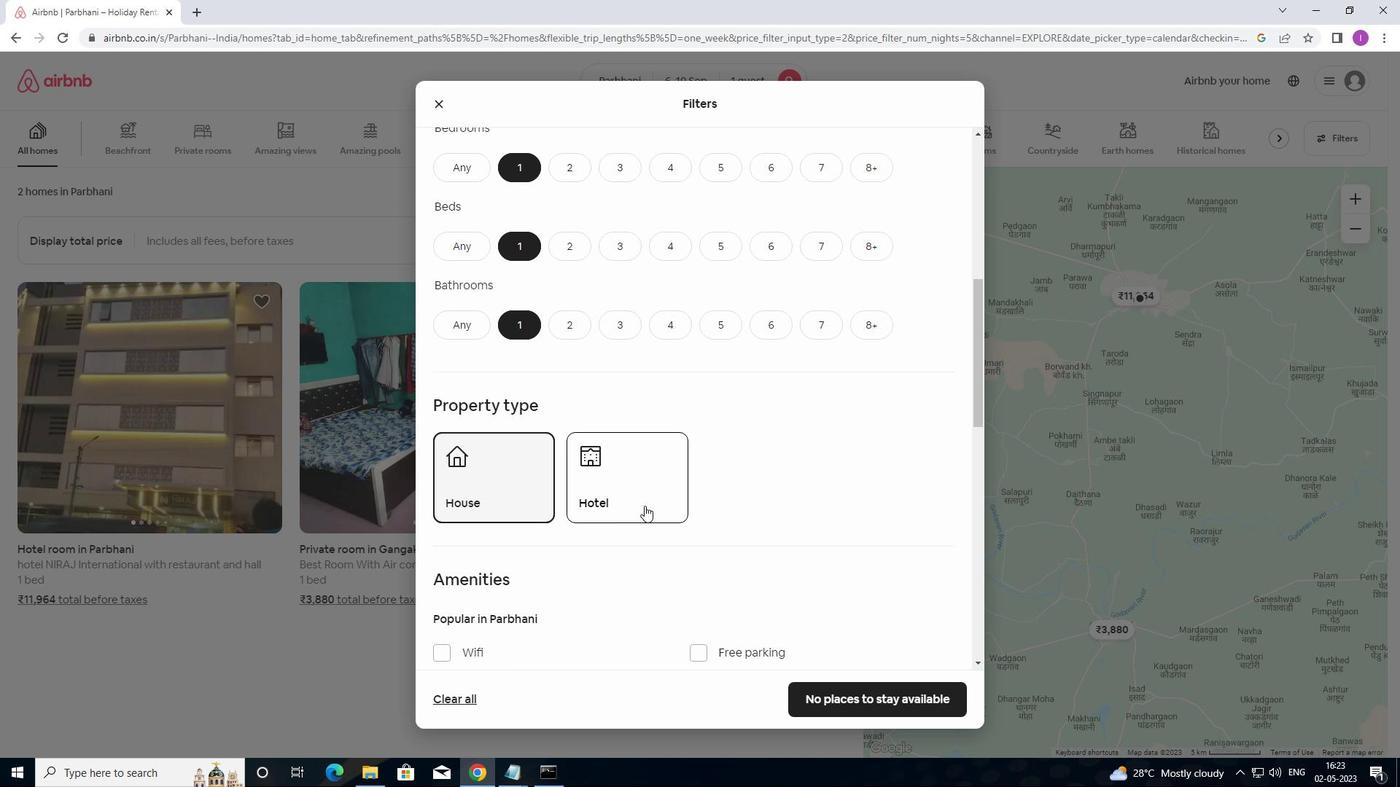 
Action: Mouse moved to (638, 521)
Screenshot: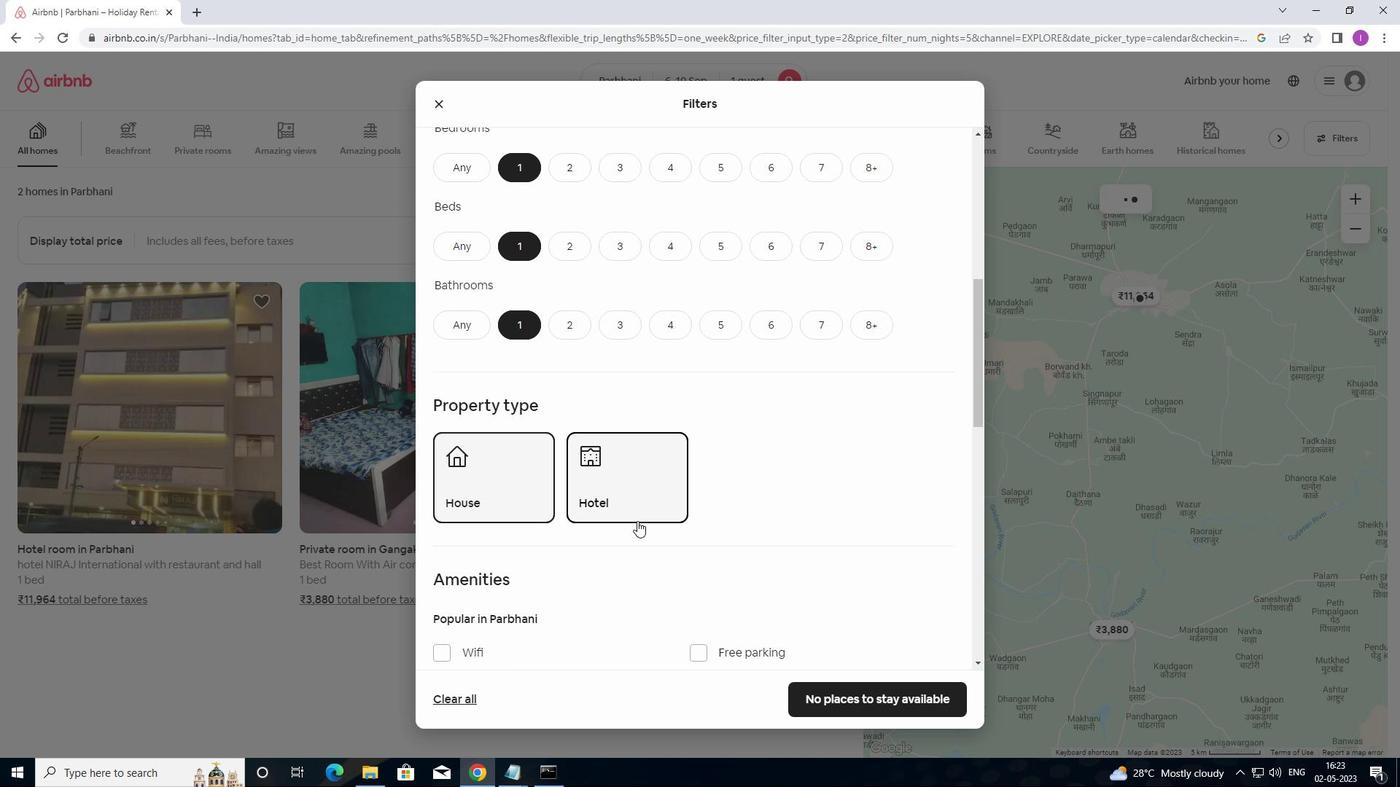 
Action: Mouse scrolled (638, 520) with delta (0, 0)
Screenshot: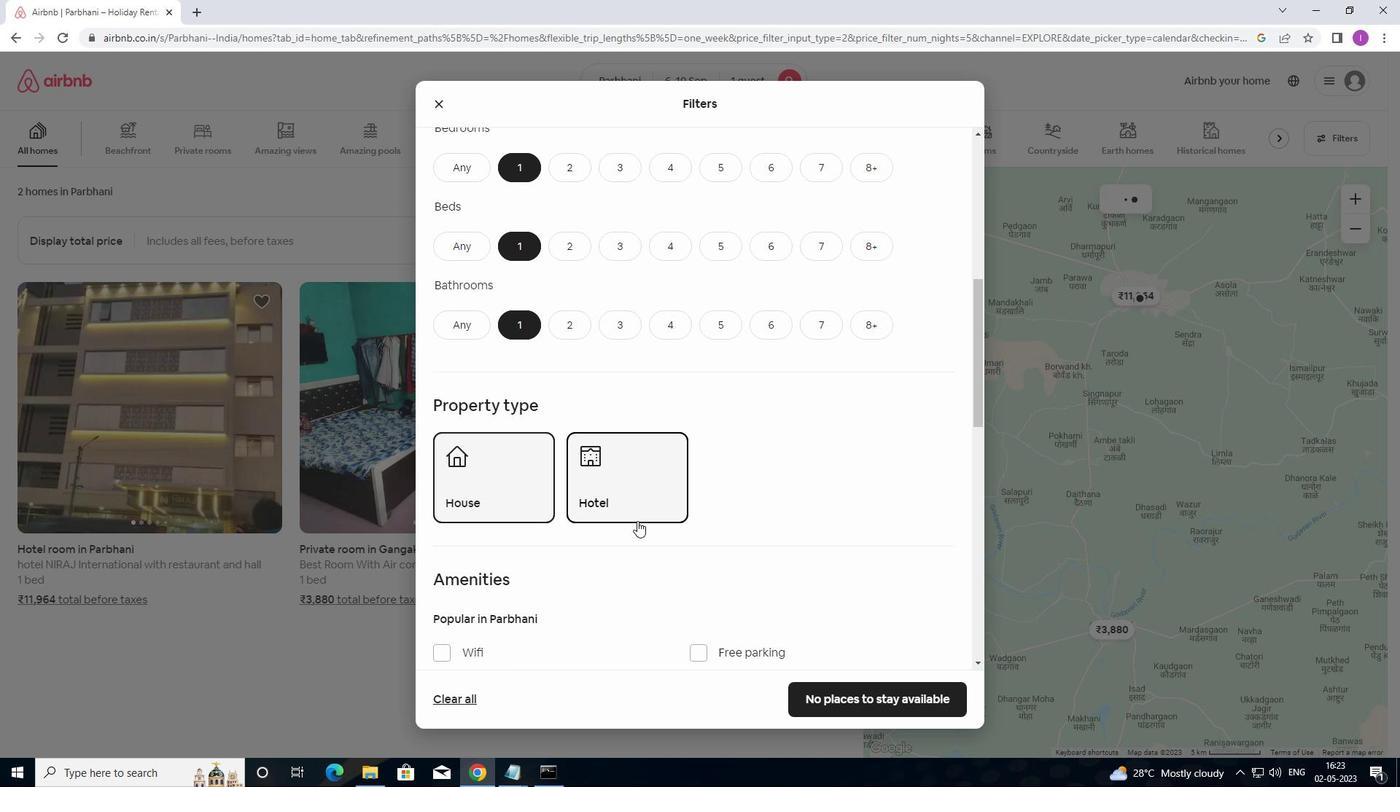 
Action: Mouse scrolled (638, 520) with delta (0, 0)
Screenshot: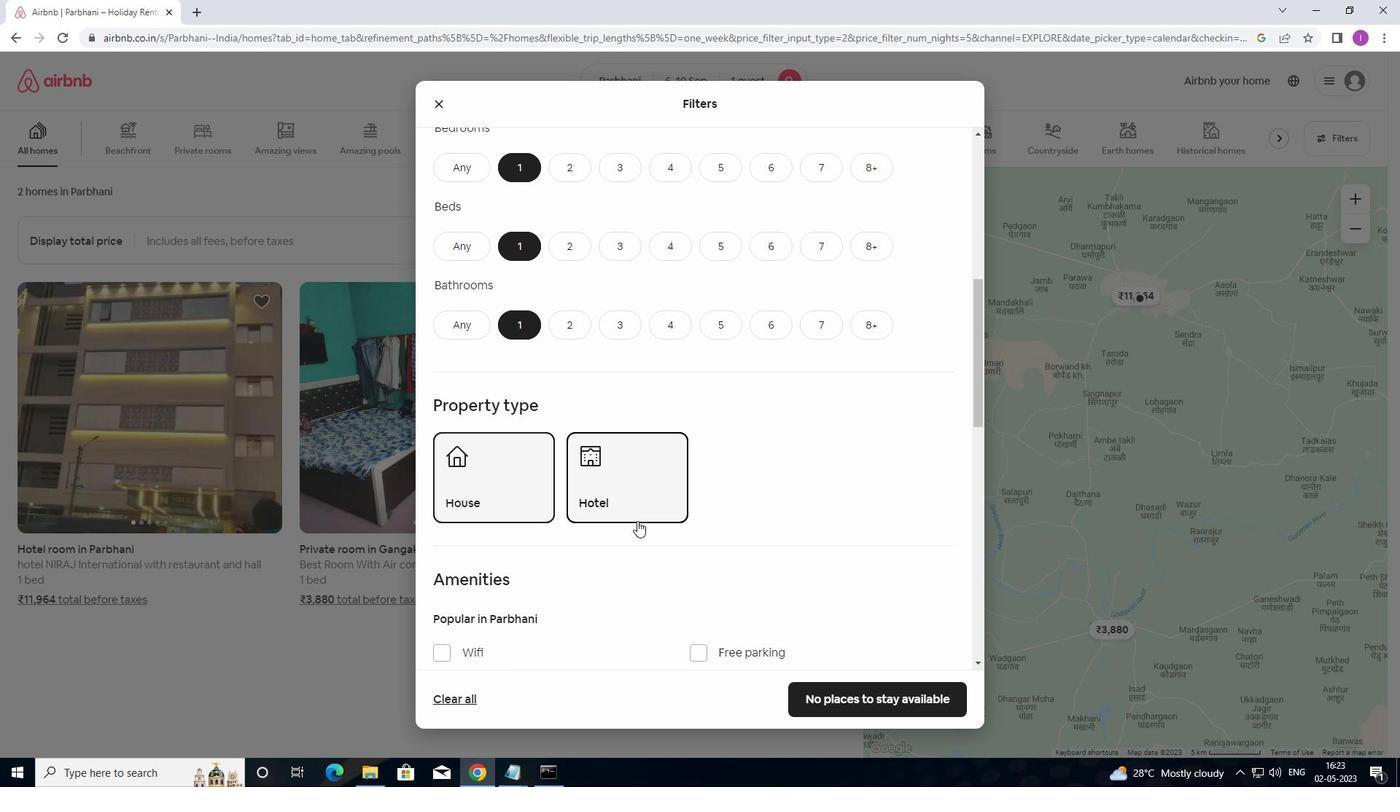
Action: Mouse scrolled (638, 520) with delta (0, 0)
Screenshot: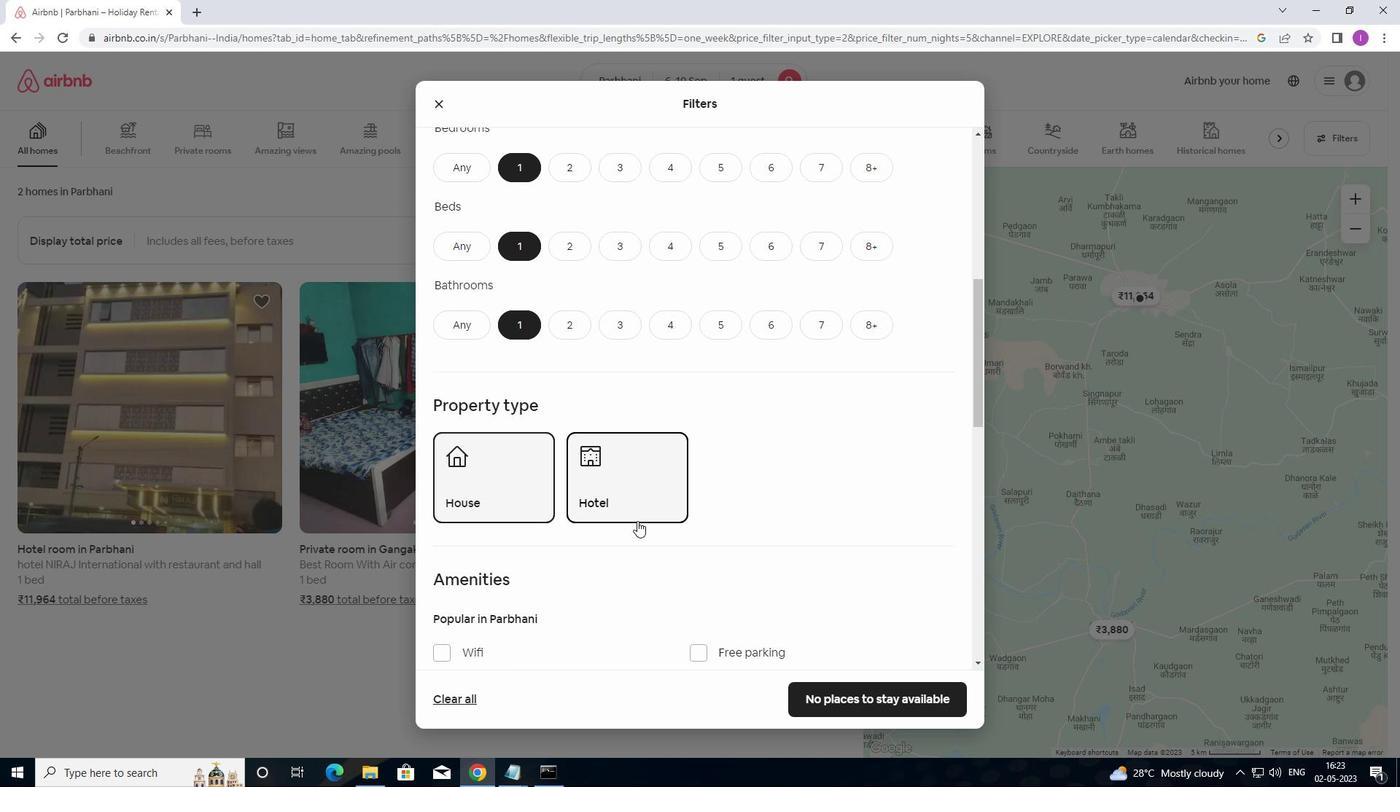
Action: Mouse scrolled (638, 520) with delta (0, 0)
Screenshot: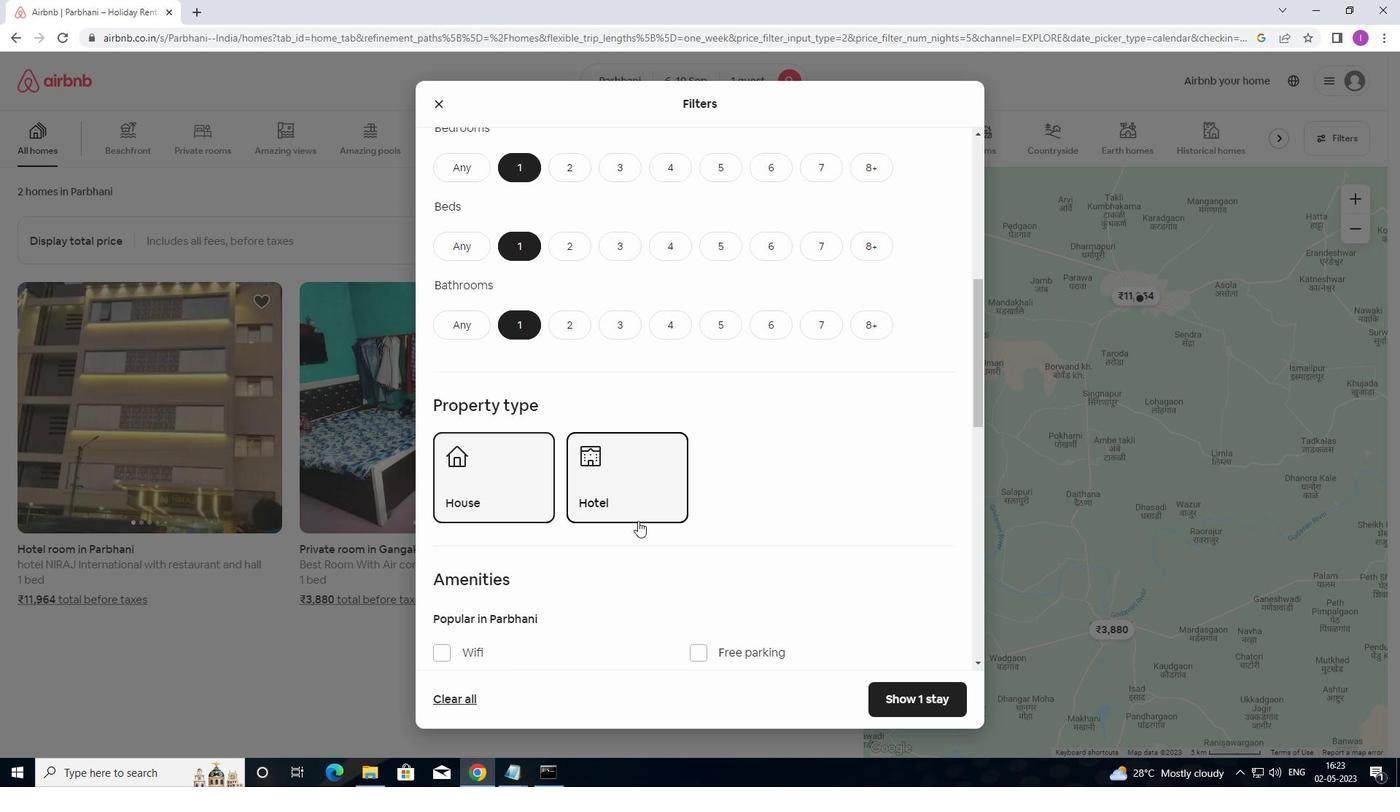 
Action: Mouse moved to (909, 617)
Screenshot: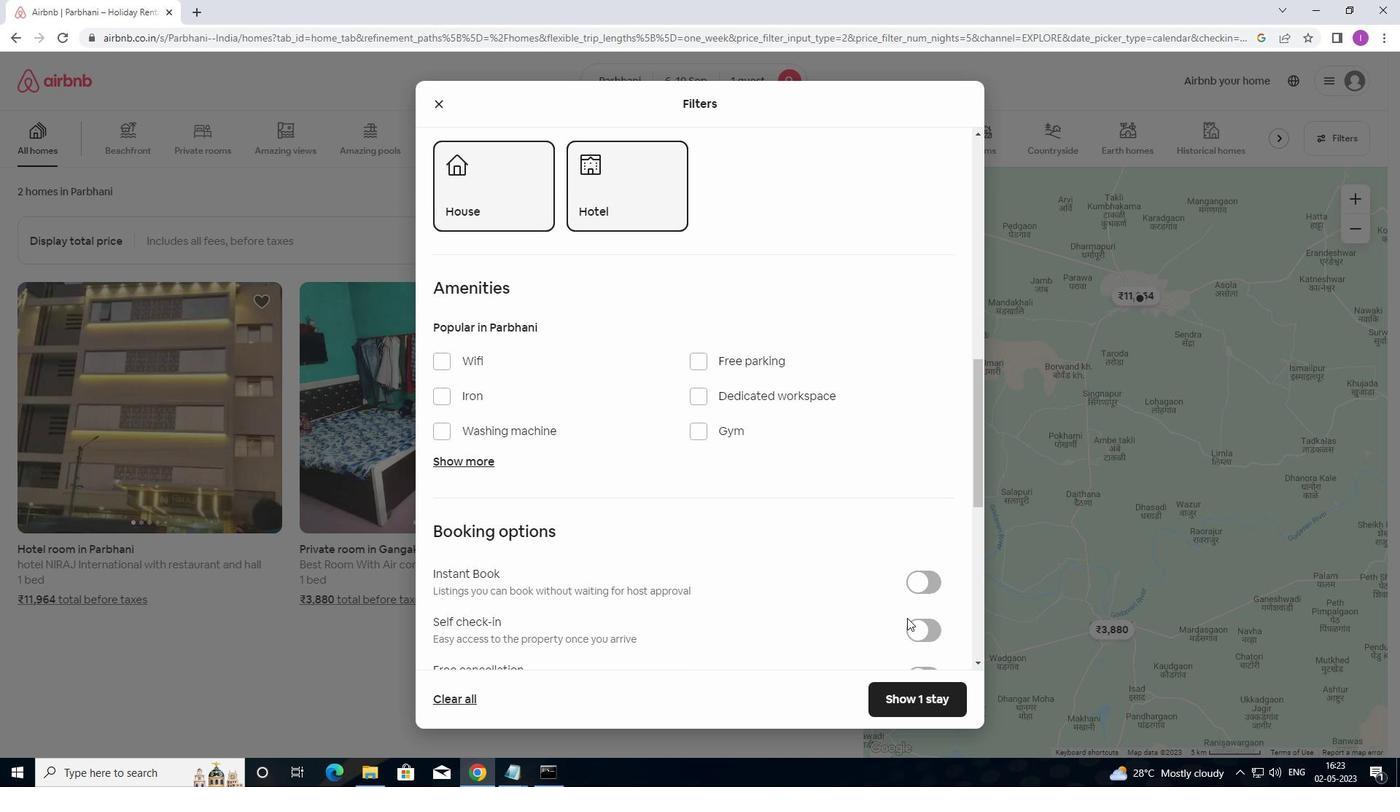 
Action: Mouse scrolled (909, 616) with delta (0, 0)
Screenshot: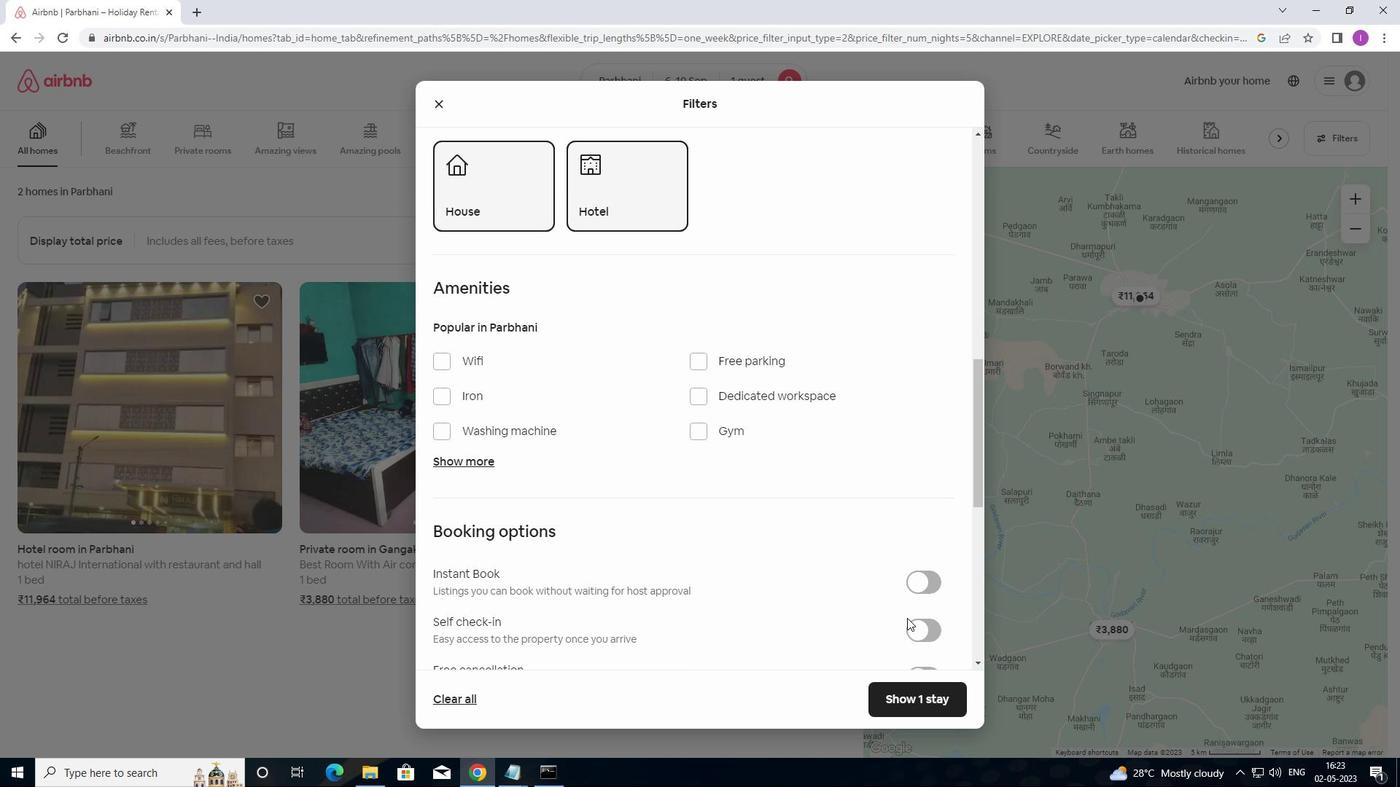 
Action: Mouse moved to (915, 617)
Screenshot: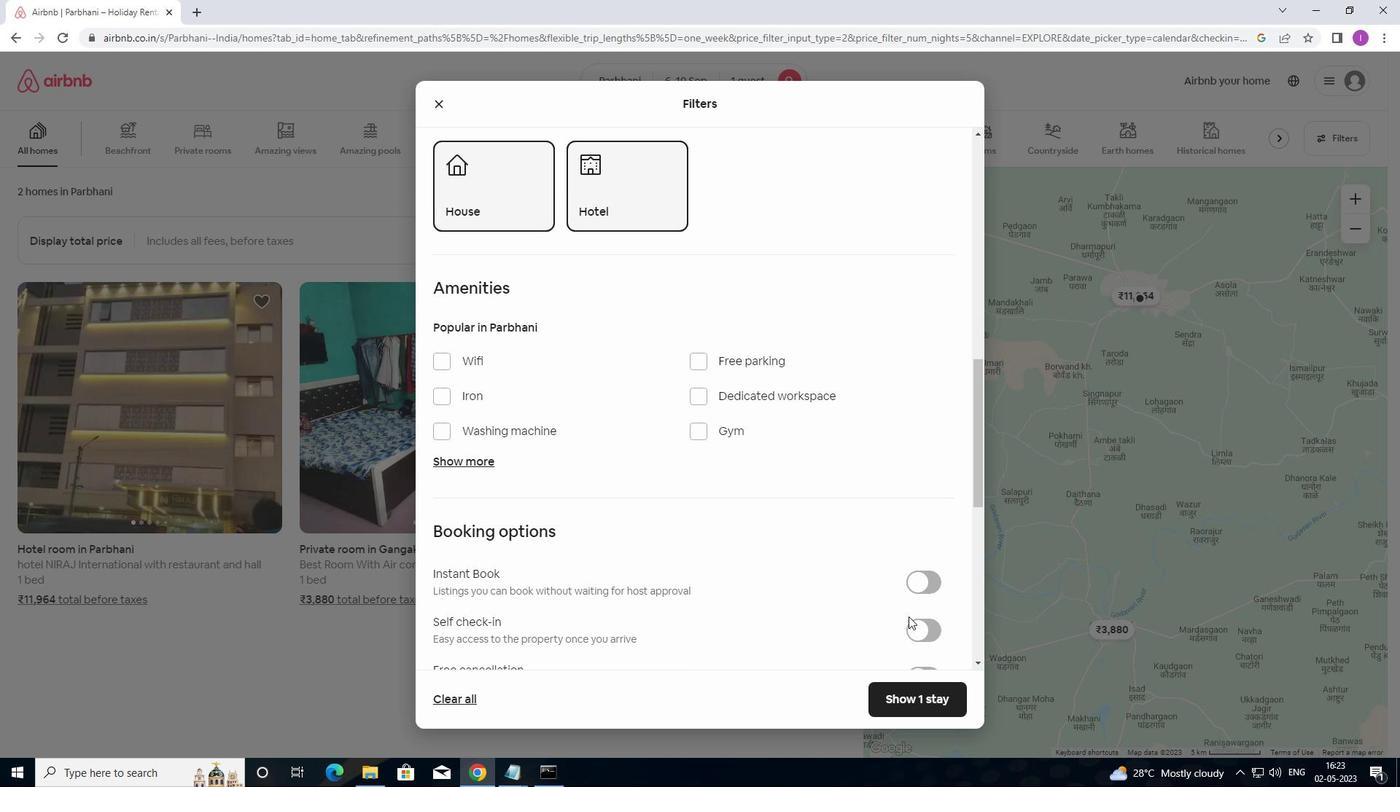 
Action: Mouse scrolled (915, 616) with delta (0, 0)
Screenshot: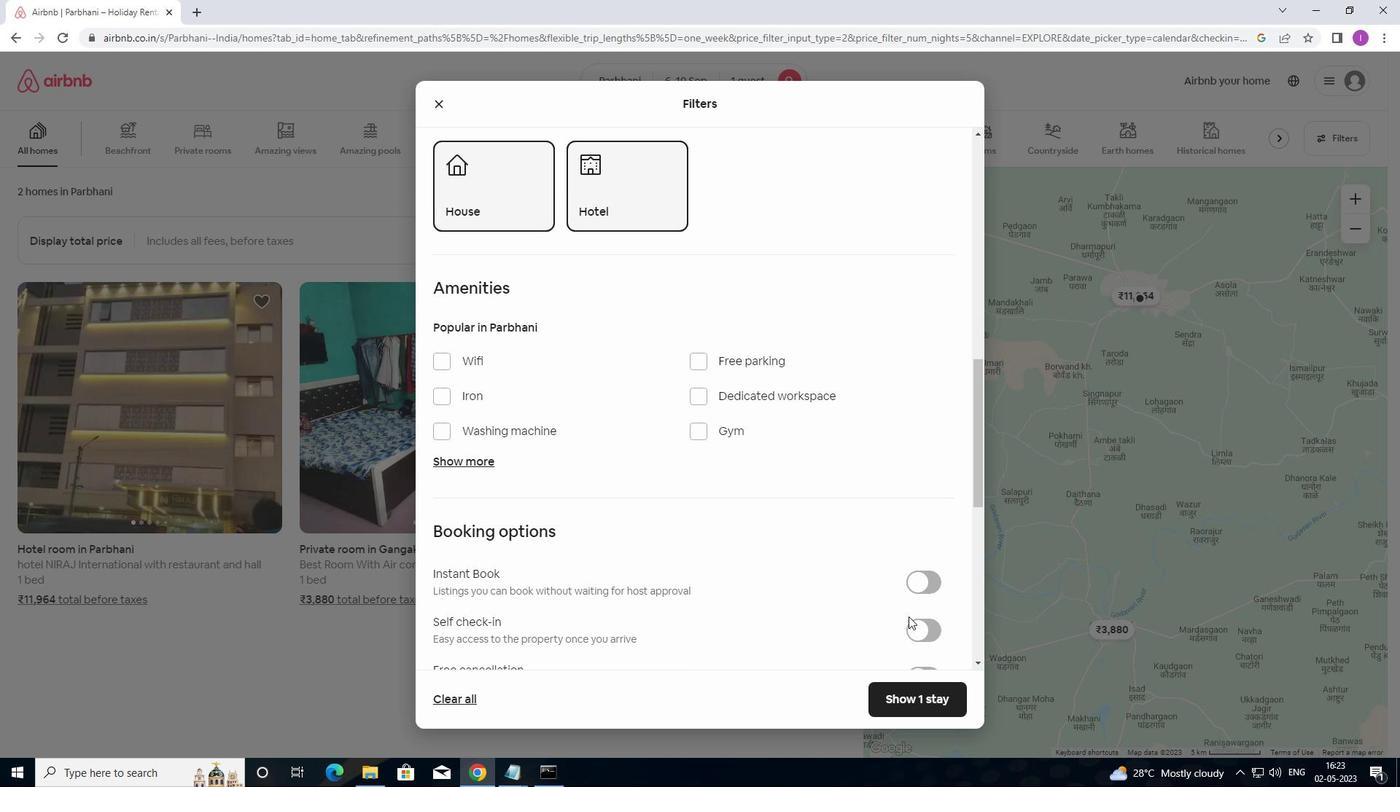 
Action: Mouse moved to (925, 491)
Screenshot: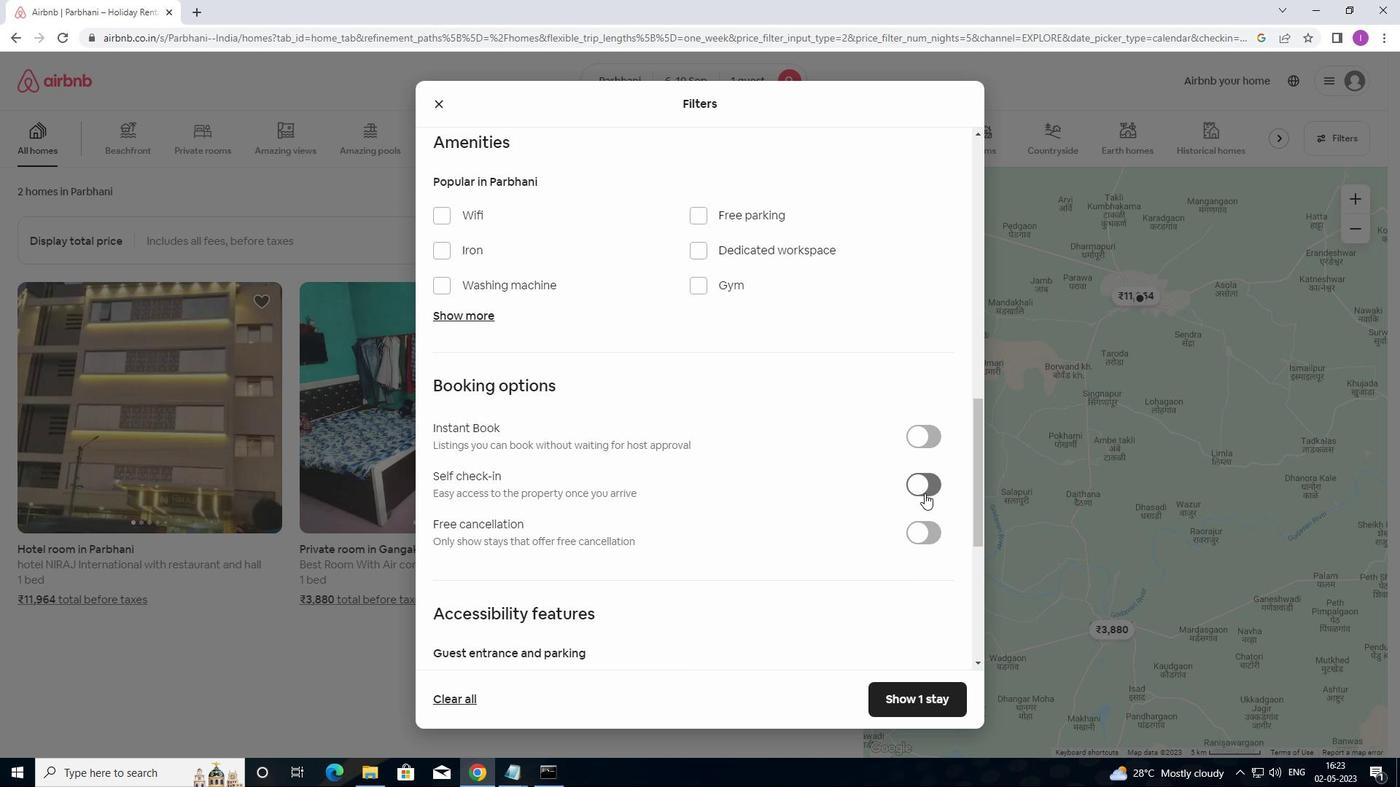 
Action: Mouse pressed left at (925, 491)
Screenshot: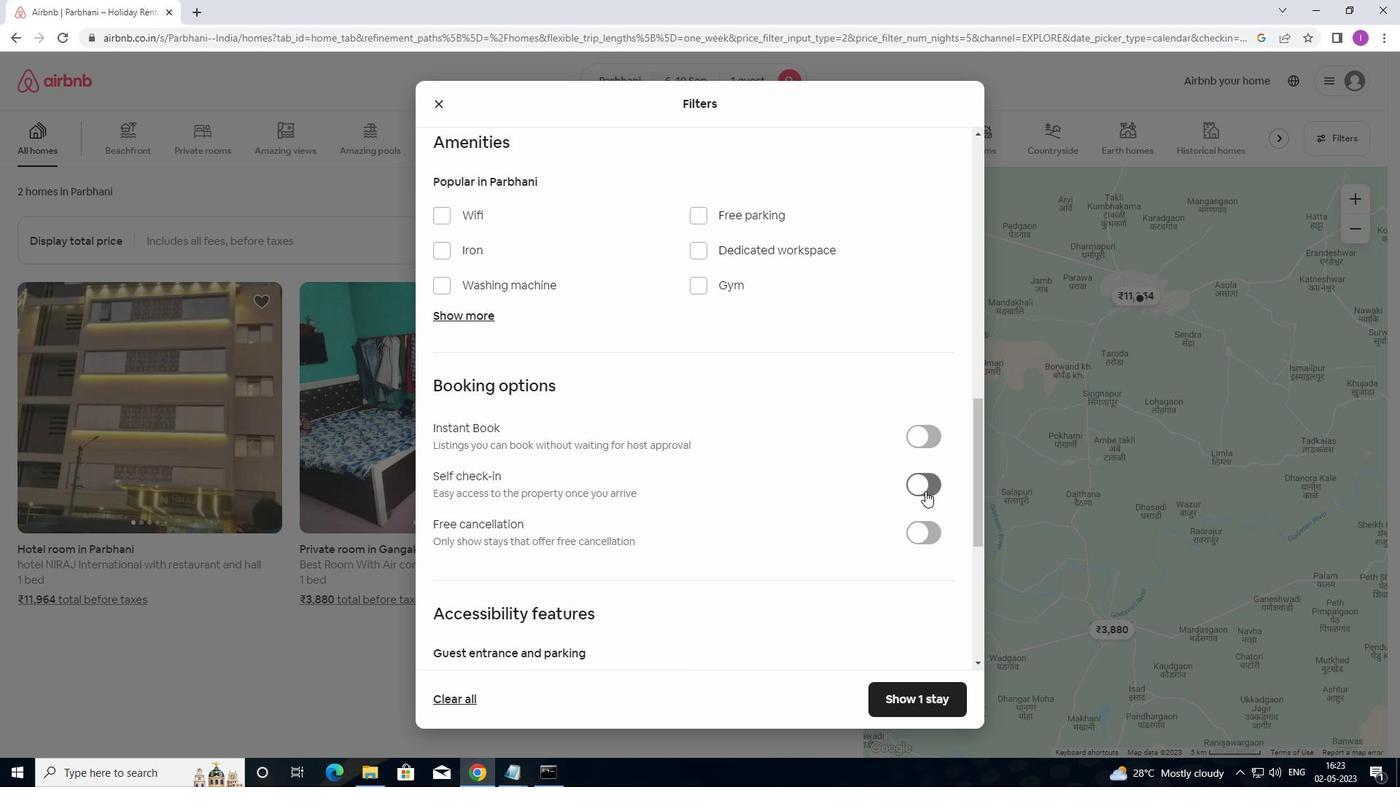 
Action: Mouse moved to (759, 655)
Screenshot: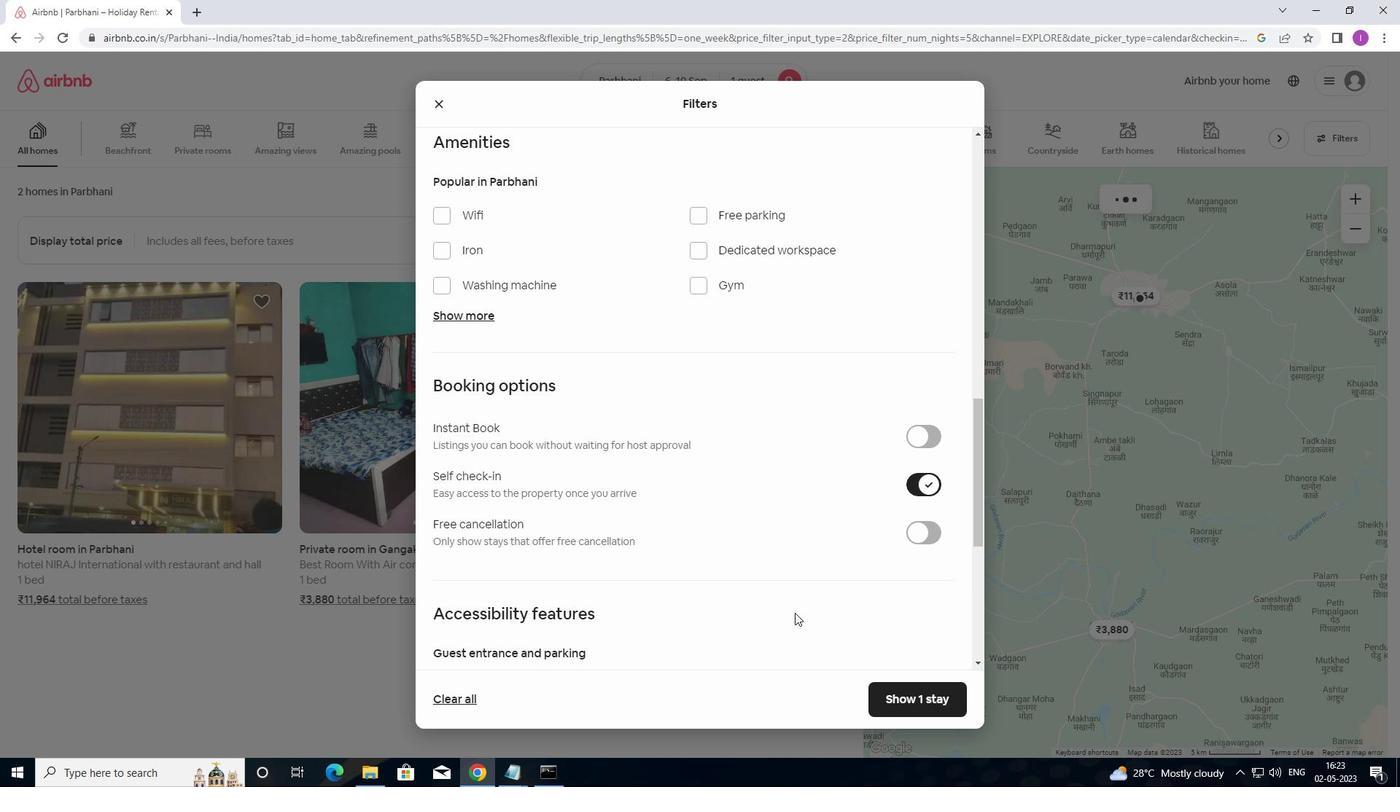 
Action: Mouse scrolled (759, 654) with delta (0, 0)
Screenshot: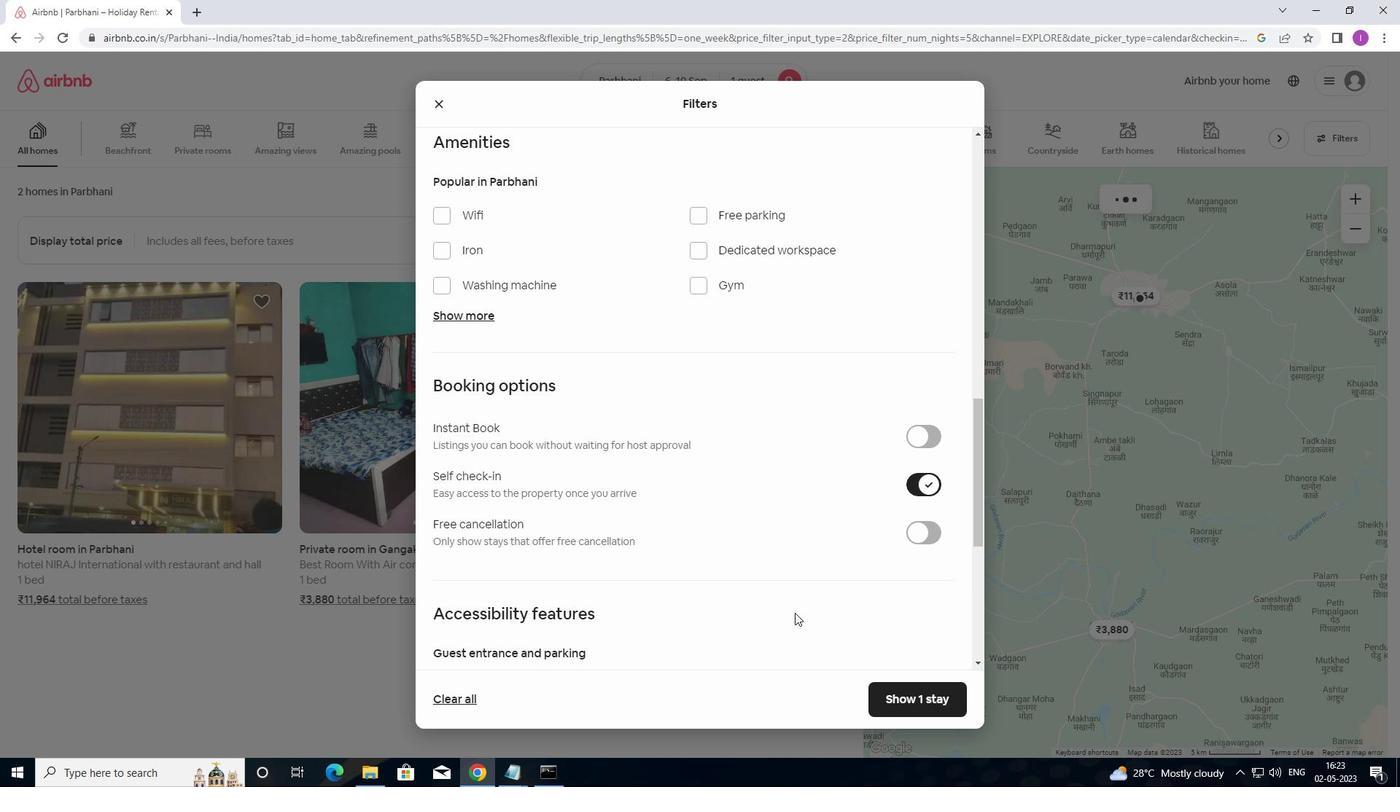 
Action: Mouse moved to (752, 666)
Screenshot: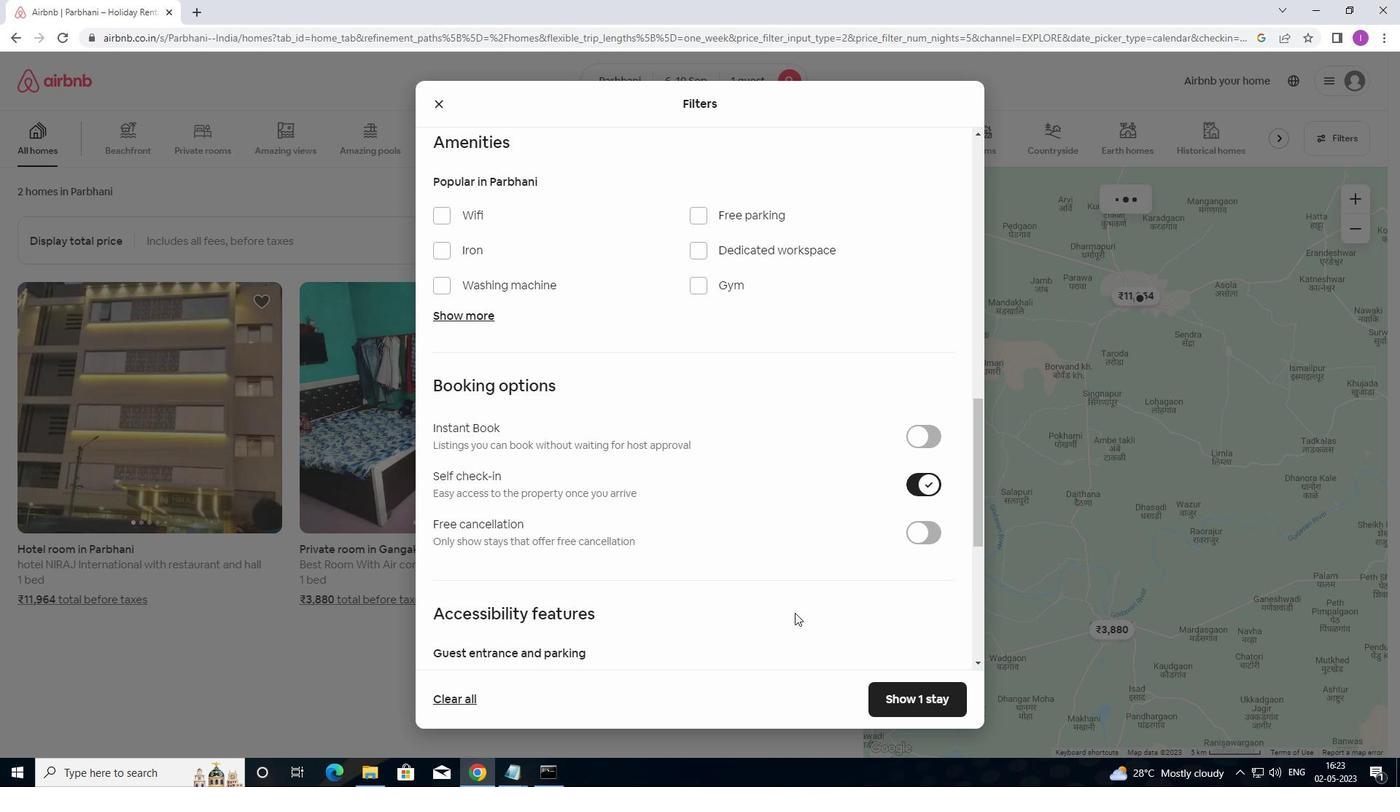 
Action: Mouse scrolled (752, 665) with delta (0, 0)
Screenshot: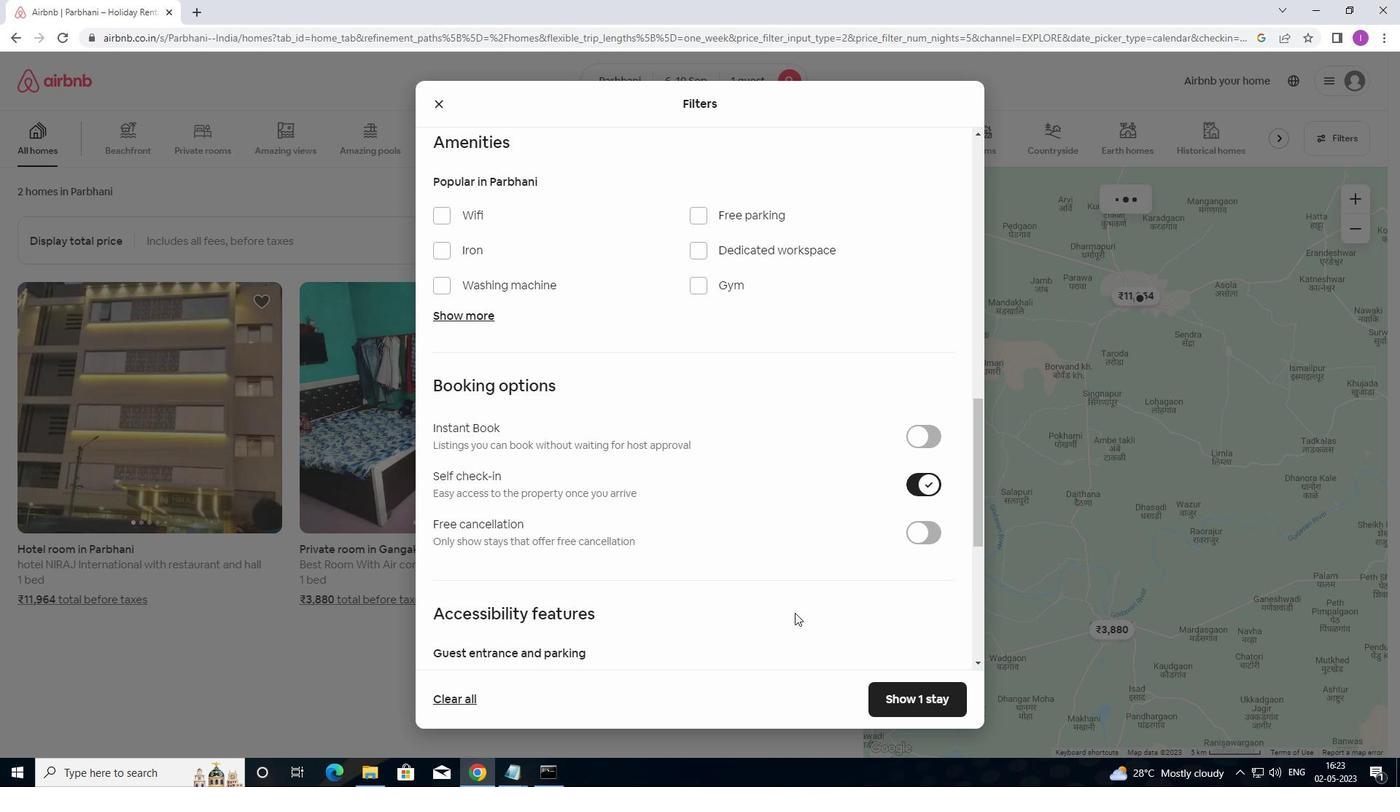
Action: Mouse moved to (746, 671)
Screenshot: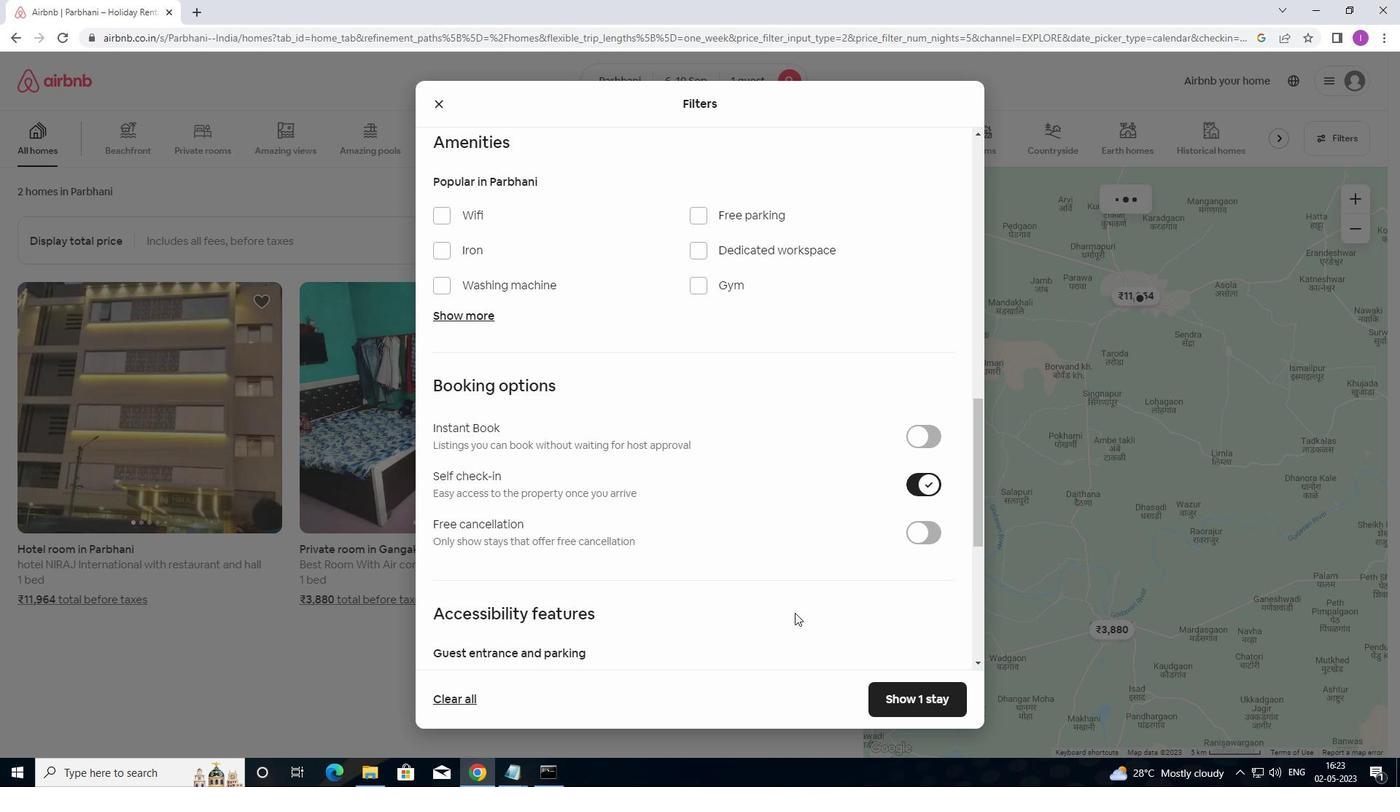 
Action: Mouse scrolled (746, 670) with delta (0, 0)
Screenshot: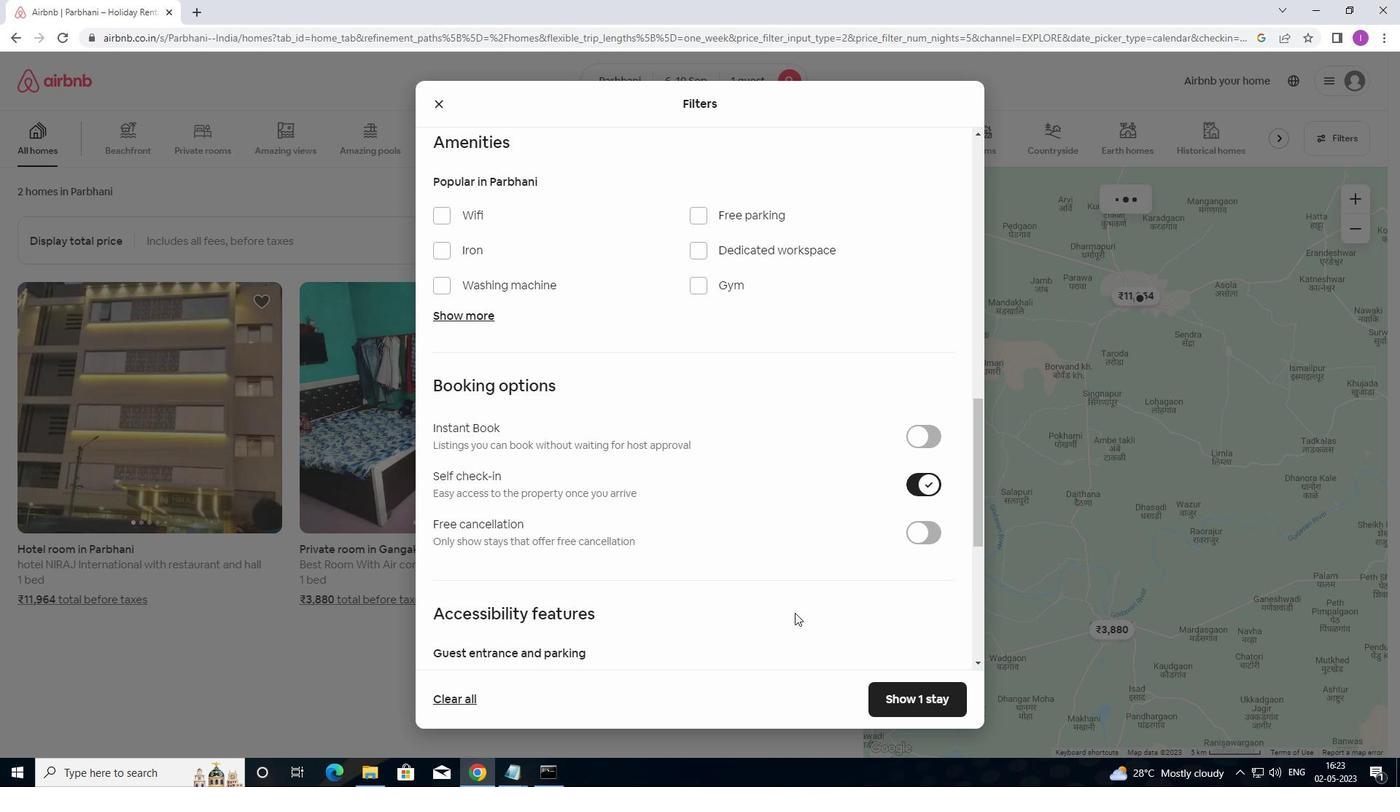 
Action: Mouse moved to (730, 674)
Screenshot: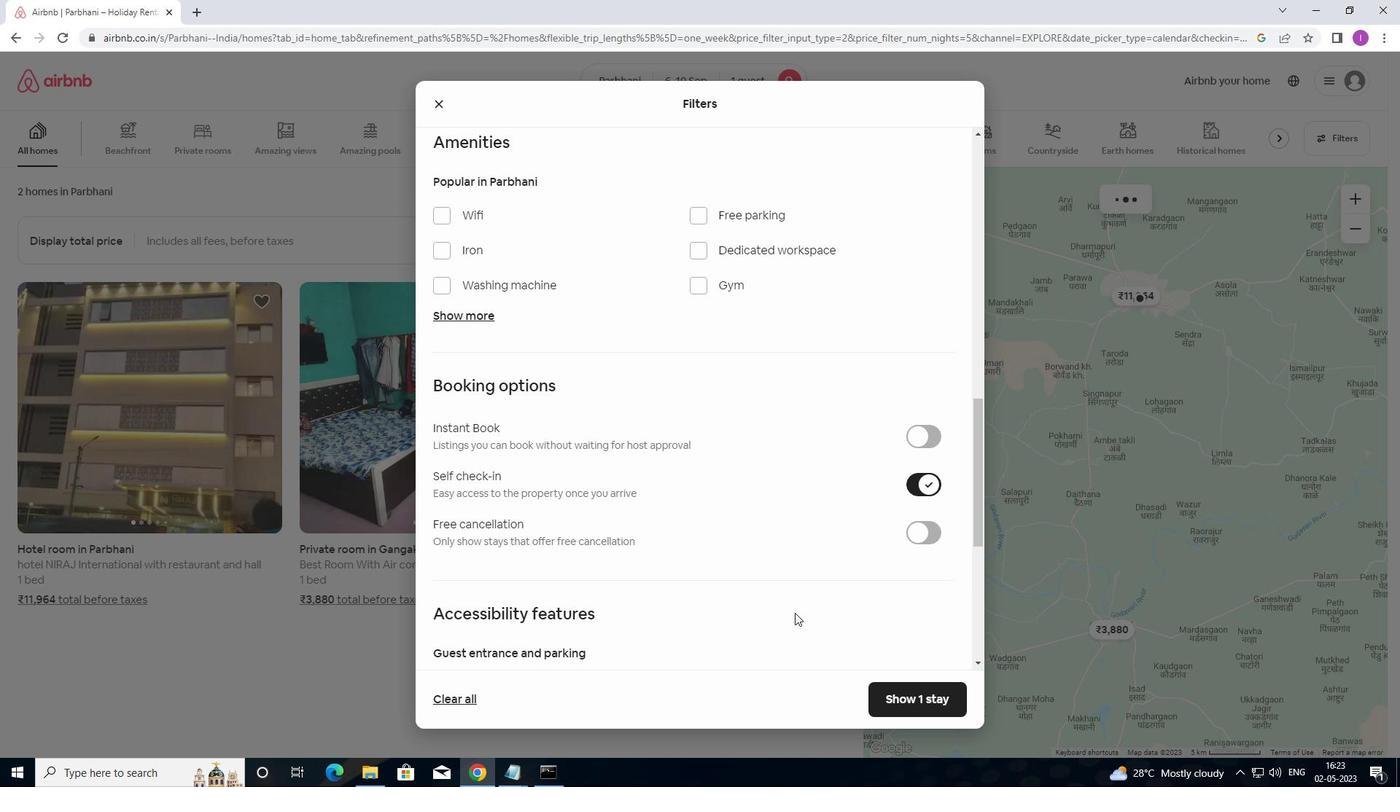 
Action: Mouse scrolled (730, 673) with delta (0, 0)
Screenshot: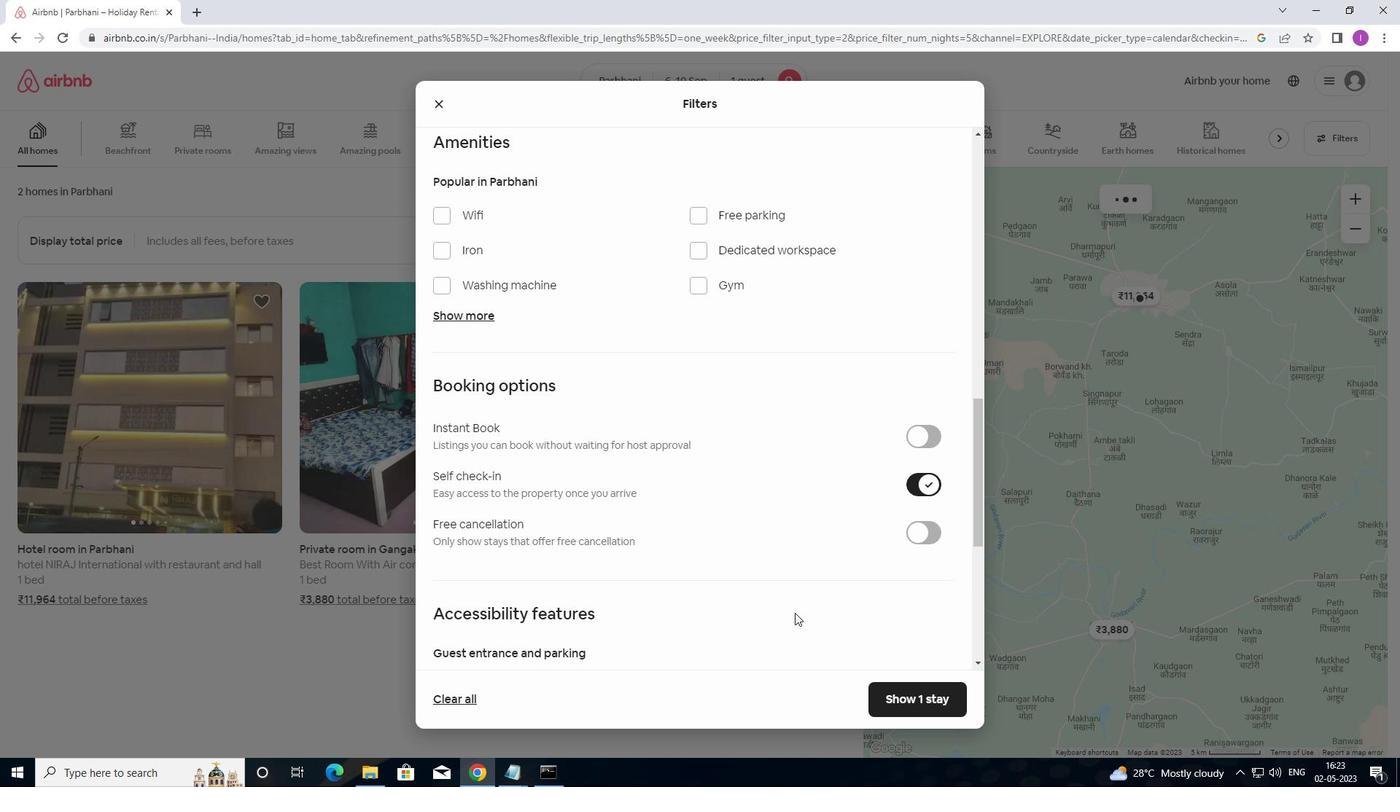 
Action: Mouse moved to (720, 674)
Screenshot: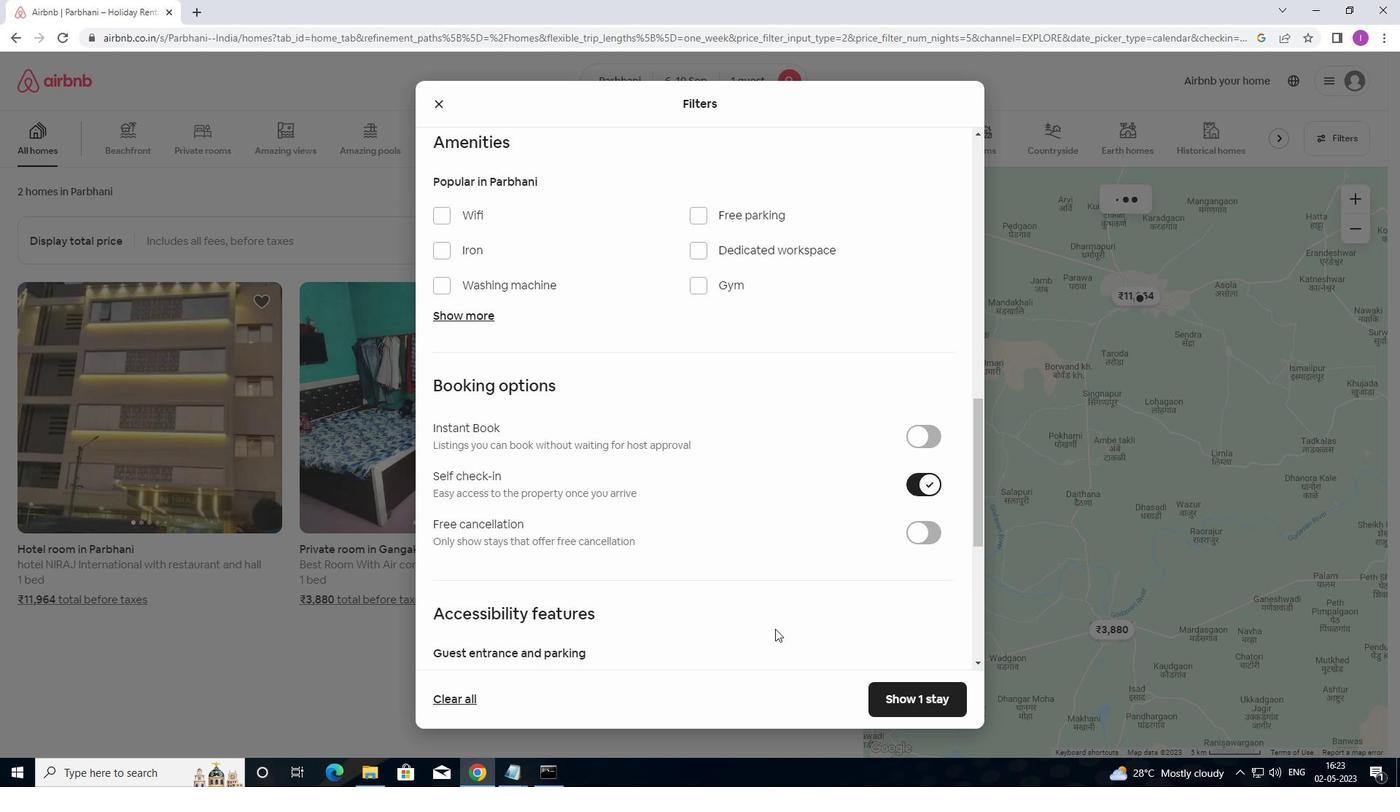 
Action: Mouse scrolled (720, 673) with delta (0, 0)
Screenshot: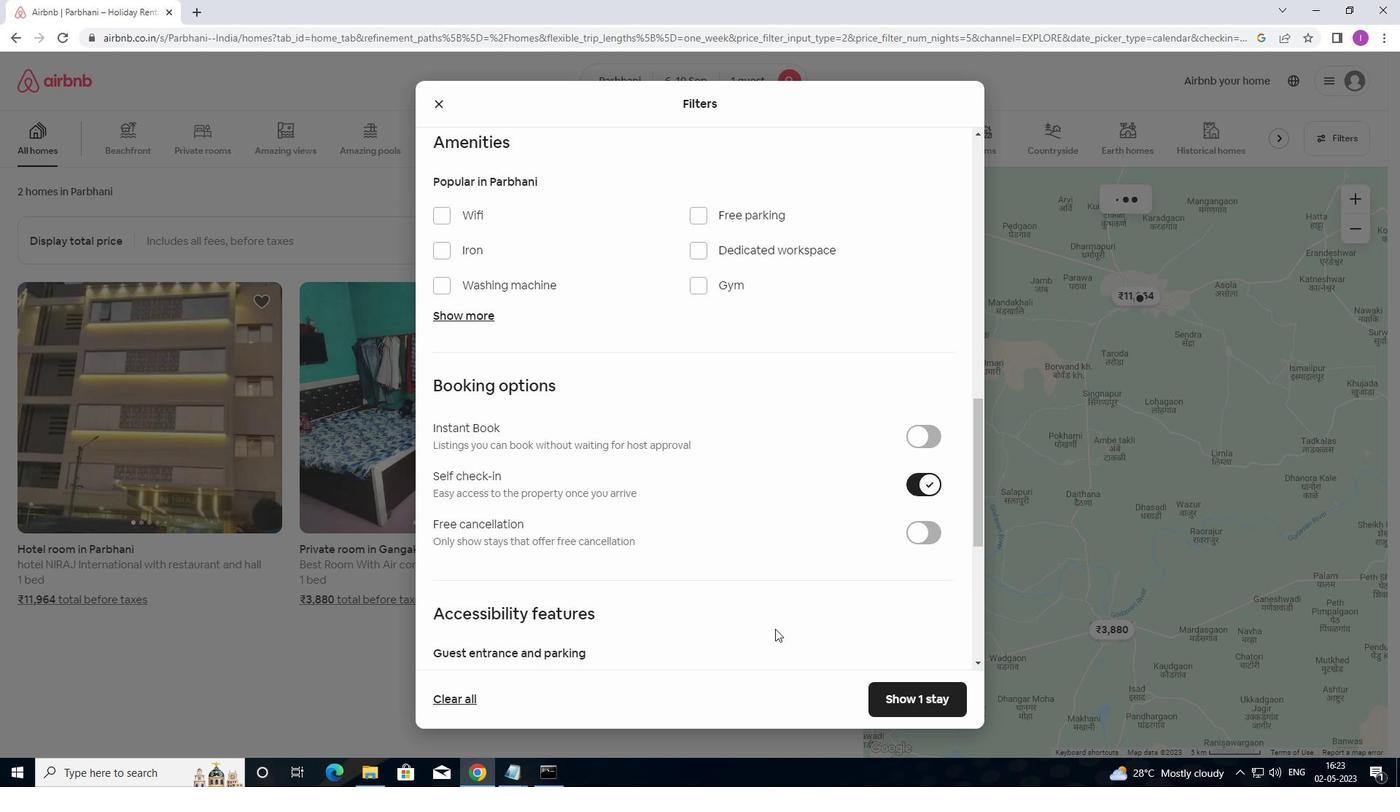 
Action: Mouse moved to (657, 677)
Screenshot: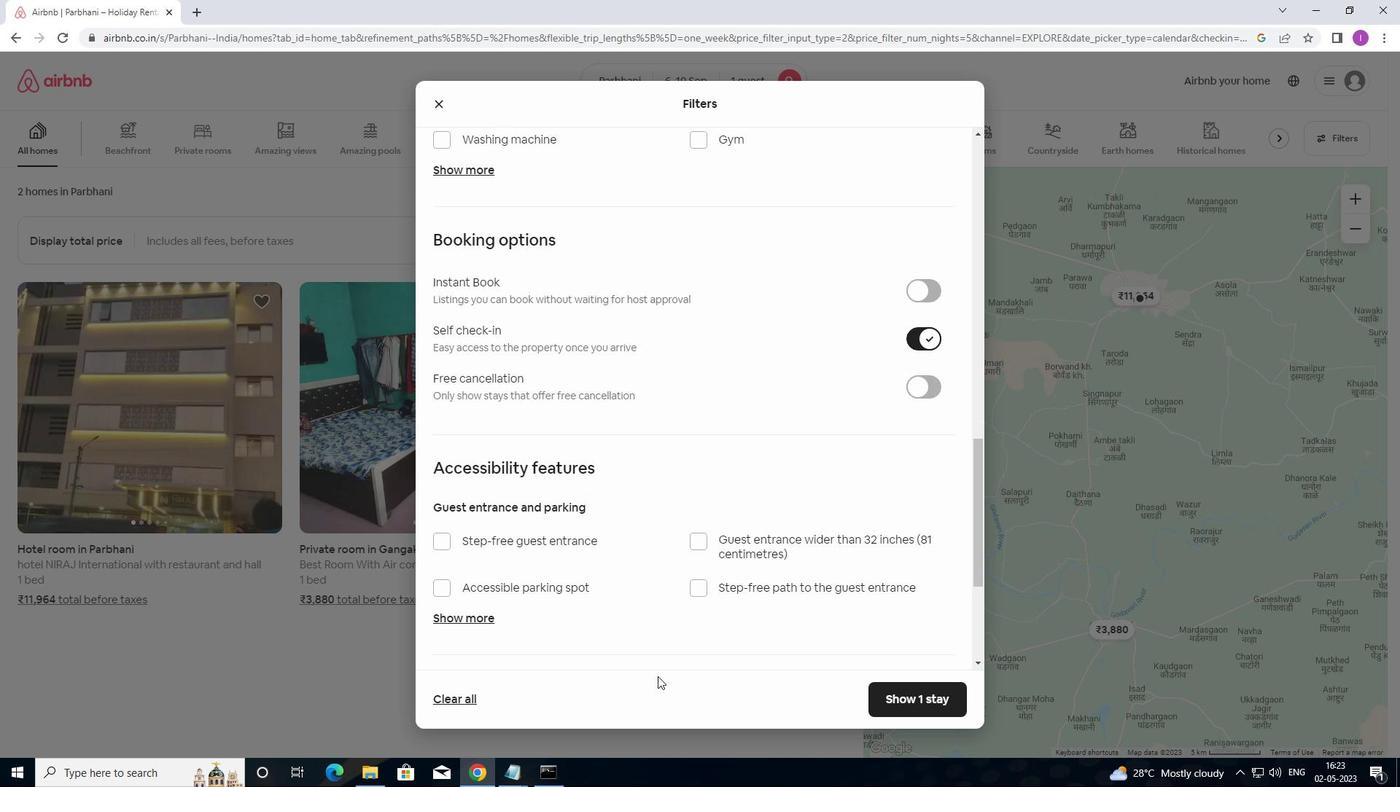 
Action: Mouse scrolled (657, 677) with delta (0, 0)
Screenshot: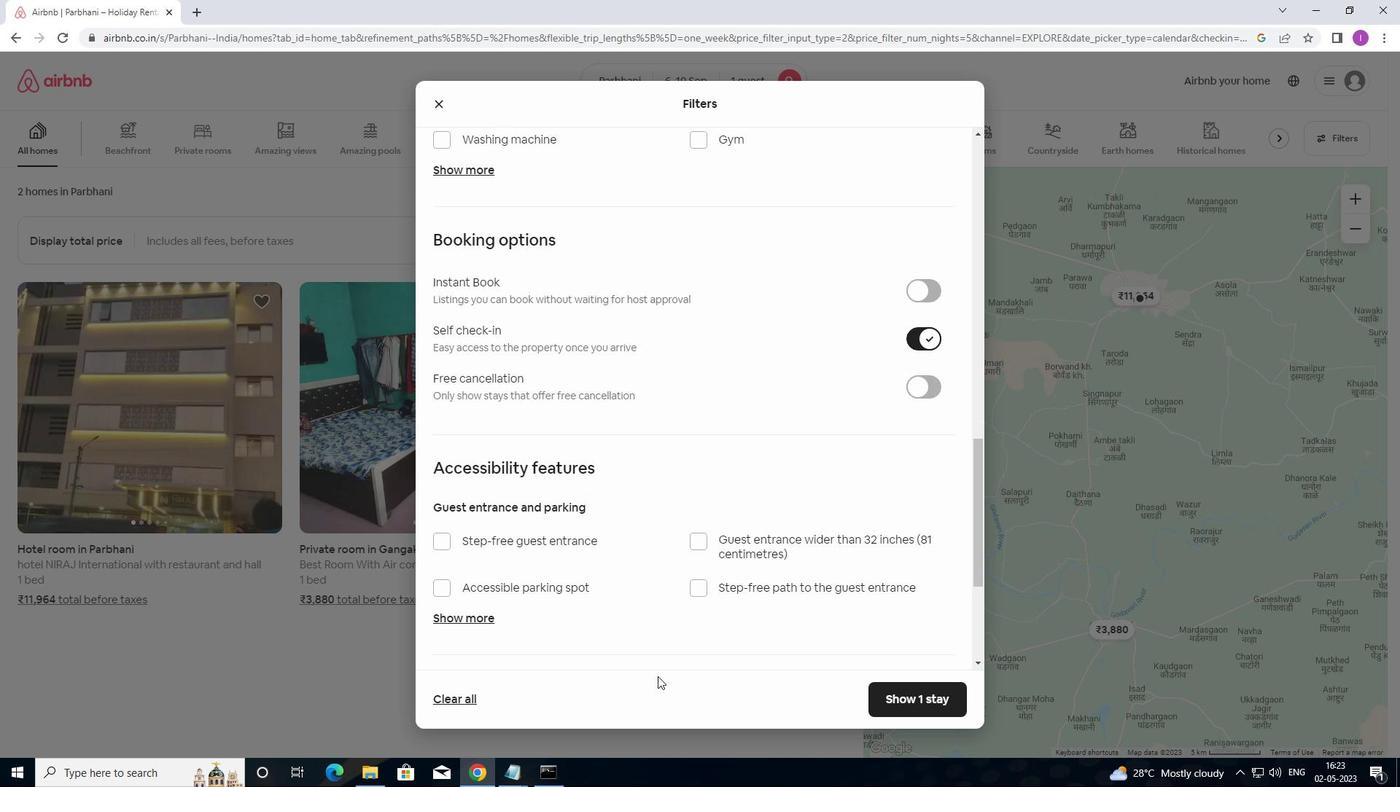 
Action: Mouse moved to (655, 678)
Screenshot: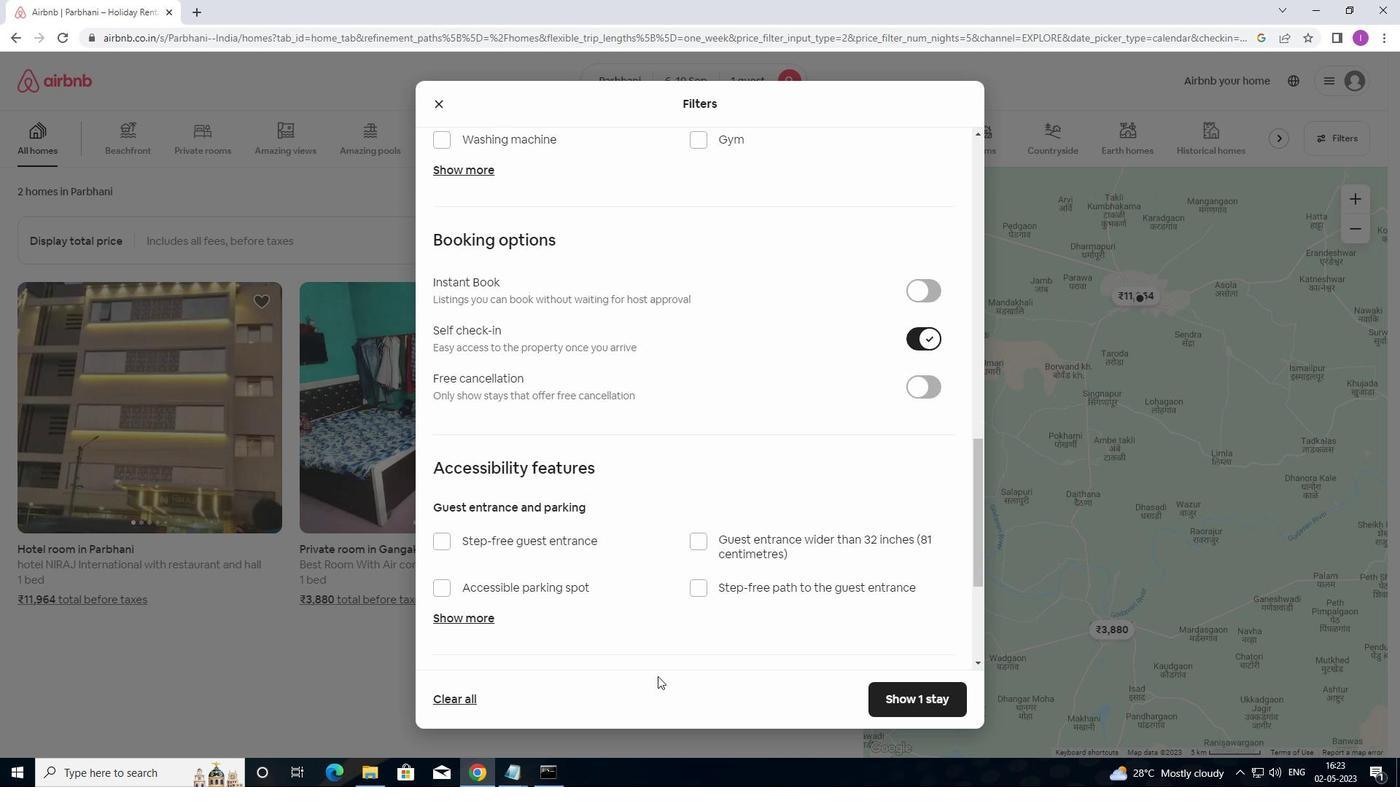 
Action: Mouse scrolled (655, 677) with delta (0, 0)
Screenshot: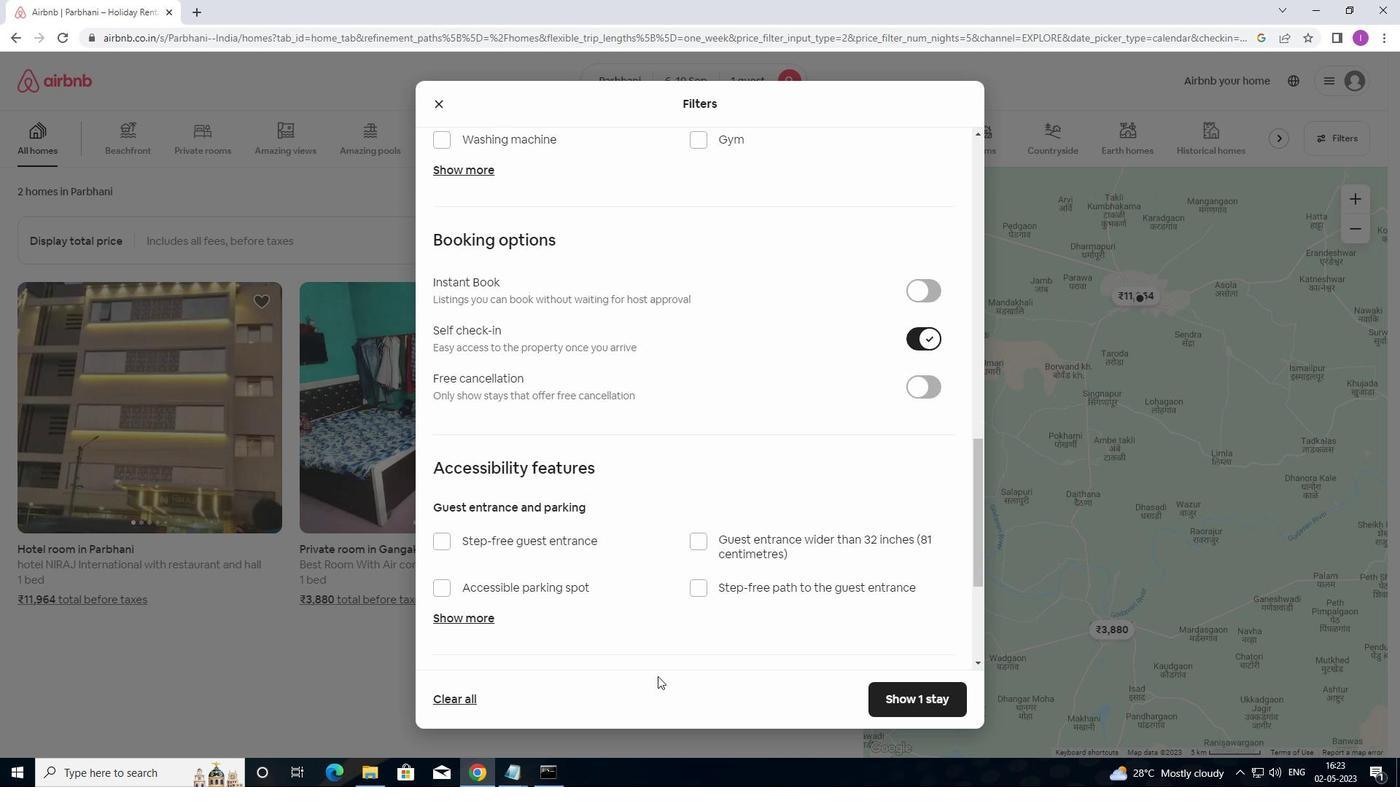
Action: Mouse moved to (534, 622)
Screenshot: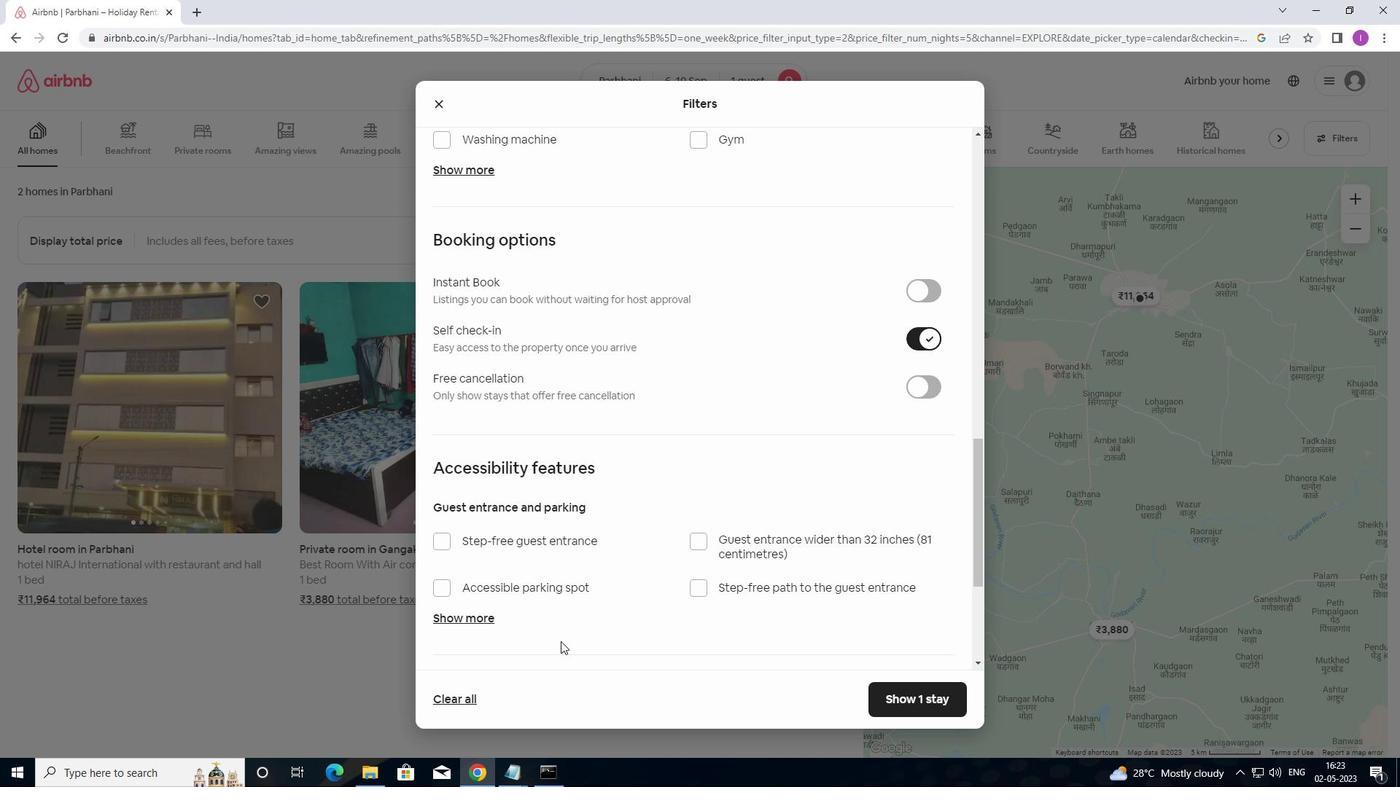 
Action: Mouse scrolled (534, 621) with delta (0, 0)
Screenshot: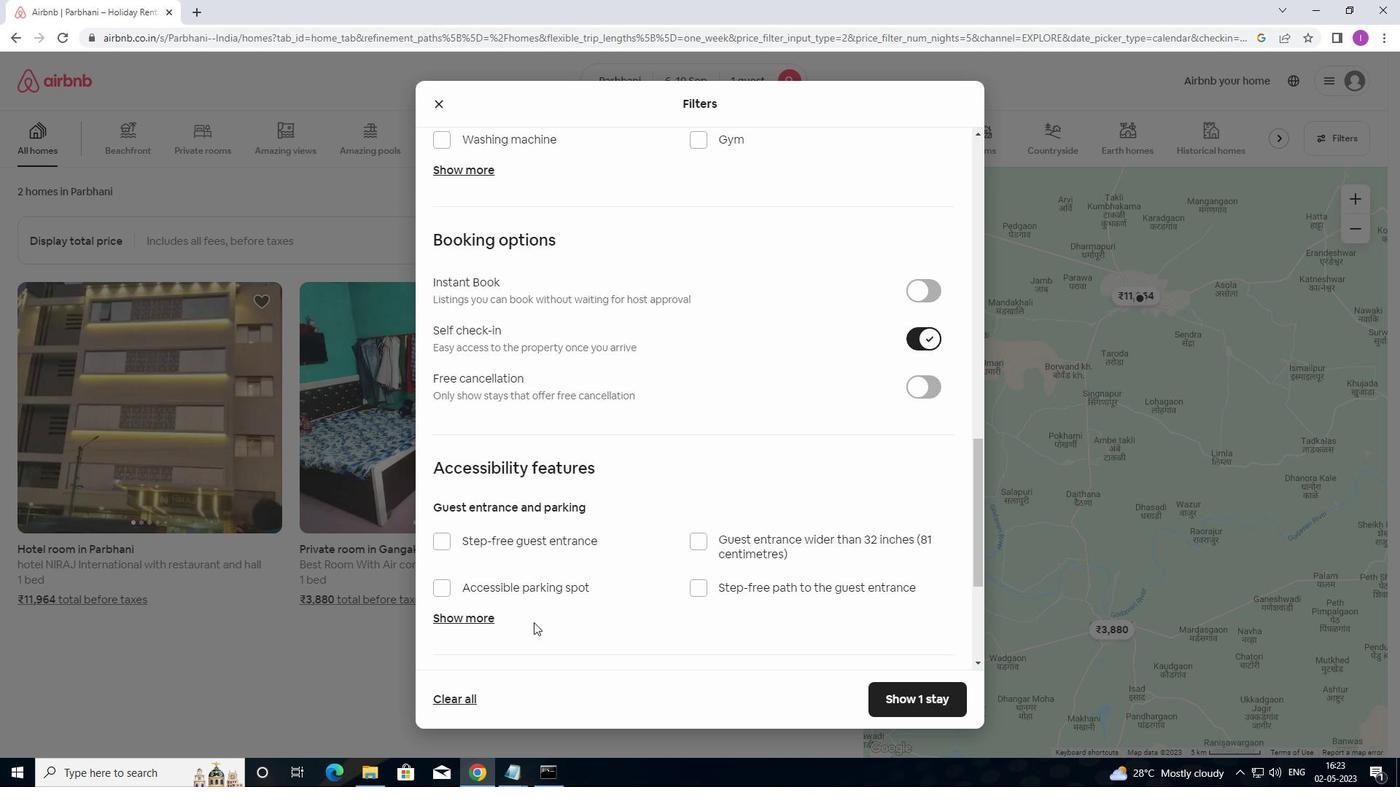 
Action: Mouse moved to (534, 622)
Screenshot: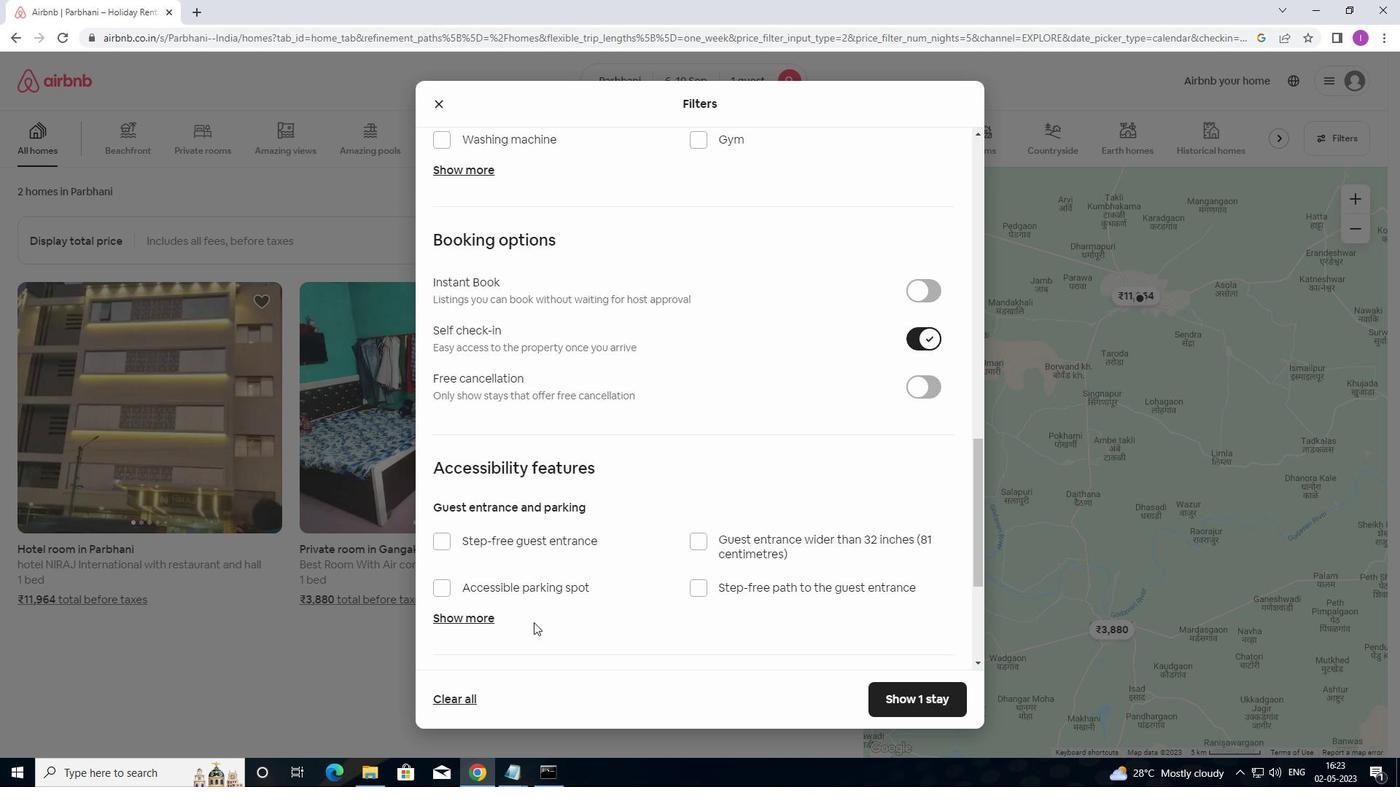 
Action: Mouse scrolled (534, 621) with delta (0, 0)
Screenshot: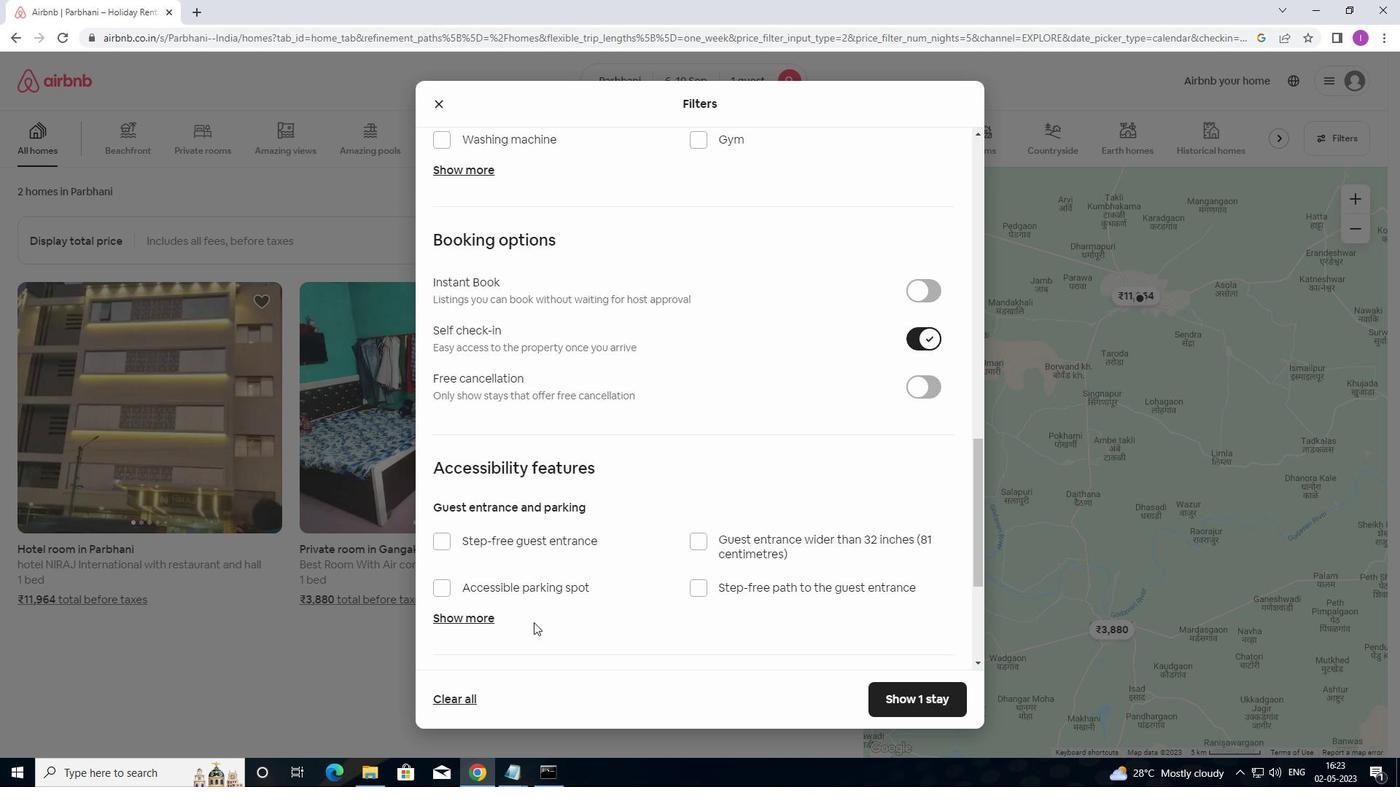 
Action: Mouse scrolled (534, 621) with delta (0, 0)
Screenshot: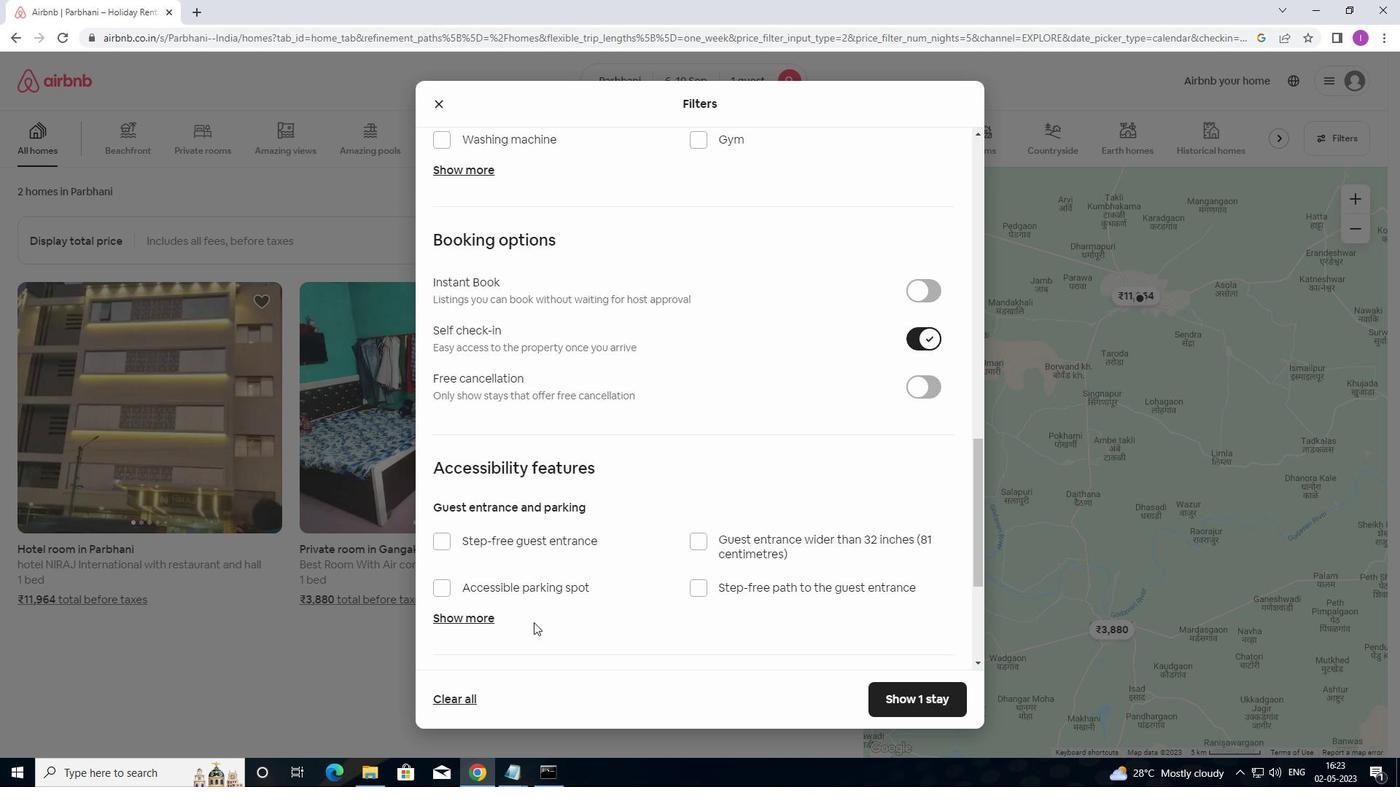 
Action: Mouse moved to (534, 623)
Screenshot: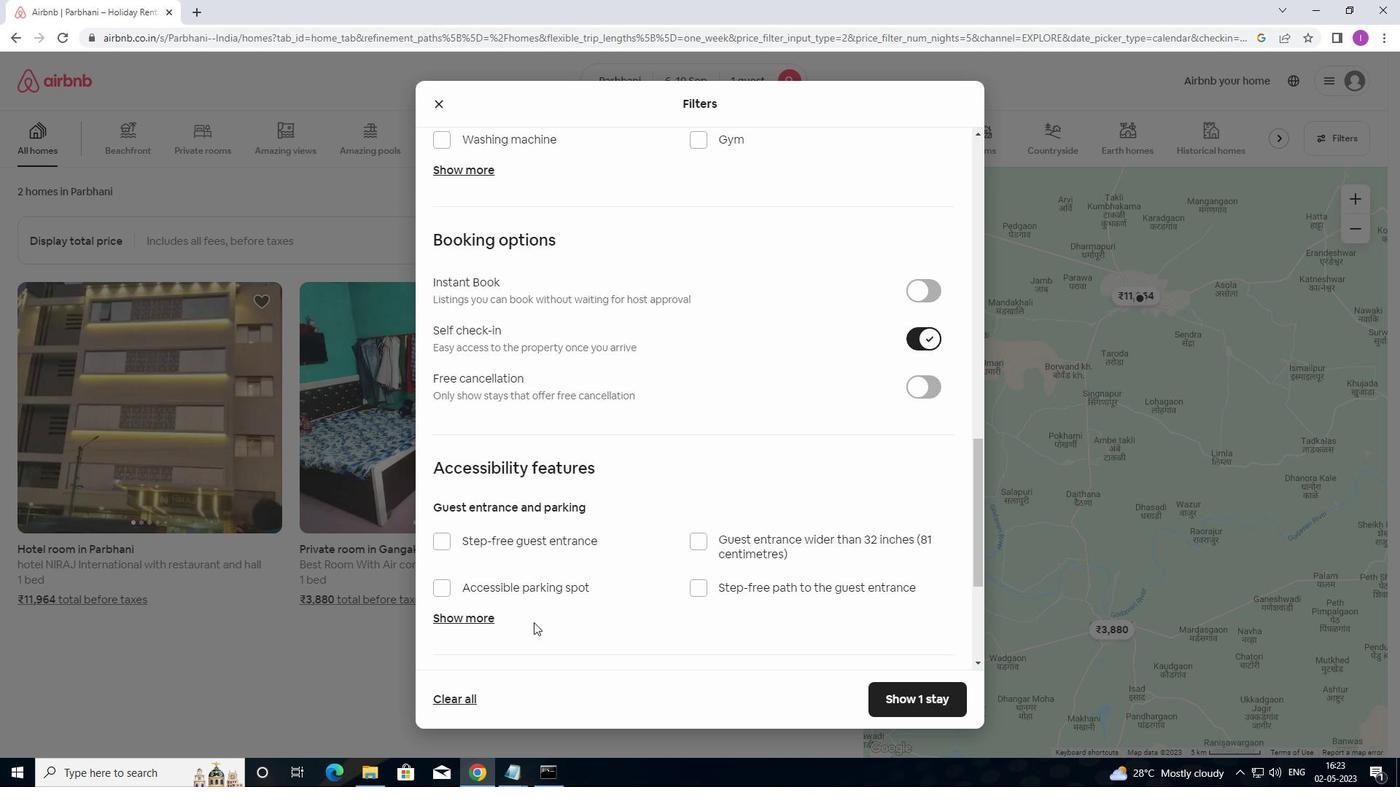 
Action: Mouse scrolled (534, 622) with delta (0, 0)
Screenshot: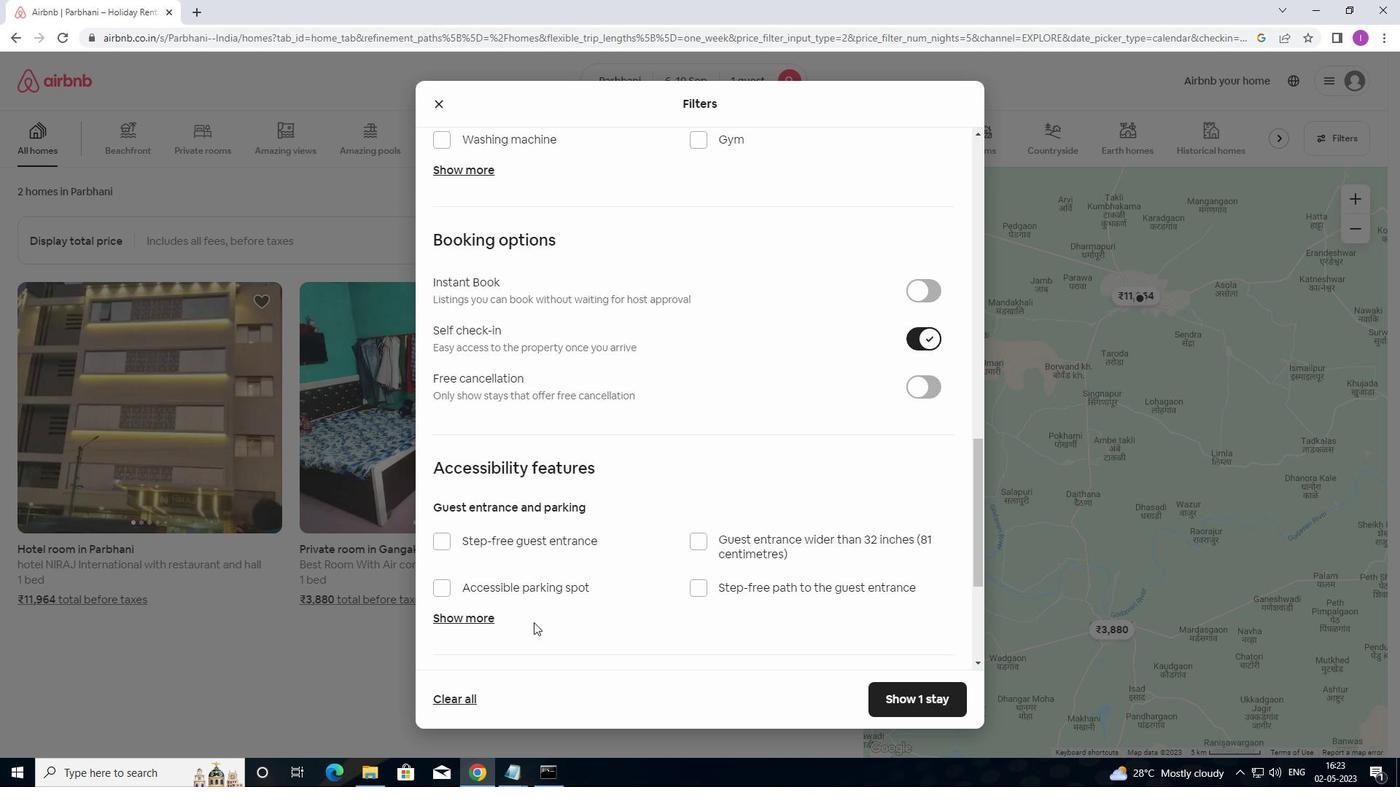 
Action: Mouse moved to (534, 623)
Screenshot: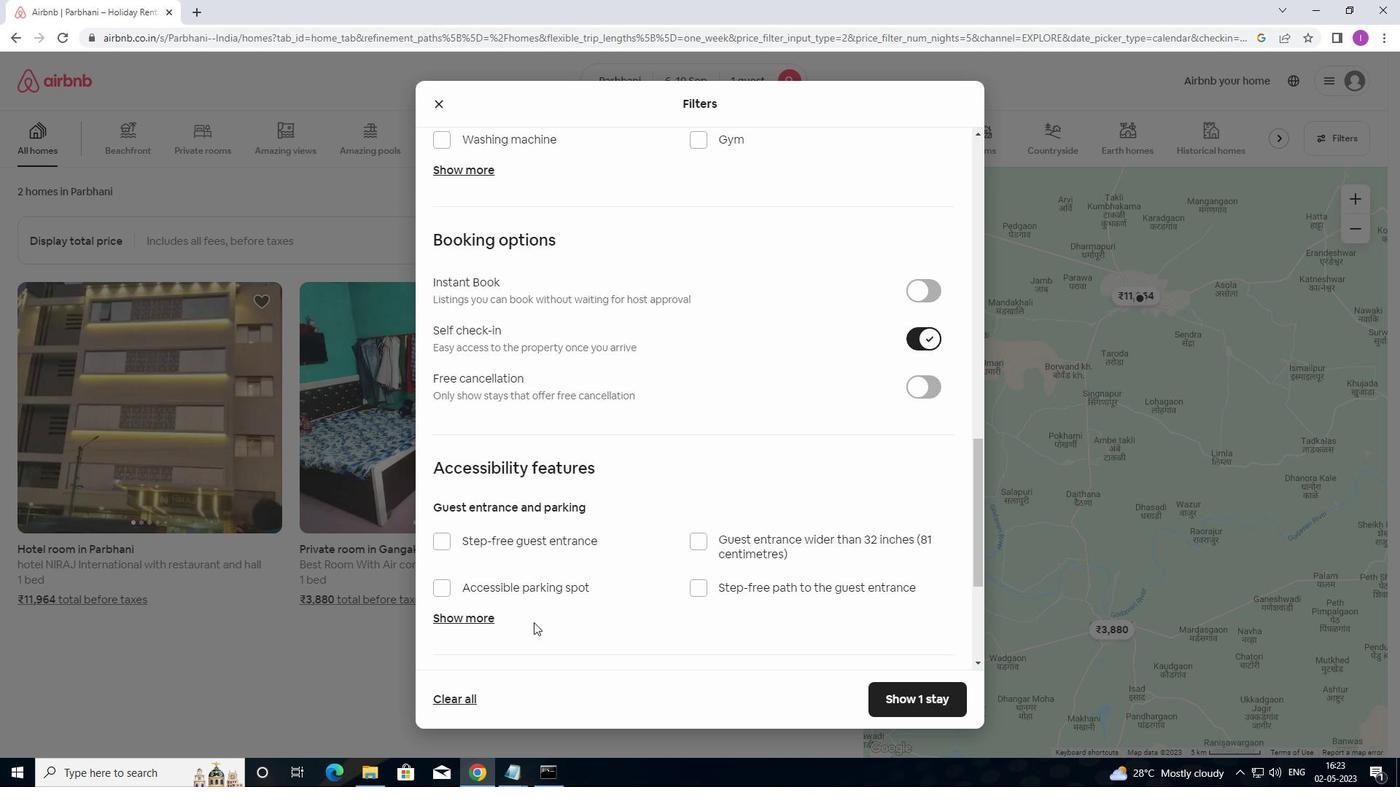
Action: Mouse scrolled (534, 623) with delta (0, 0)
Screenshot: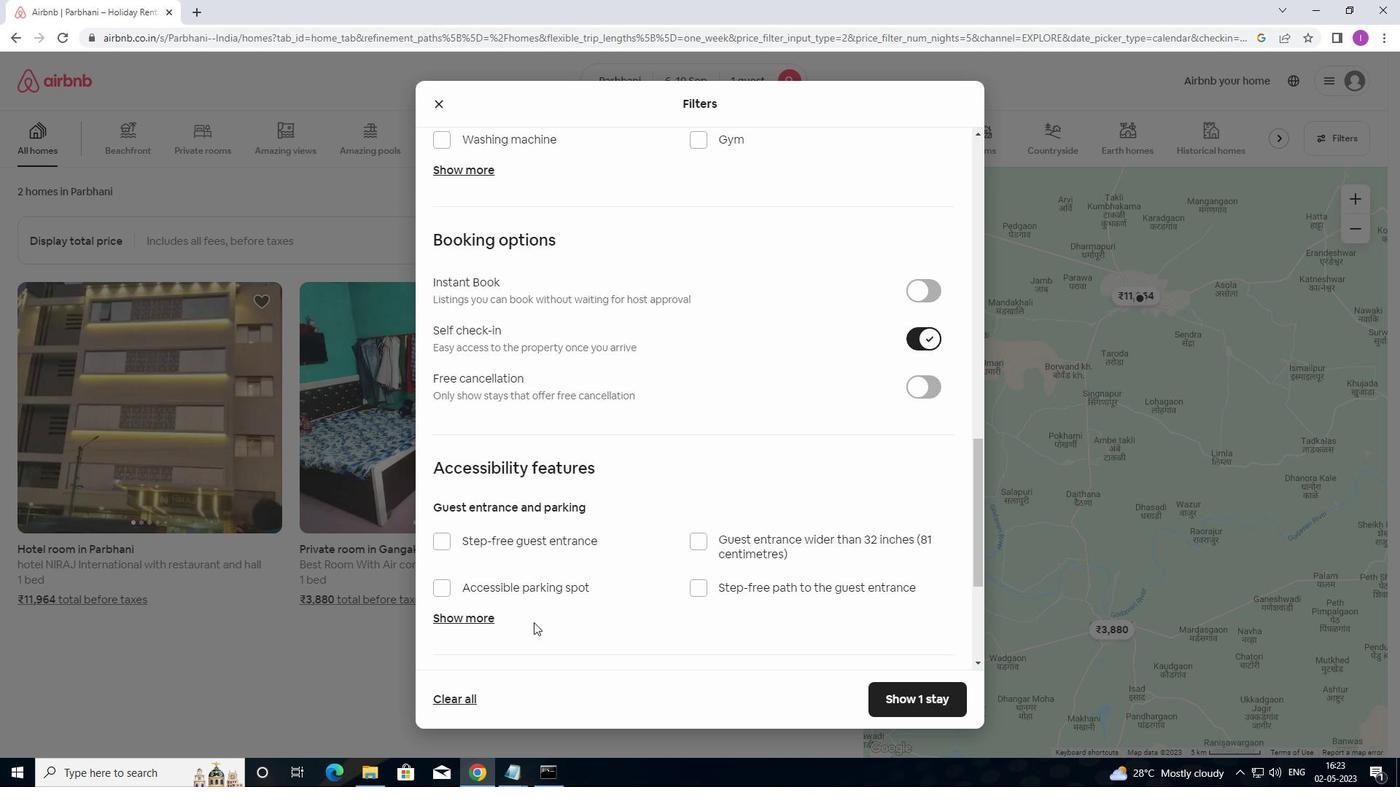
Action: Mouse moved to (436, 628)
Screenshot: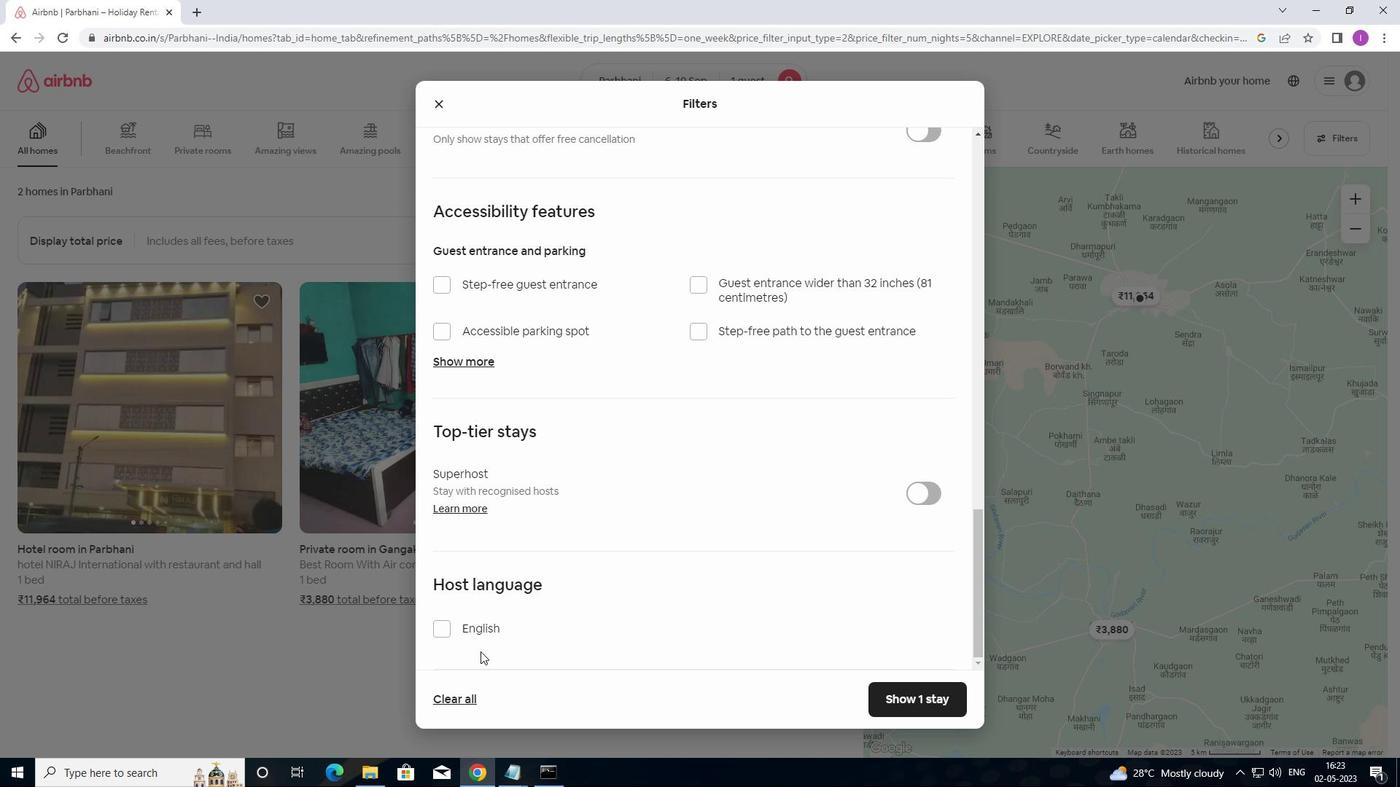 
Action: Mouse pressed left at (436, 628)
Screenshot: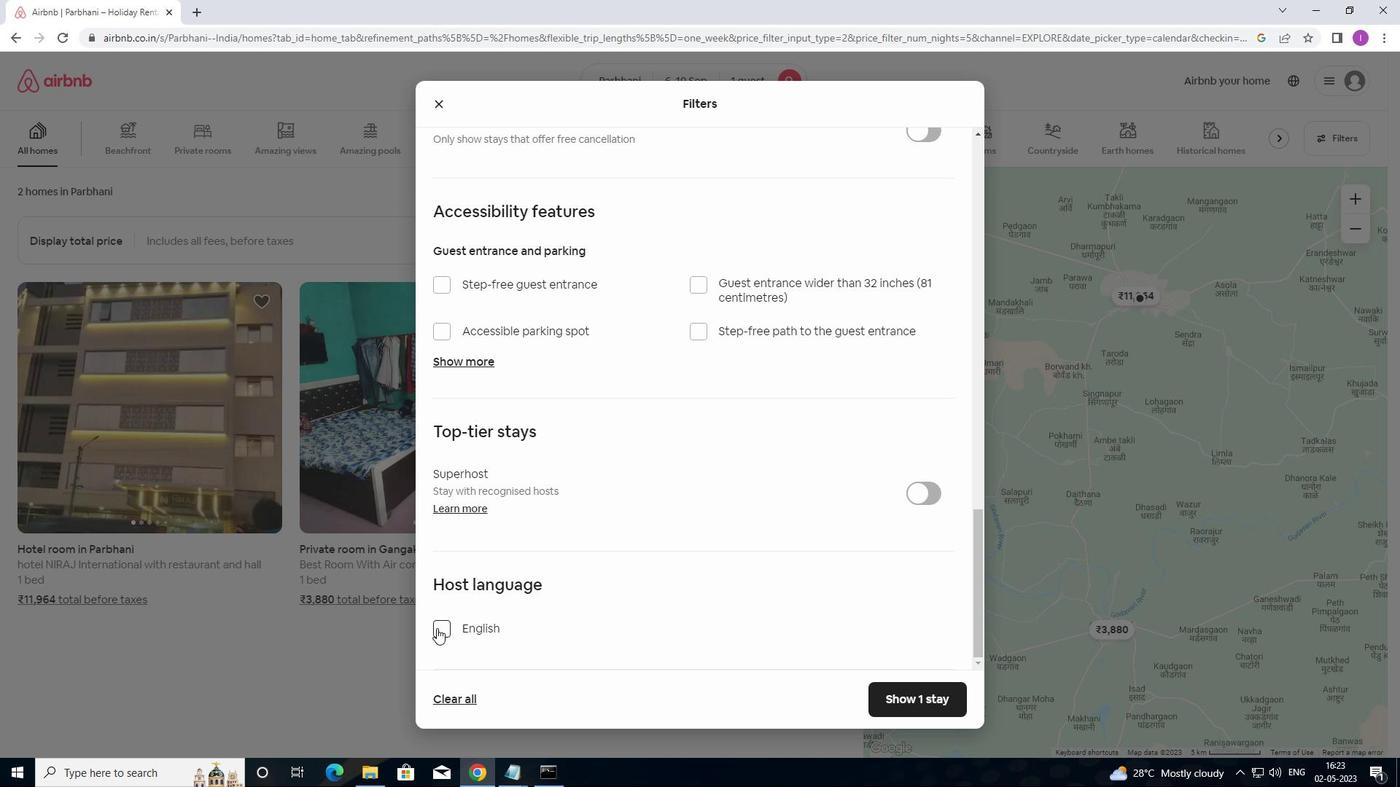 
Action: Mouse moved to (914, 712)
Screenshot: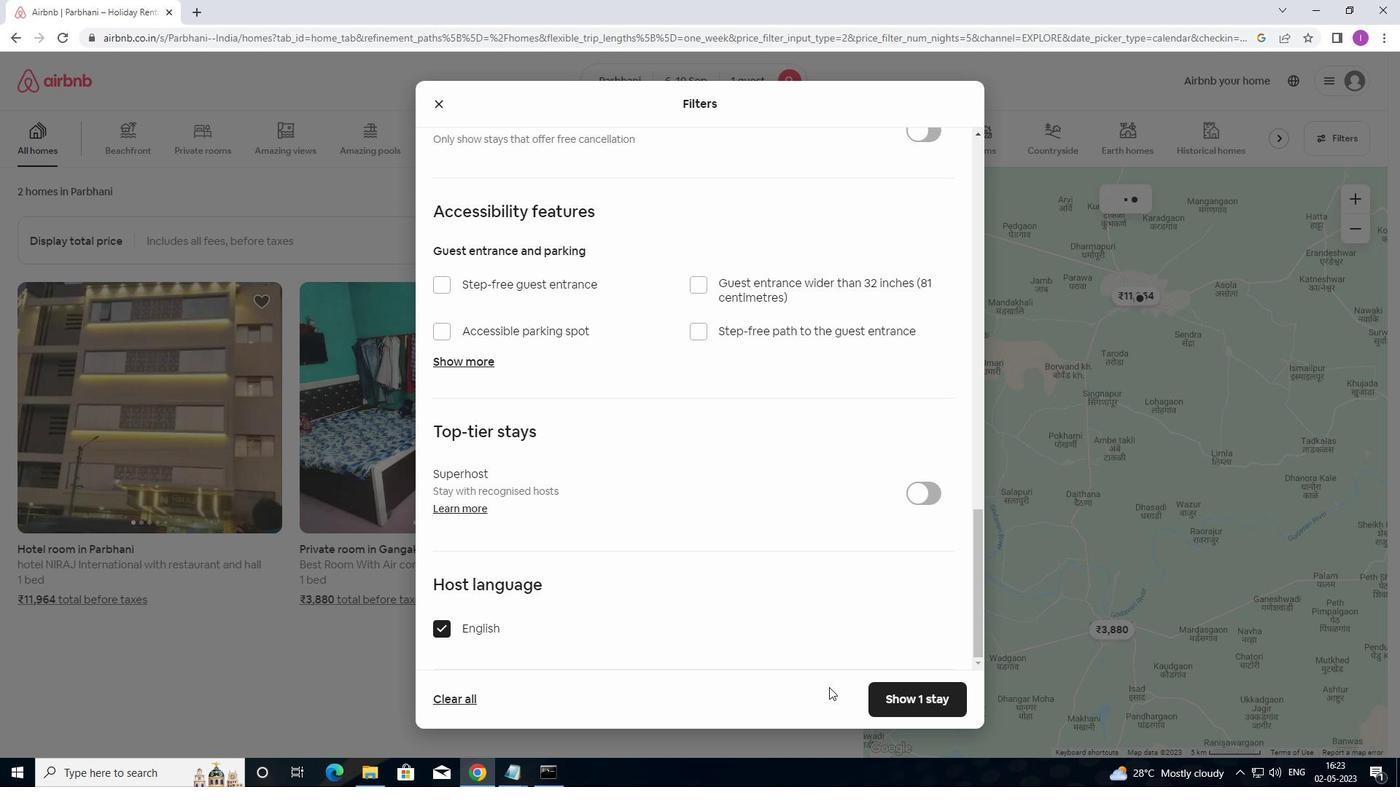 
Action: Mouse pressed left at (914, 712)
Screenshot: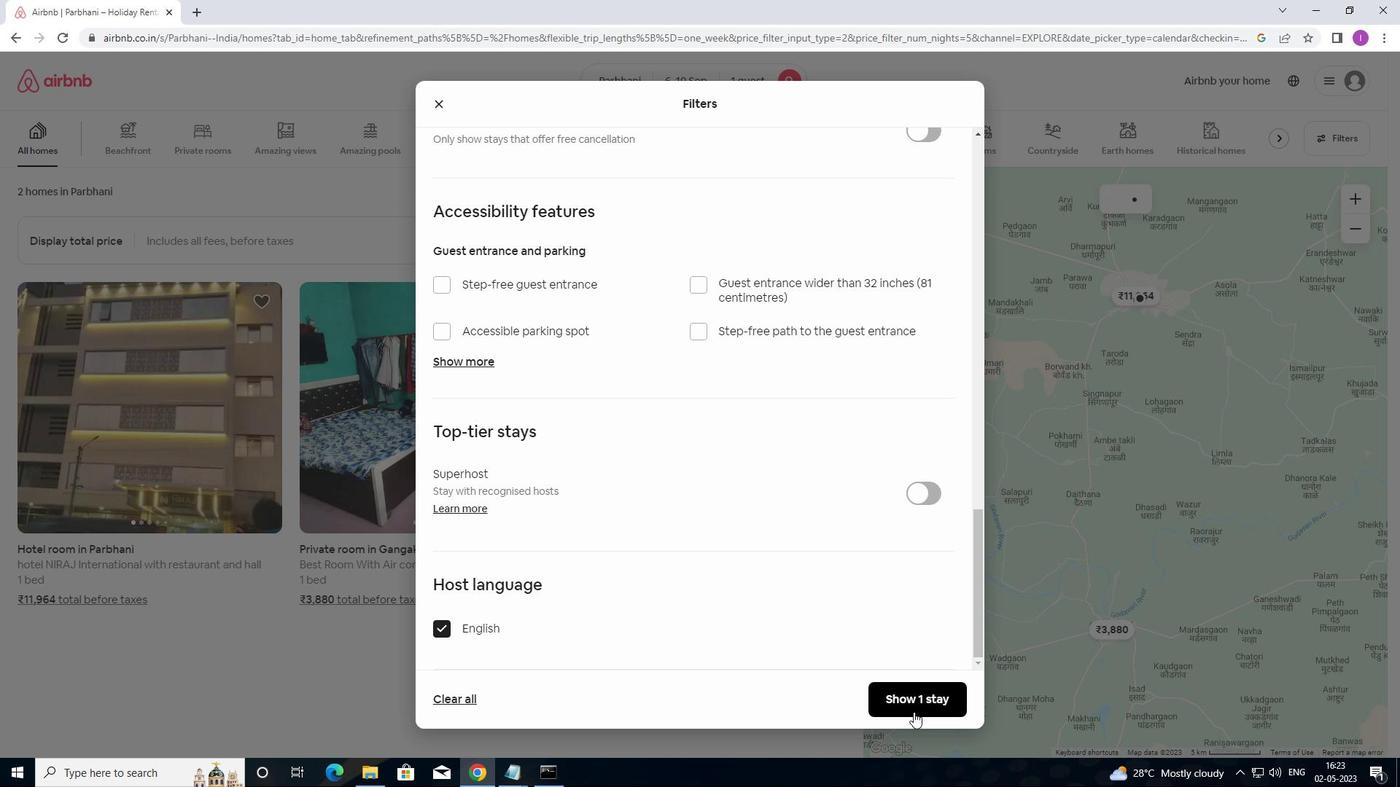 
Action: Mouse moved to (924, 682)
Screenshot: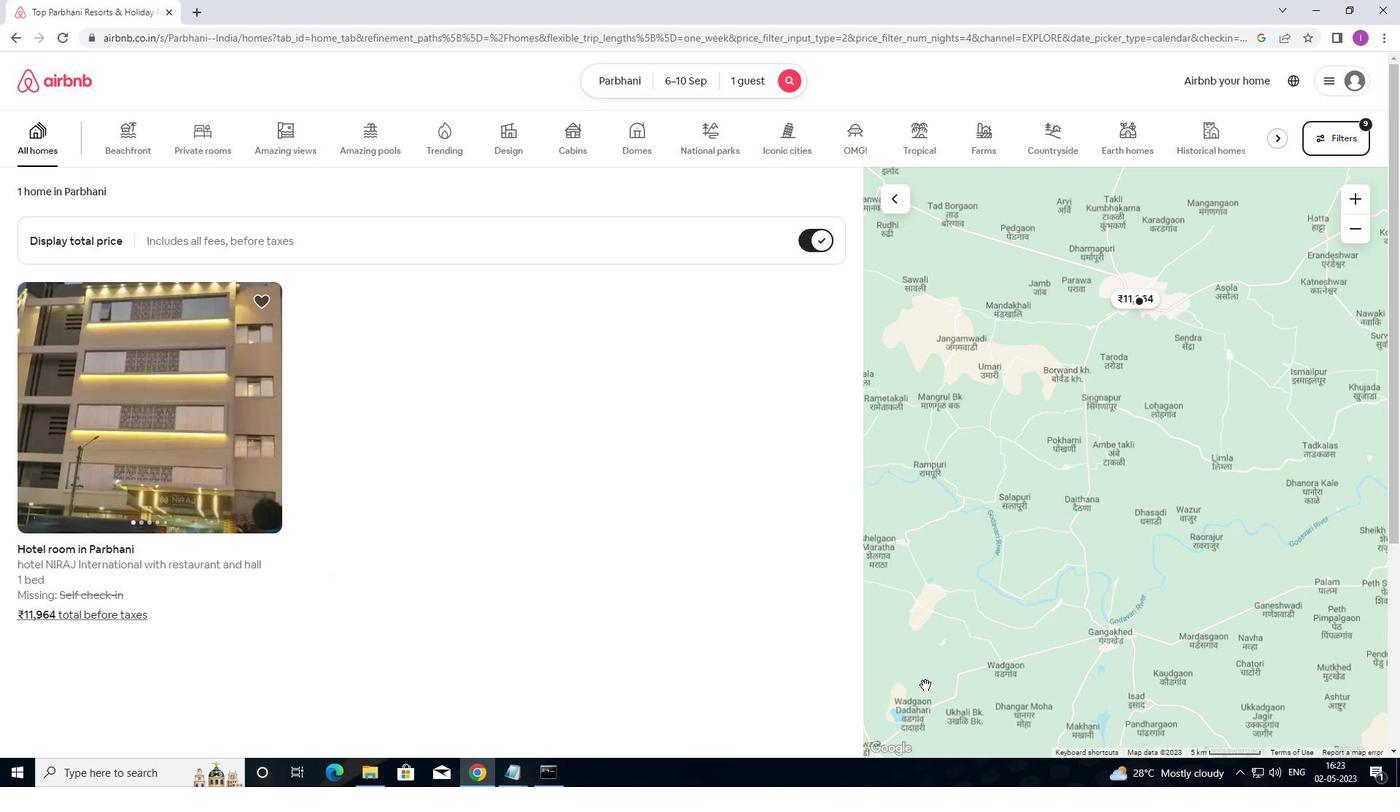 
